 Task: Look for space in Embalse, Argentina from 9th June, 2023 to 11th June, 2023 for 2 adults in price range Rs.6000 to Rs.10000. Place can be entire place with 2 bedrooms having 2 beds and 1 bathroom. Property type can be guest house. Amenities needed are: wifi, heating, . Booking option can be shelf check-in. Required host language is English.
Action: Mouse moved to (523, 113)
Screenshot: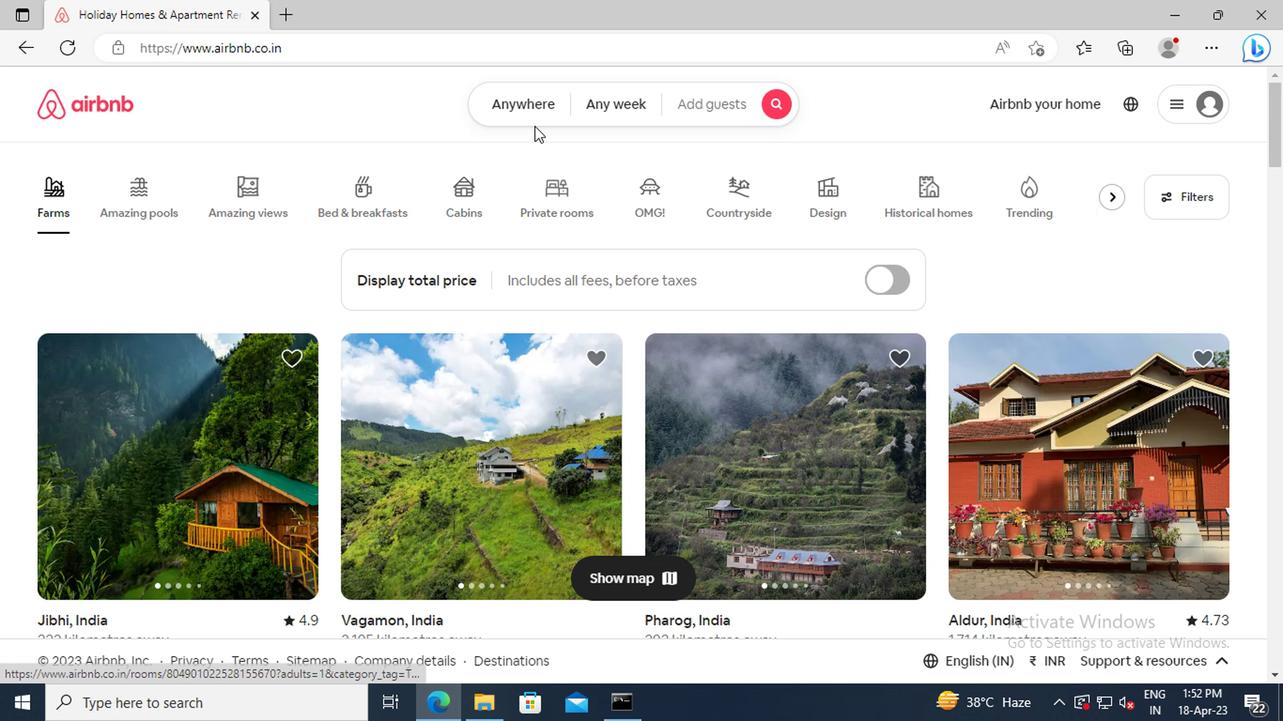 
Action: Mouse pressed left at (523, 113)
Screenshot: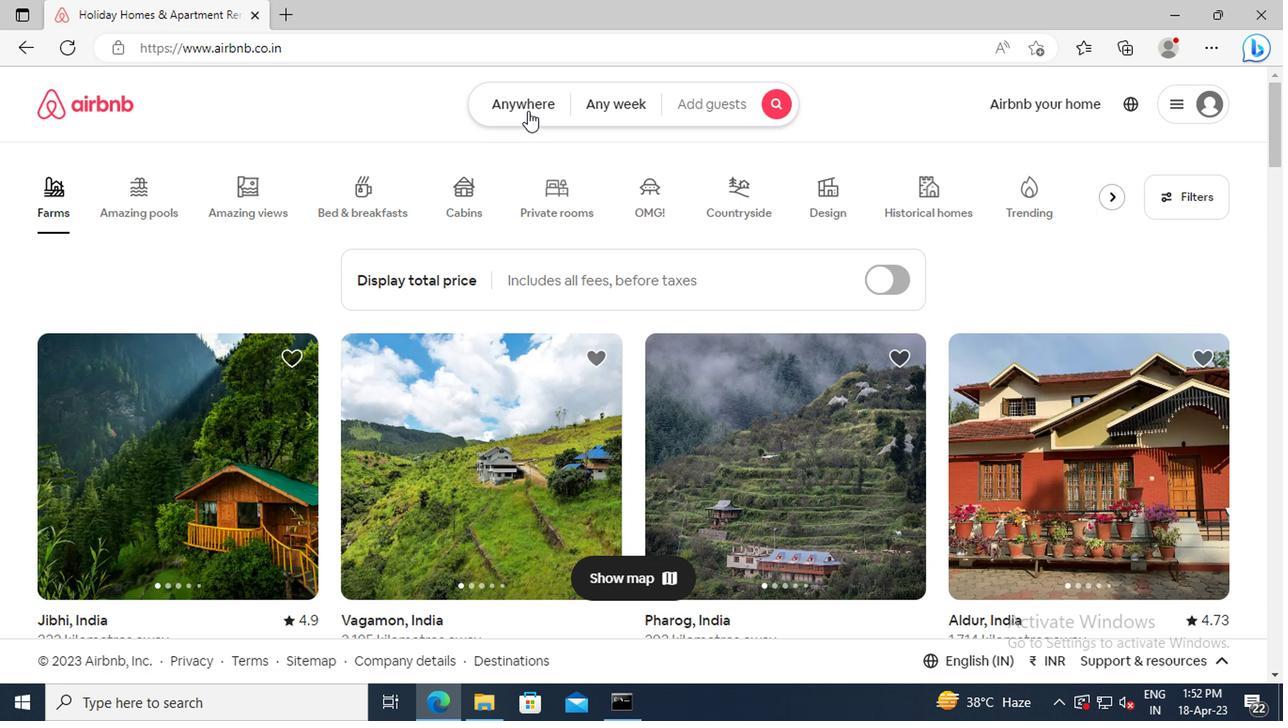 
Action: Mouse moved to (317, 185)
Screenshot: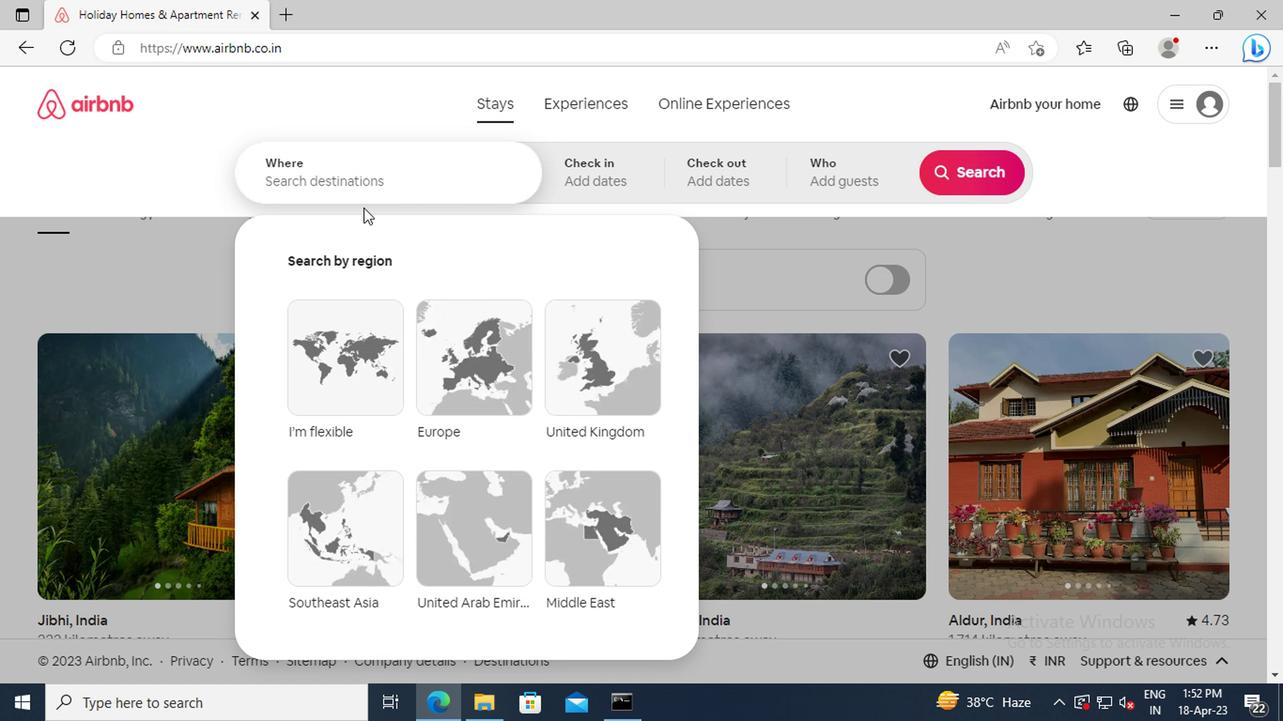 
Action: Mouse pressed left at (317, 185)
Screenshot: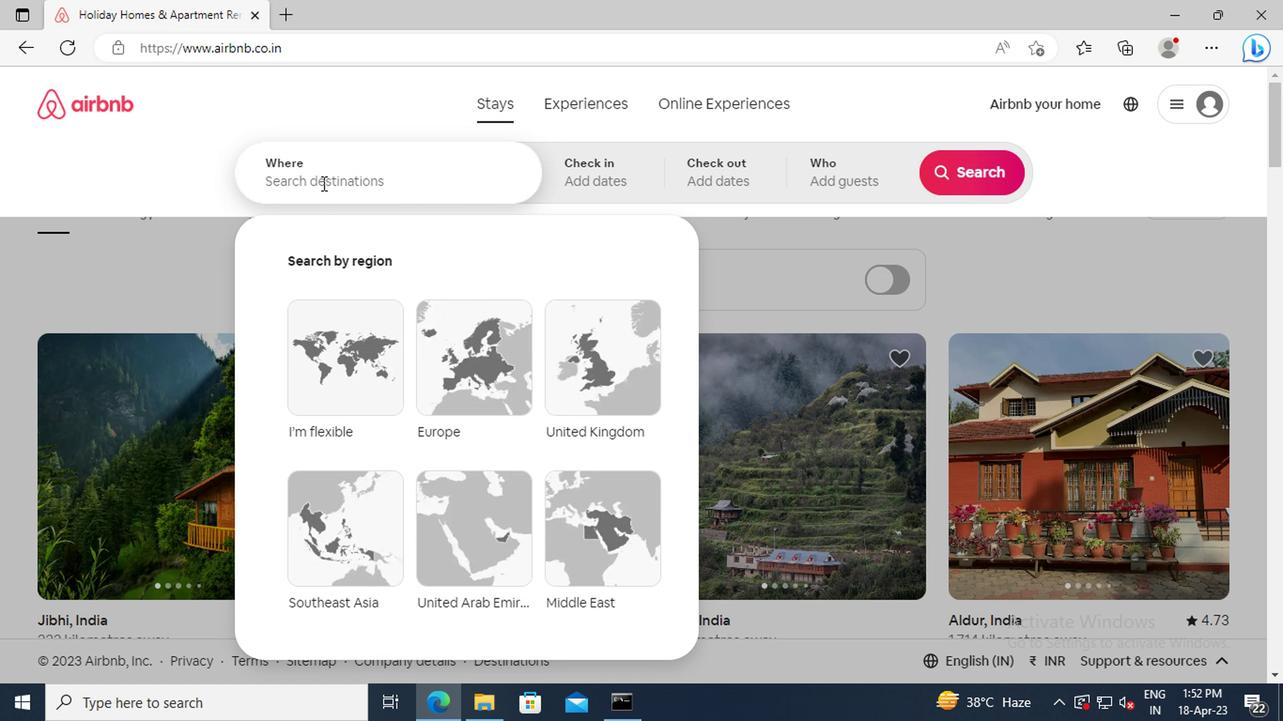 
Action: Key pressed <Key.shift>EMBALSE,<Key.space><Key.shift_r>ARGENTINA<Key.enter>
Screenshot: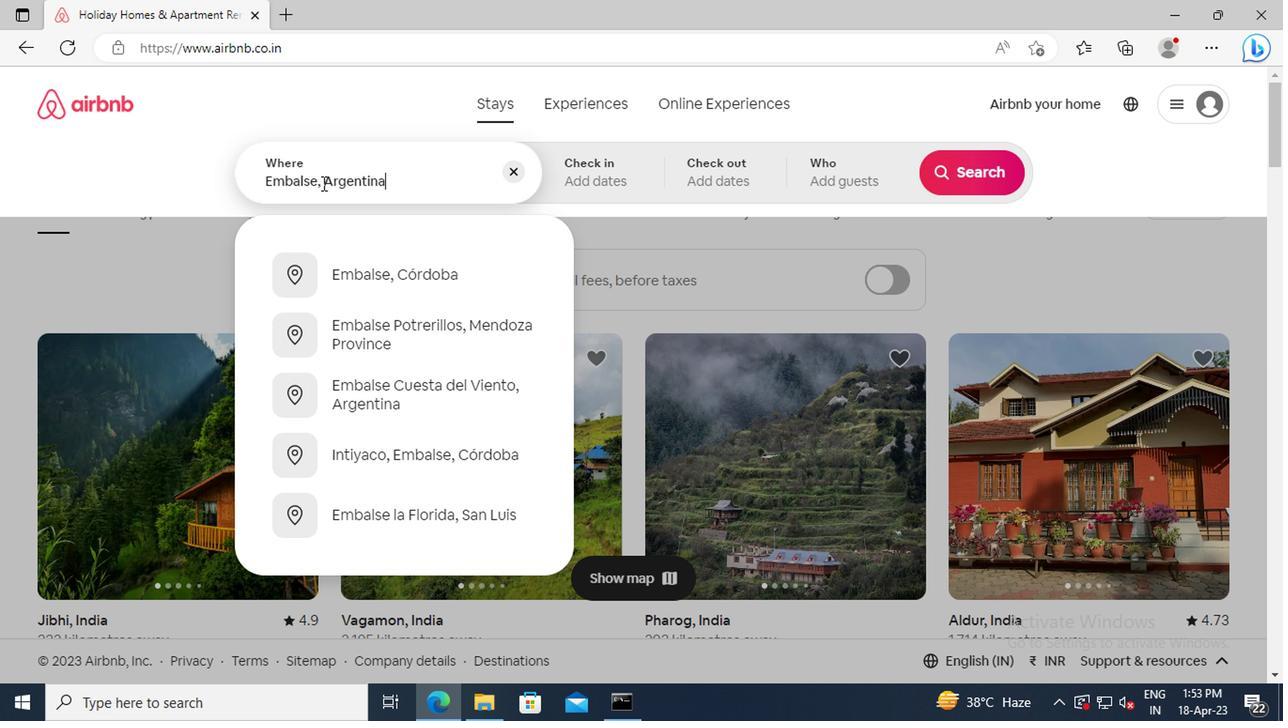
Action: Mouse moved to (953, 320)
Screenshot: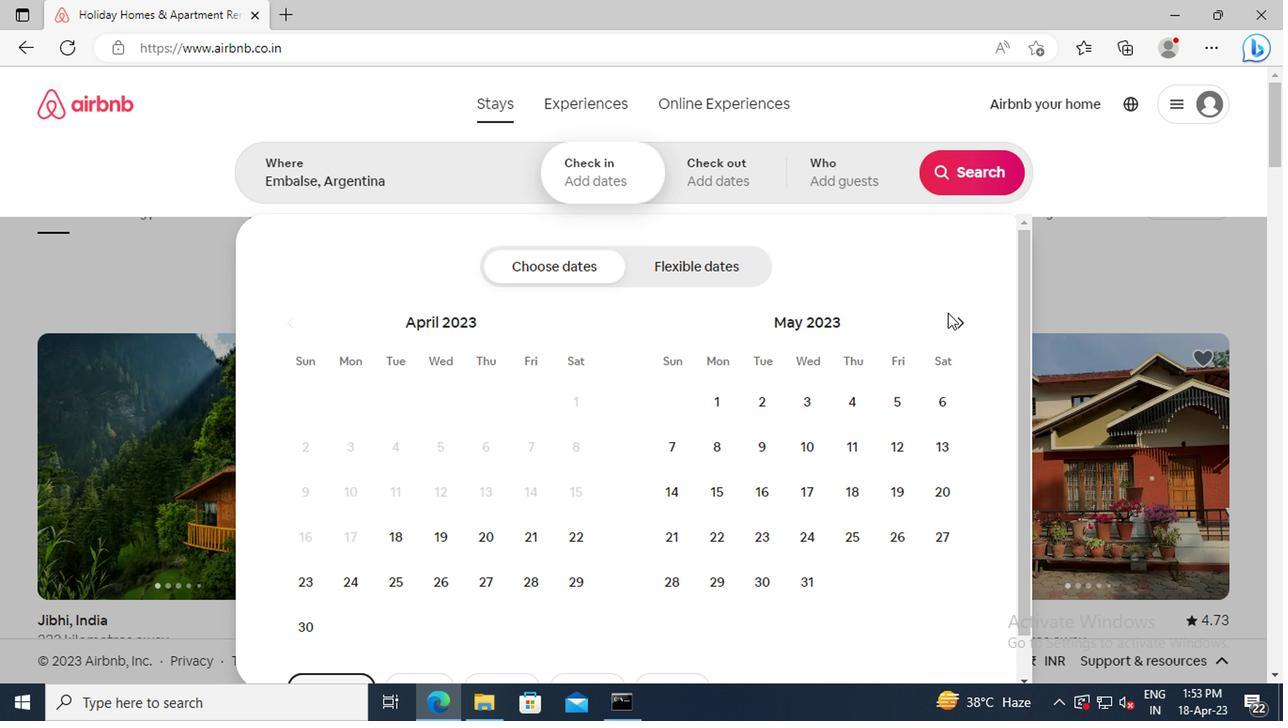 
Action: Mouse pressed left at (953, 320)
Screenshot: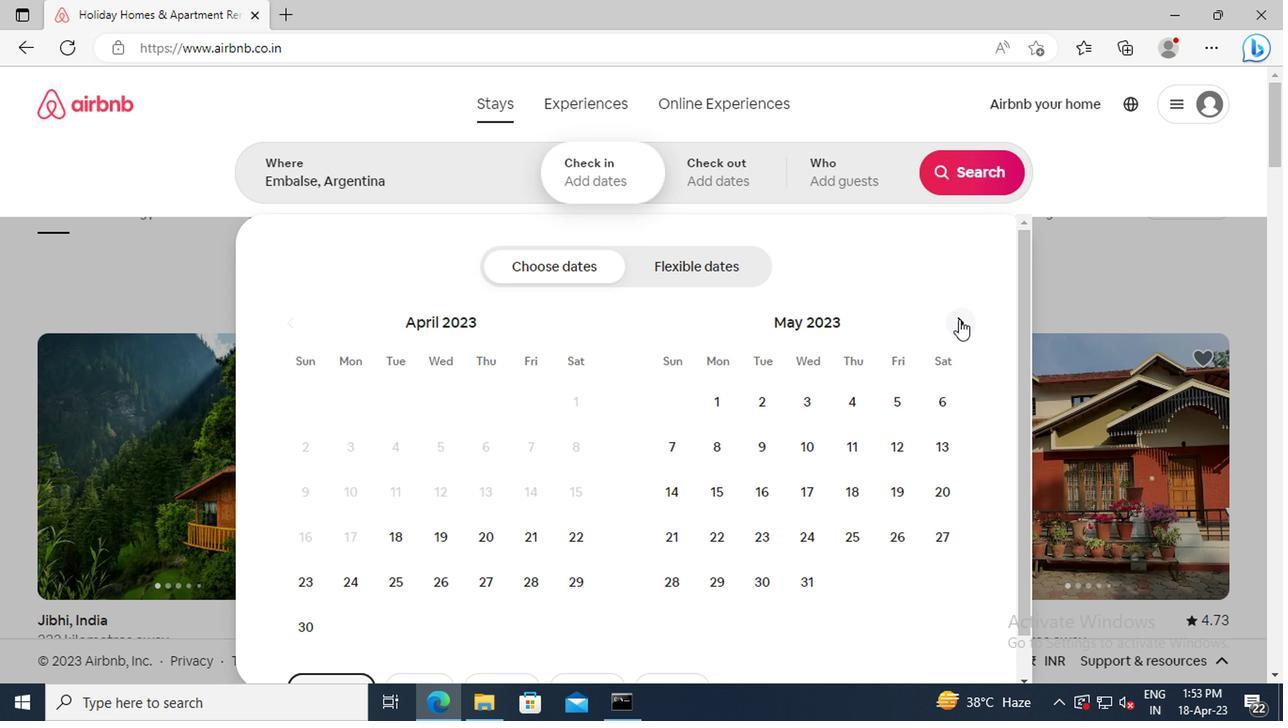 
Action: Mouse moved to (899, 439)
Screenshot: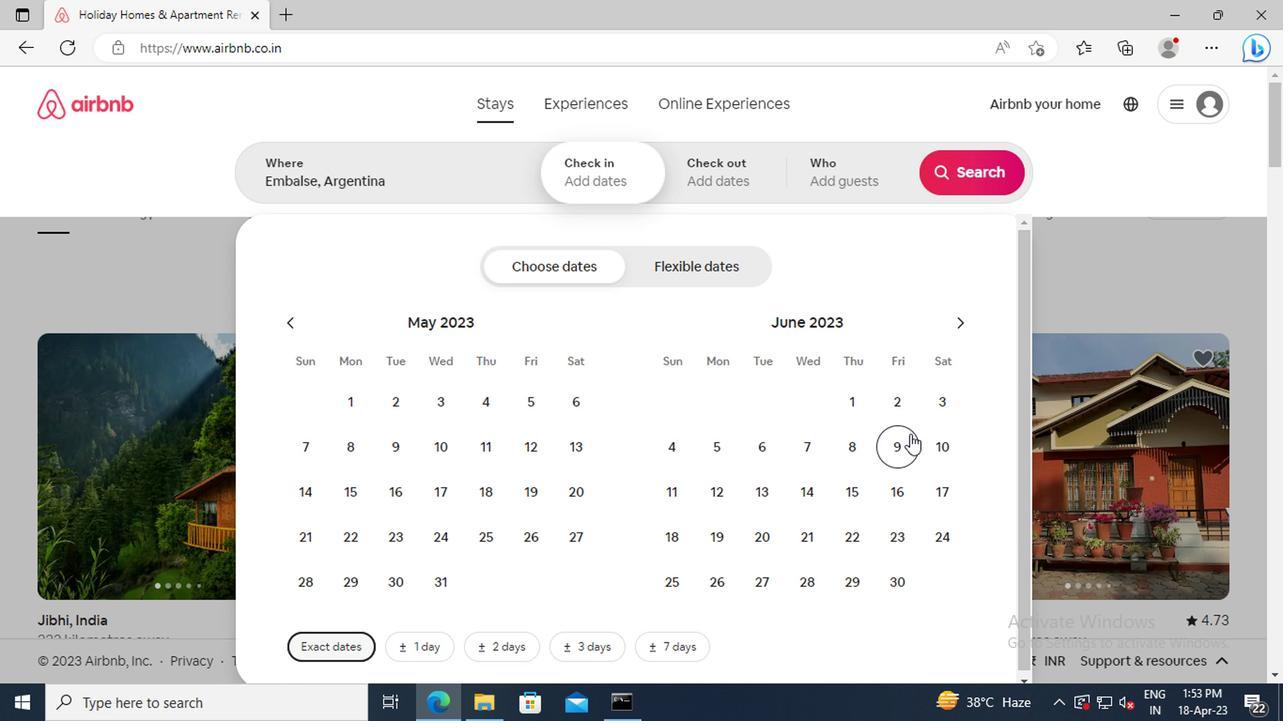 
Action: Mouse pressed left at (899, 439)
Screenshot: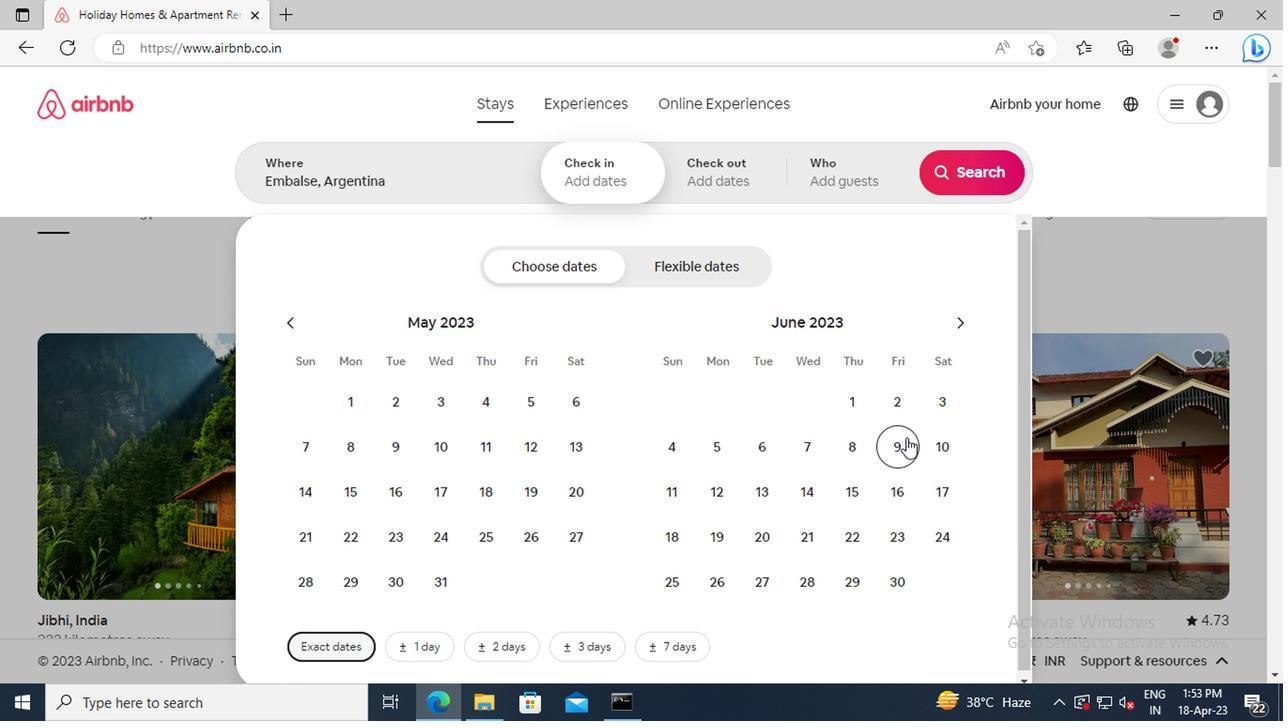 
Action: Mouse moved to (678, 495)
Screenshot: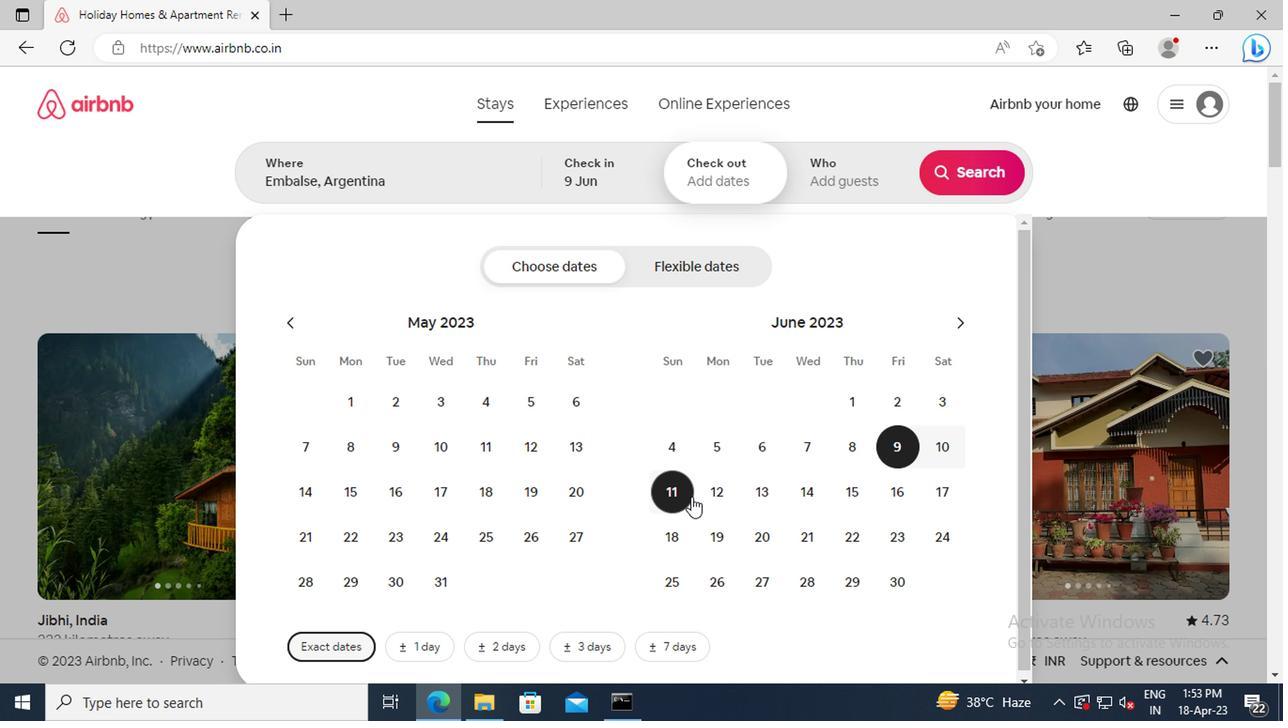
Action: Mouse pressed left at (678, 495)
Screenshot: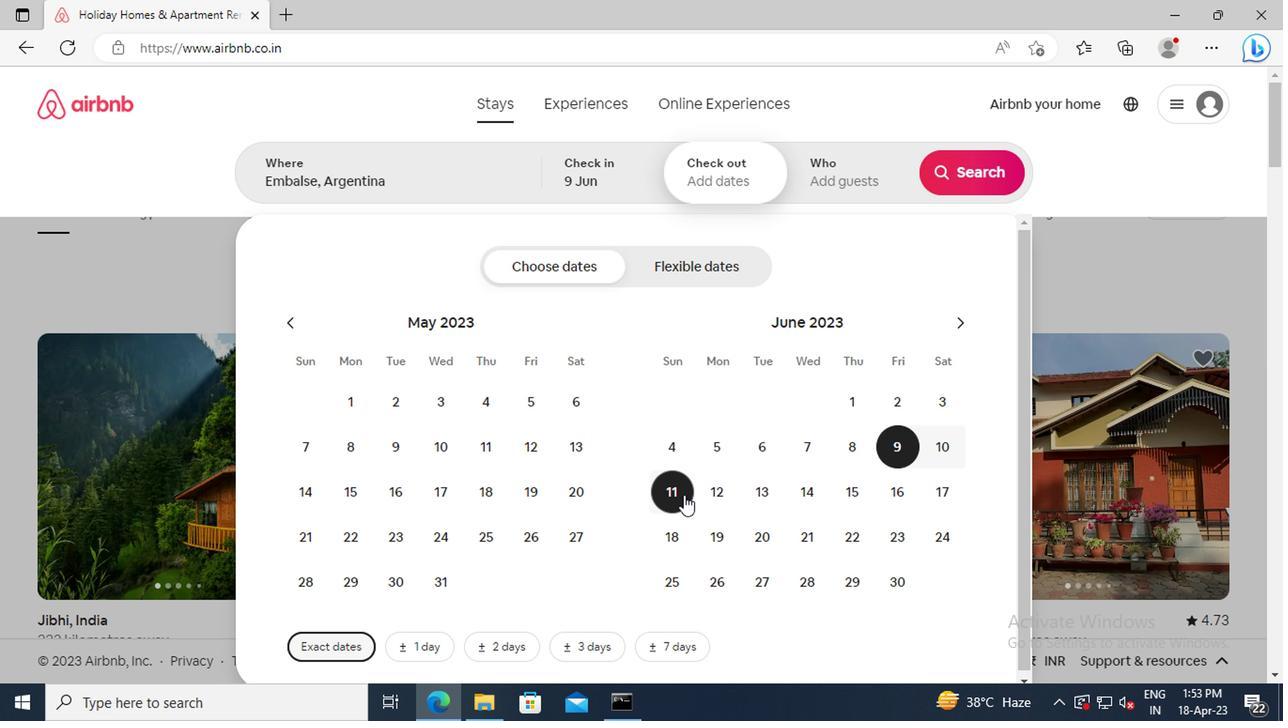
Action: Mouse moved to (818, 177)
Screenshot: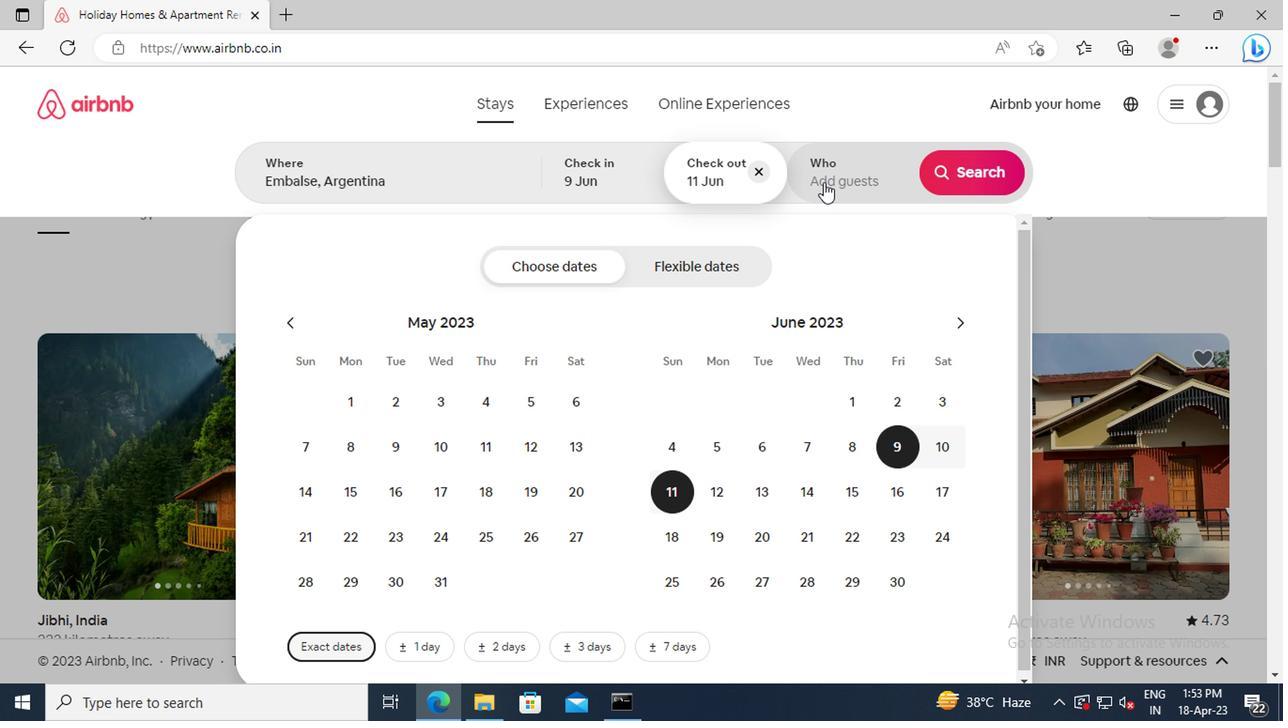 
Action: Mouse pressed left at (818, 177)
Screenshot: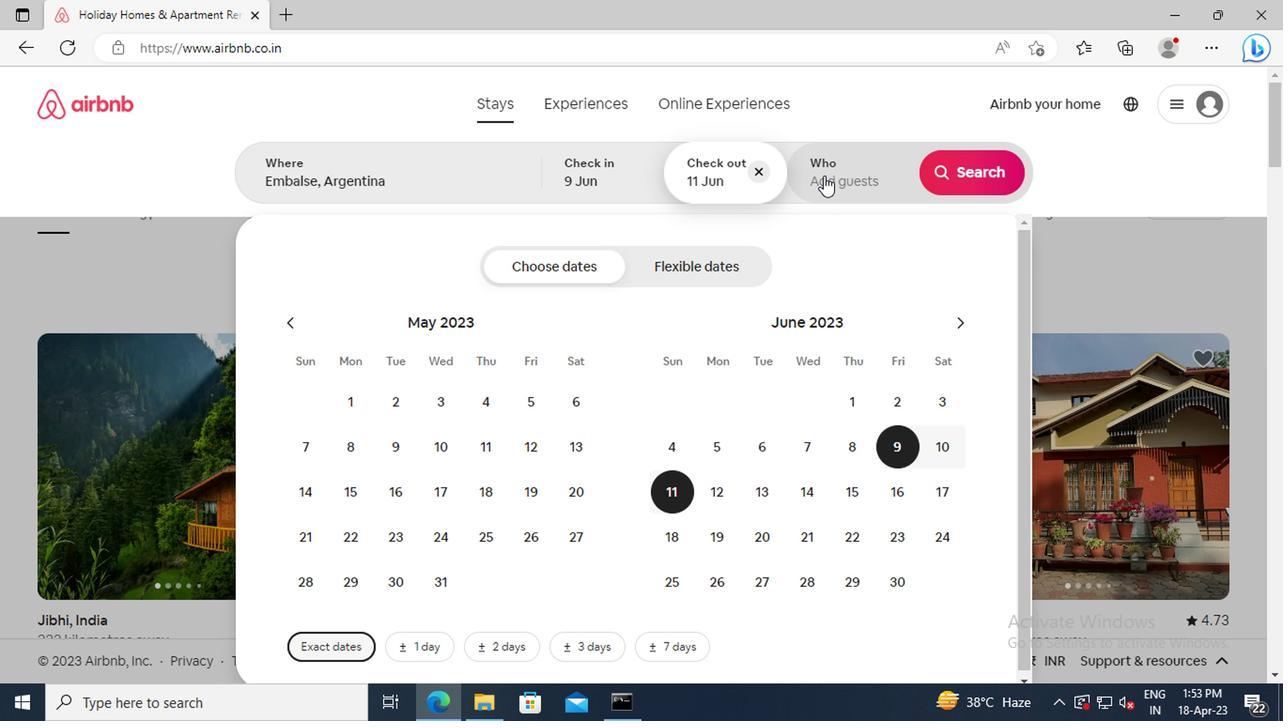 
Action: Mouse moved to (975, 276)
Screenshot: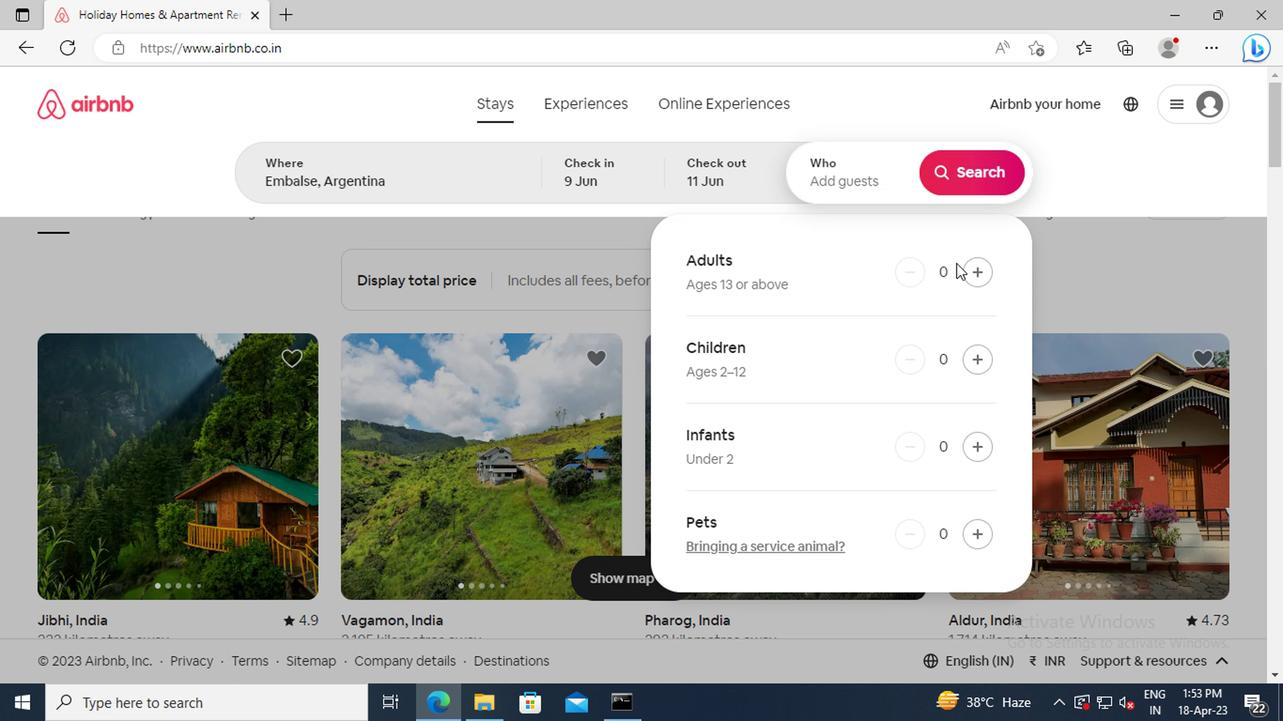 
Action: Mouse pressed left at (975, 276)
Screenshot: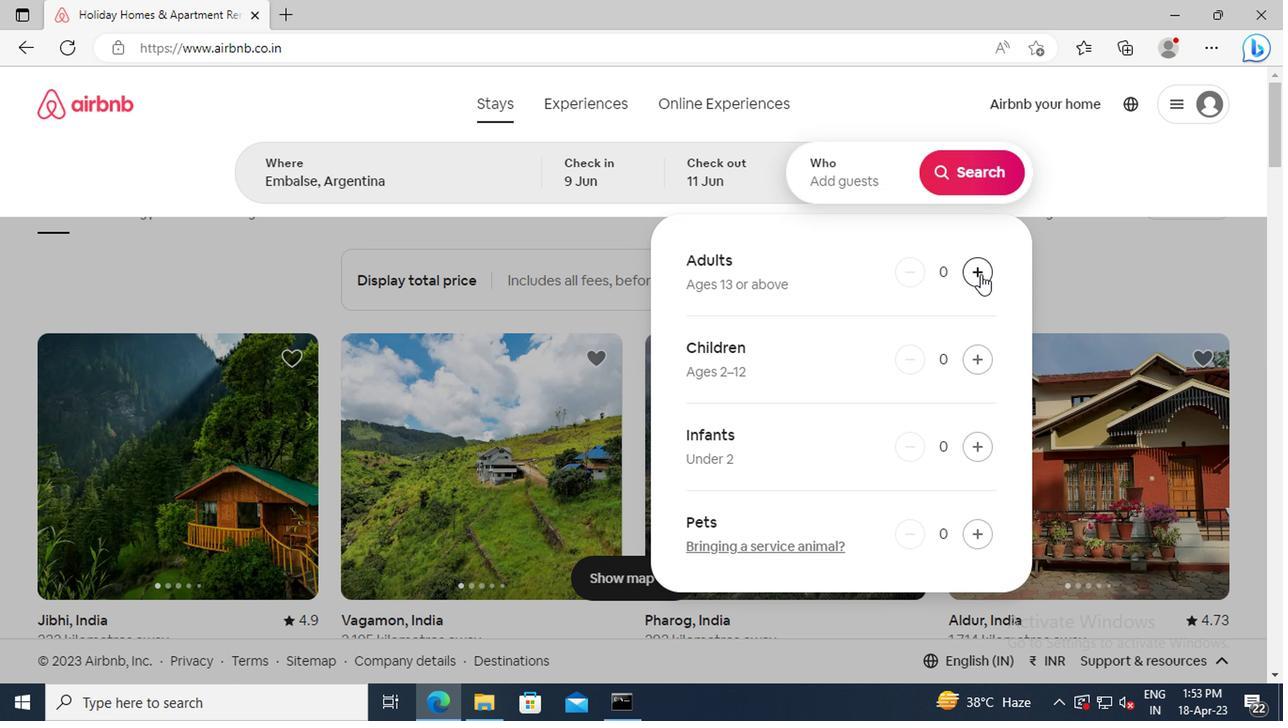 
Action: Mouse pressed left at (975, 276)
Screenshot: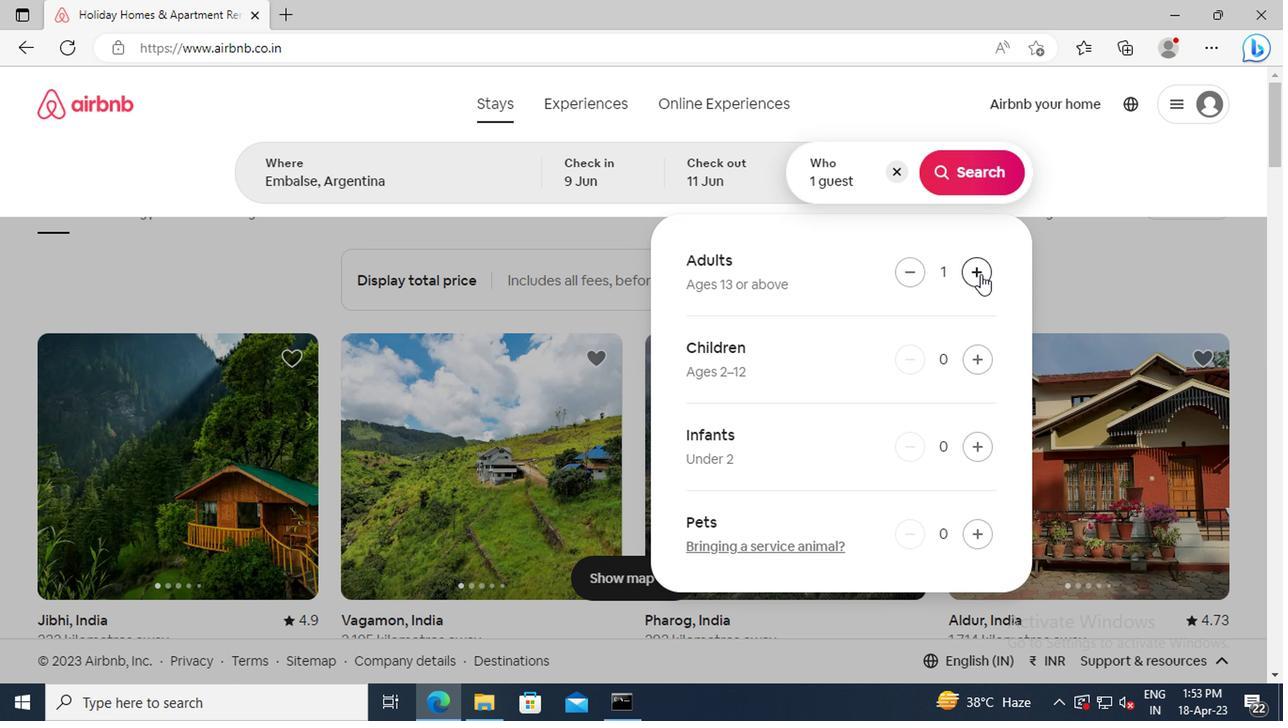 
Action: Mouse moved to (961, 173)
Screenshot: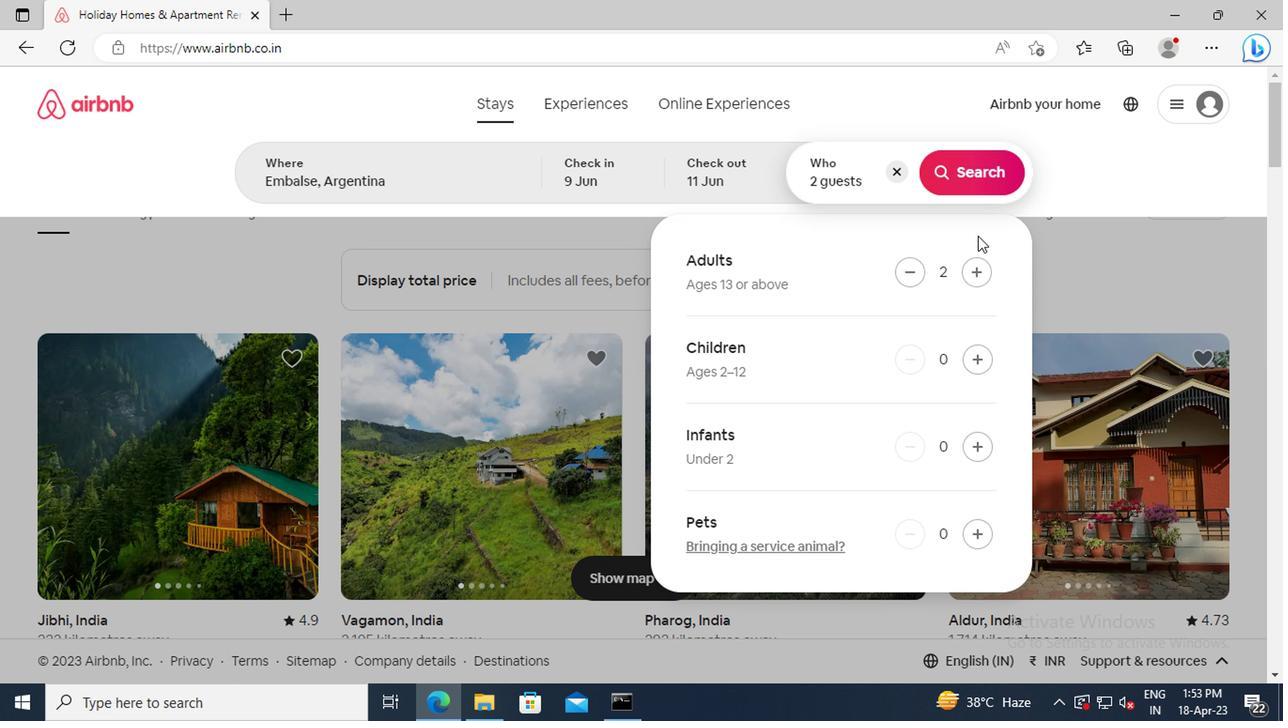 
Action: Mouse pressed left at (961, 173)
Screenshot: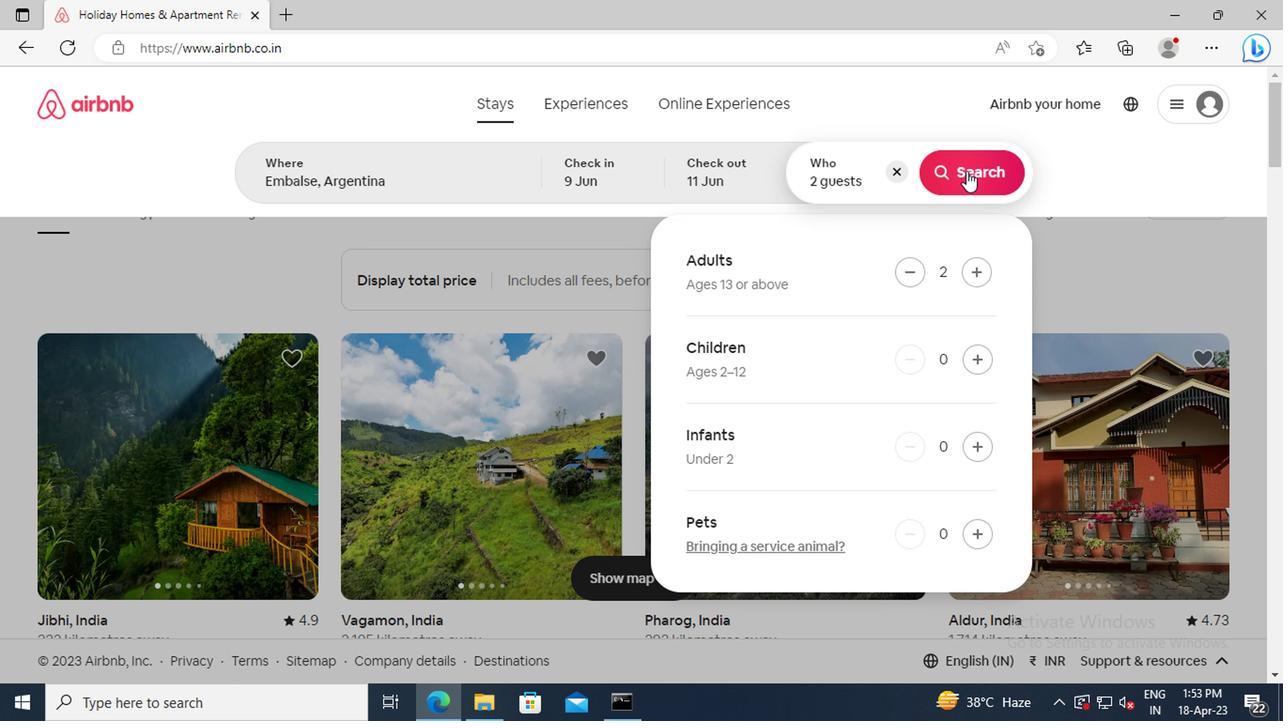 
Action: Mouse moved to (1180, 185)
Screenshot: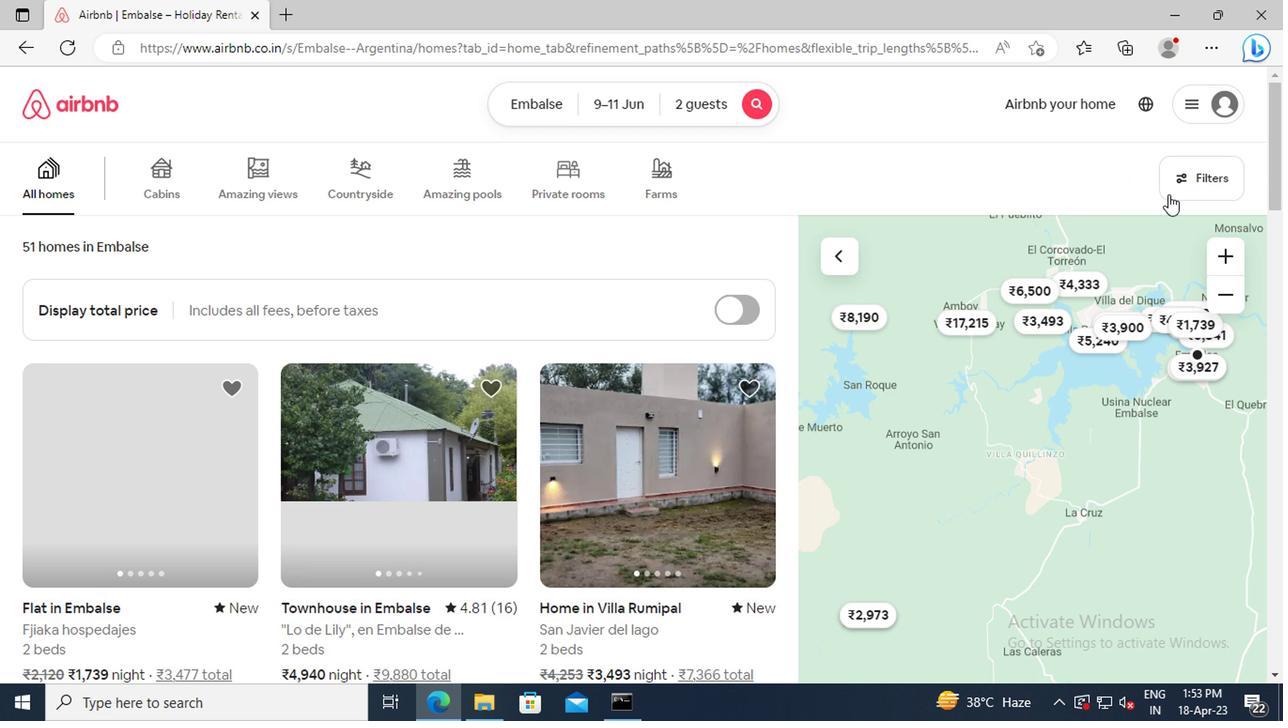 
Action: Mouse pressed left at (1180, 185)
Screenshot: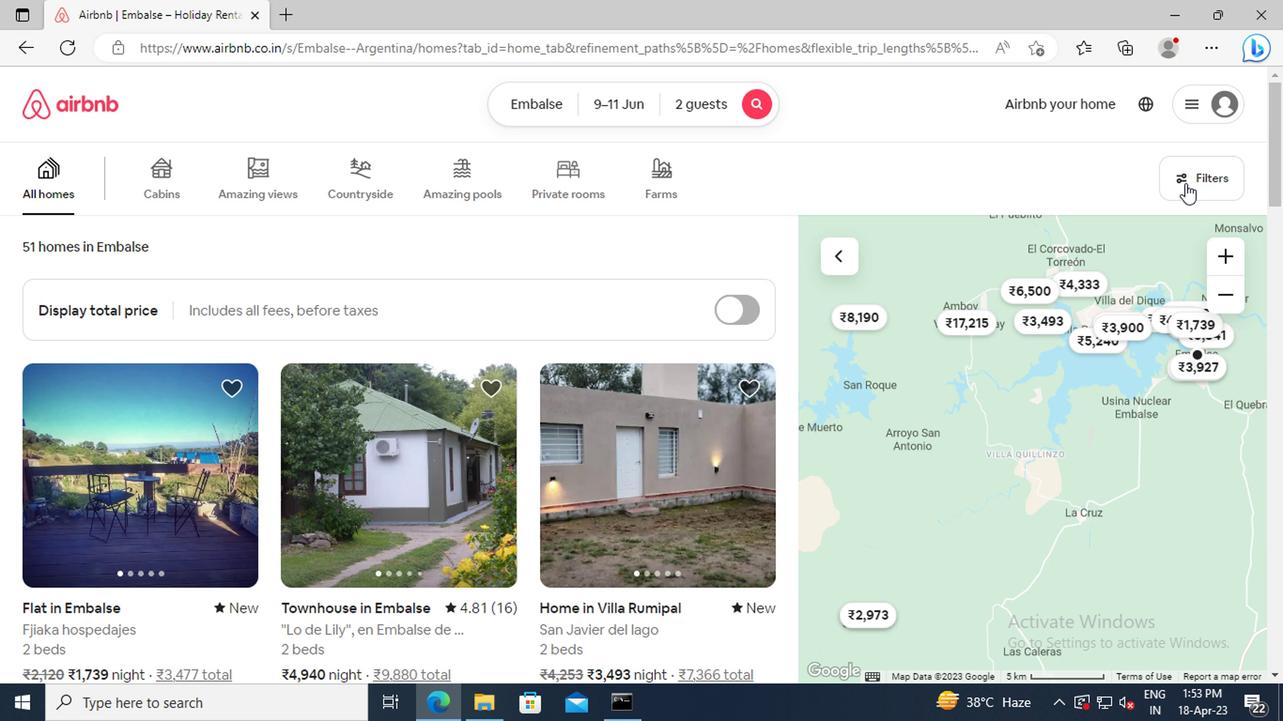 
Action: Mouse moved to (416, 417)
Screenshot: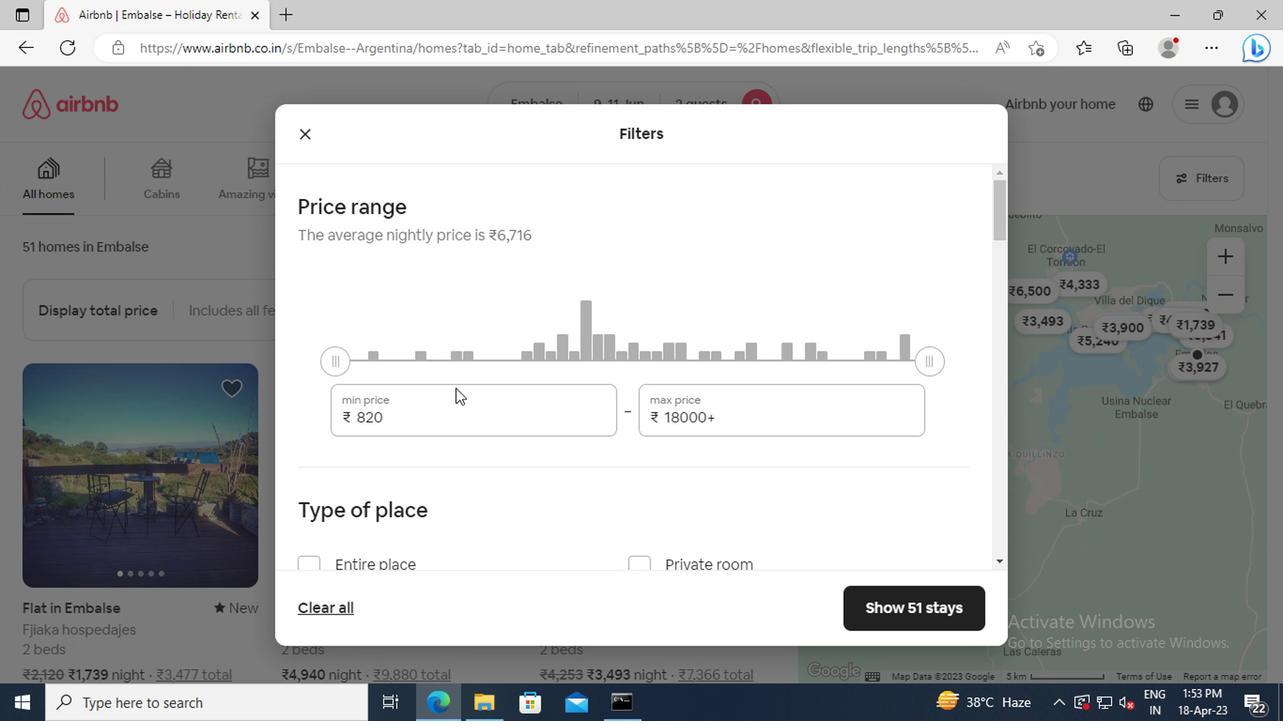 
Action: Mouse pressed left at (416, 417)
Screenshot: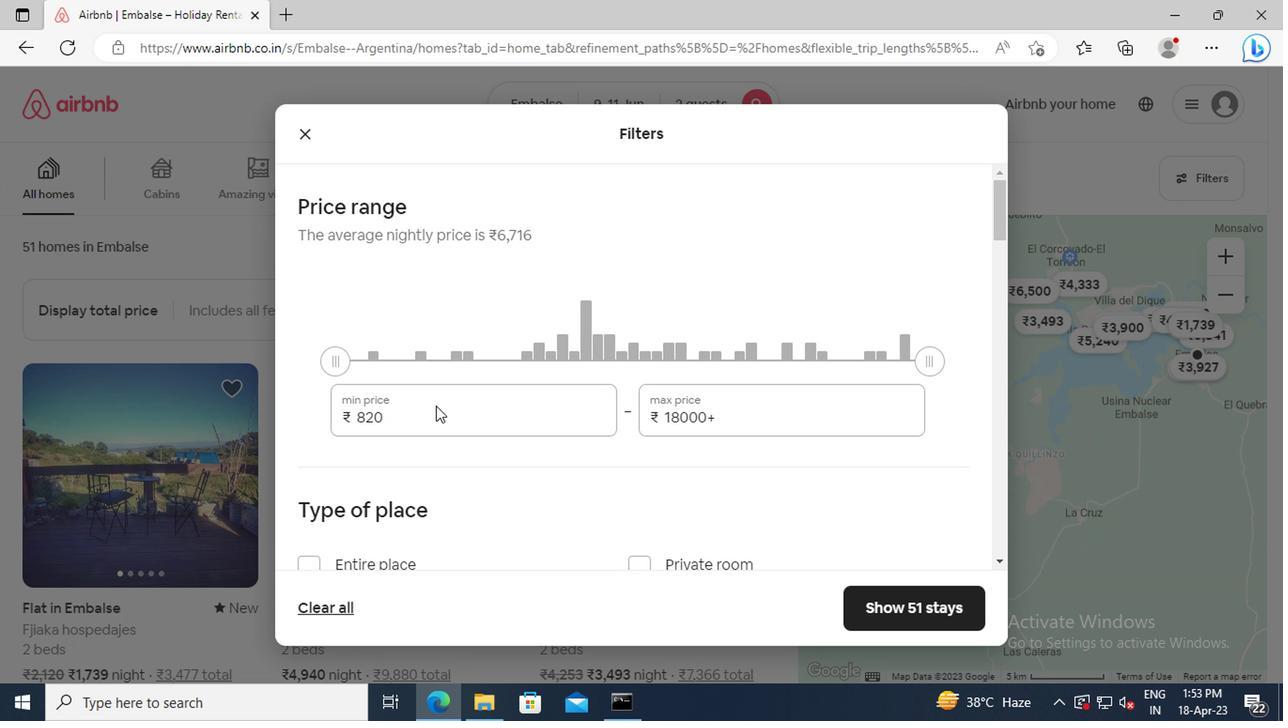
Action: Key pressed <Key.backspace><Key.backspace><Key.backspace>6000<Key.tab><Key.delete>10000
Screenshot: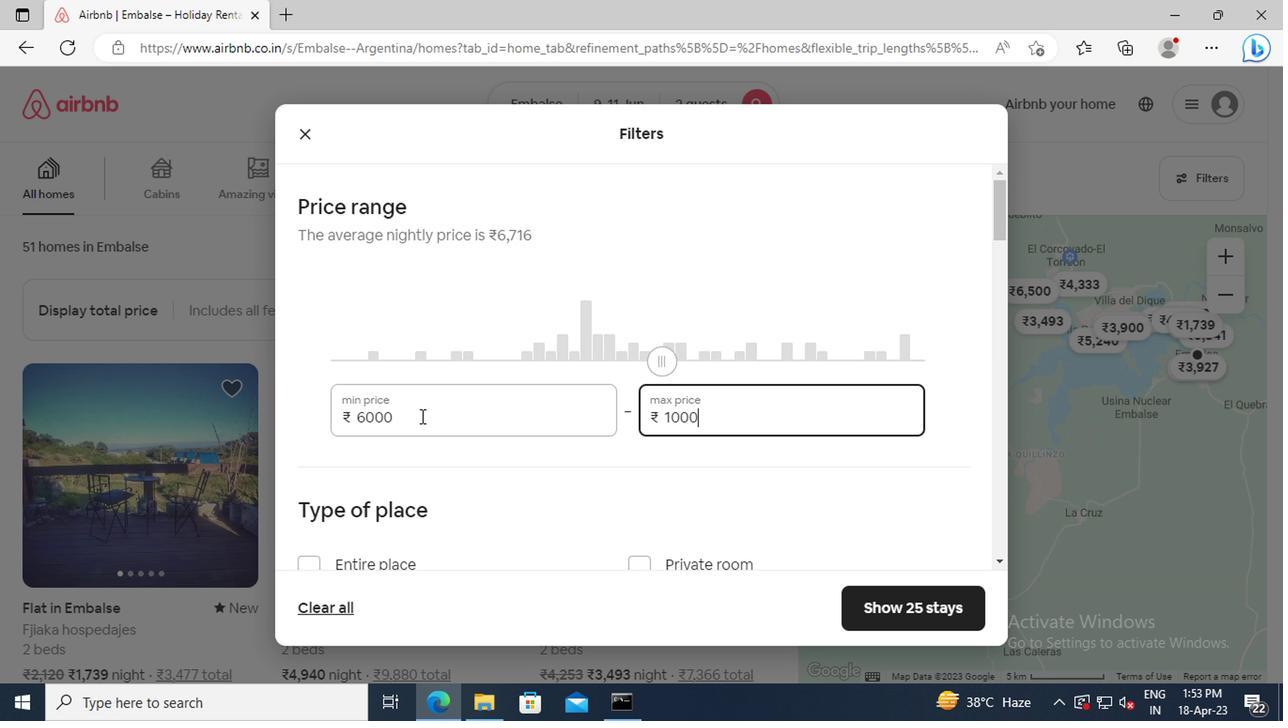 
Action: Mouse moved to (415, 417)
Screenshot: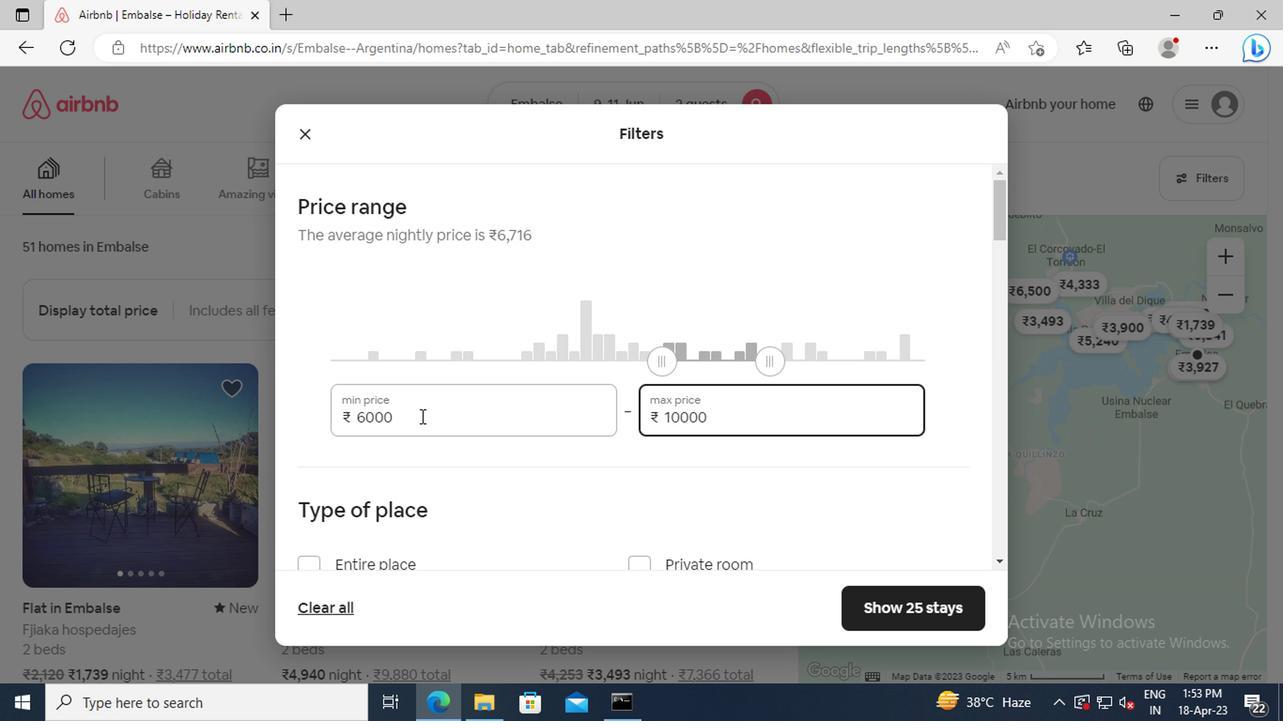 
Action: Mouse scrolled (415, 416) with delta (0, 0)
Screenshot: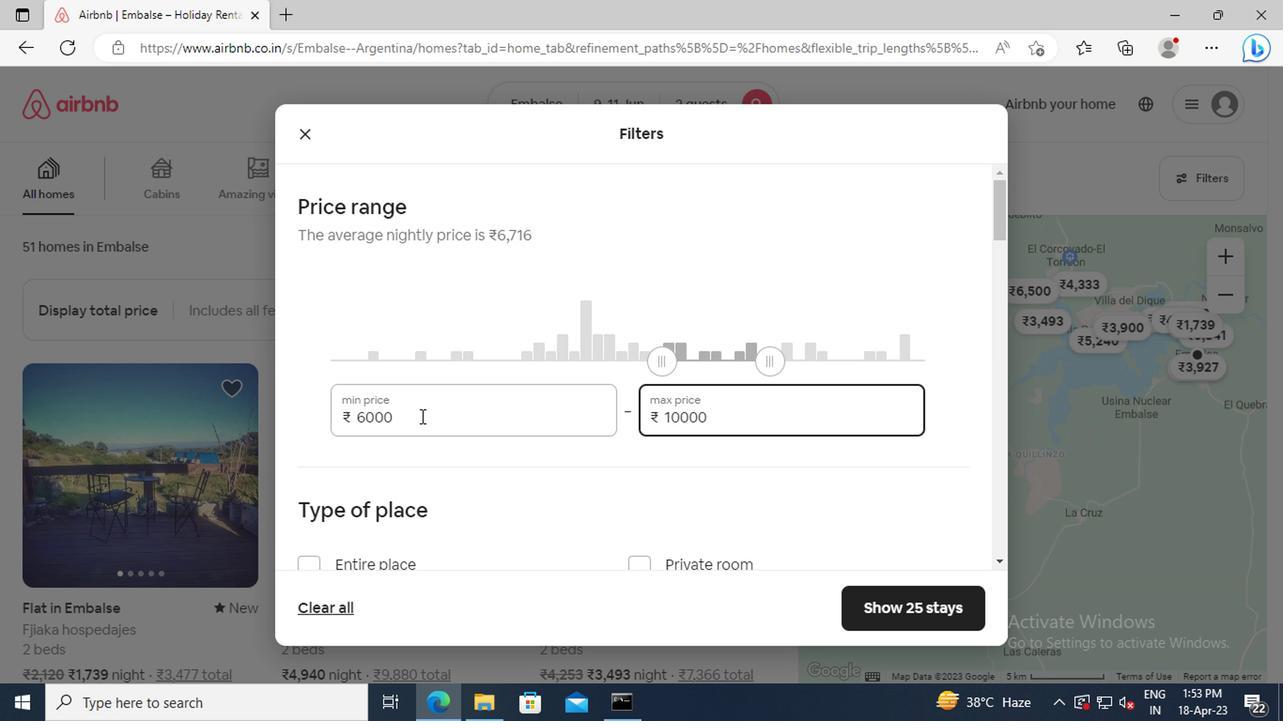 
Action: Mouse scrolled (415, 416) with delta (0, 0)
Screenshot: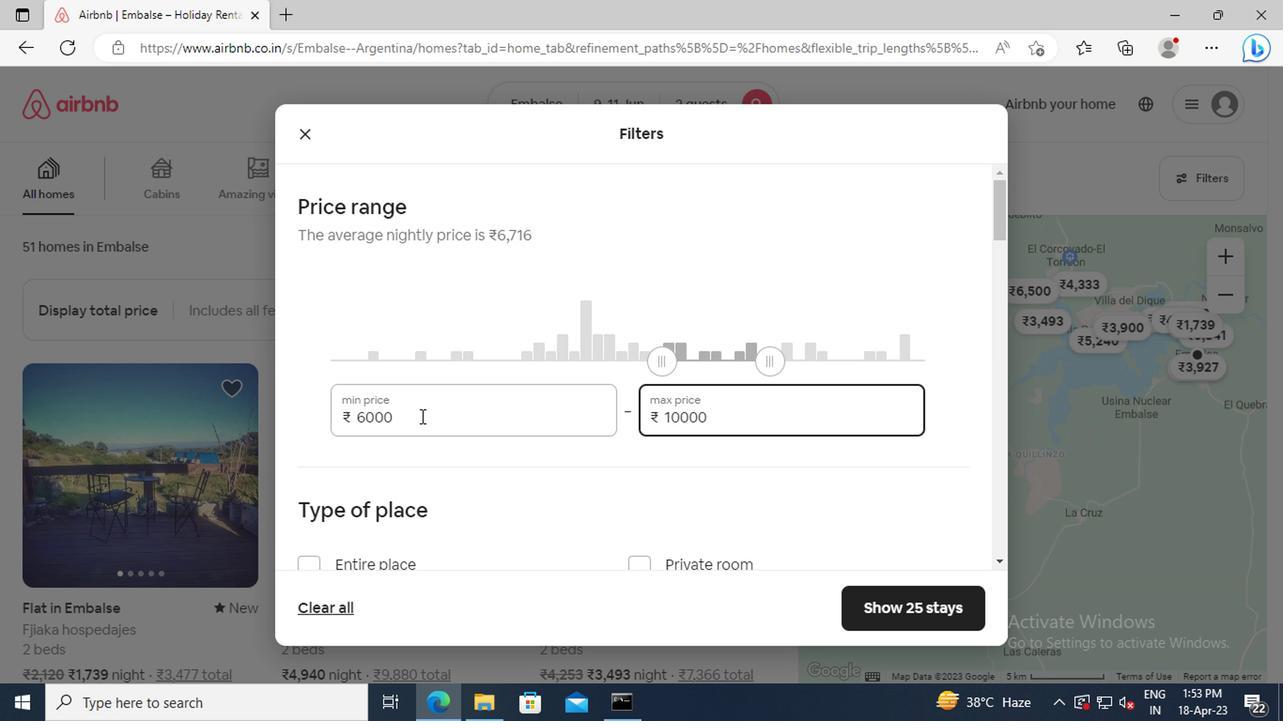 
Action: Mouse moved to (315, 440)
Screenshot: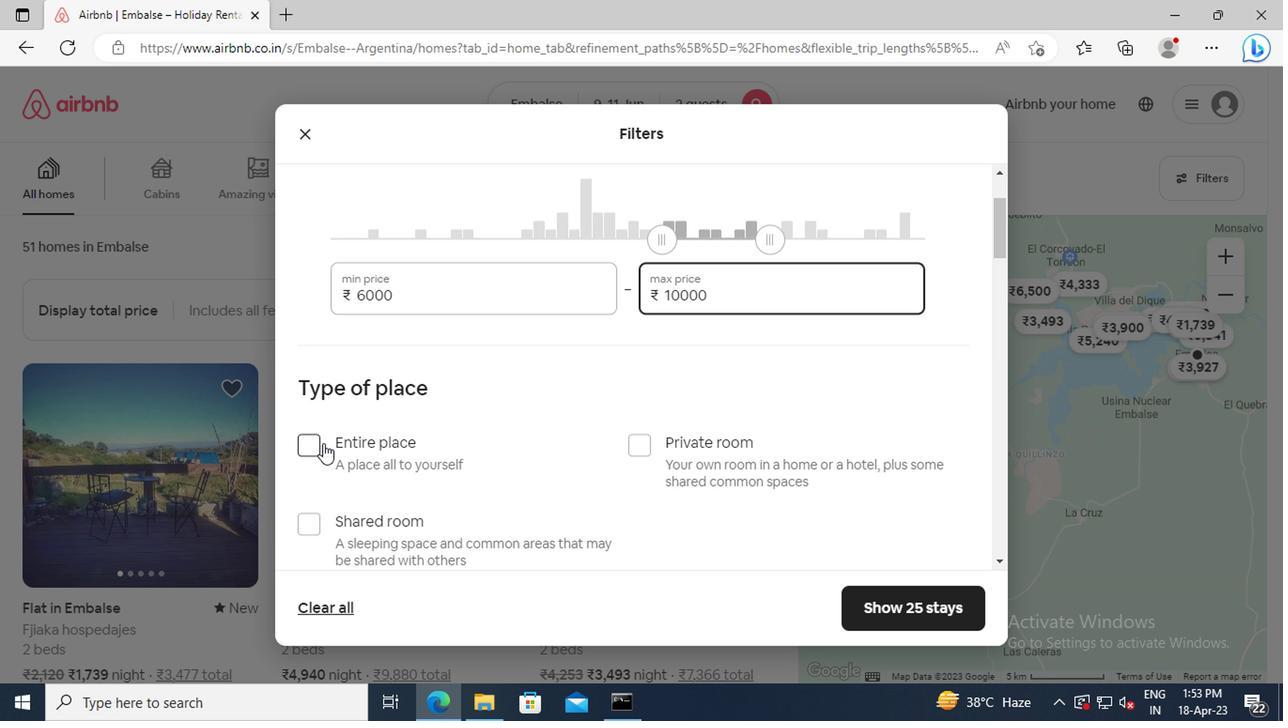 
Action: Mouse pressed left at (315, 440)
Screenshot: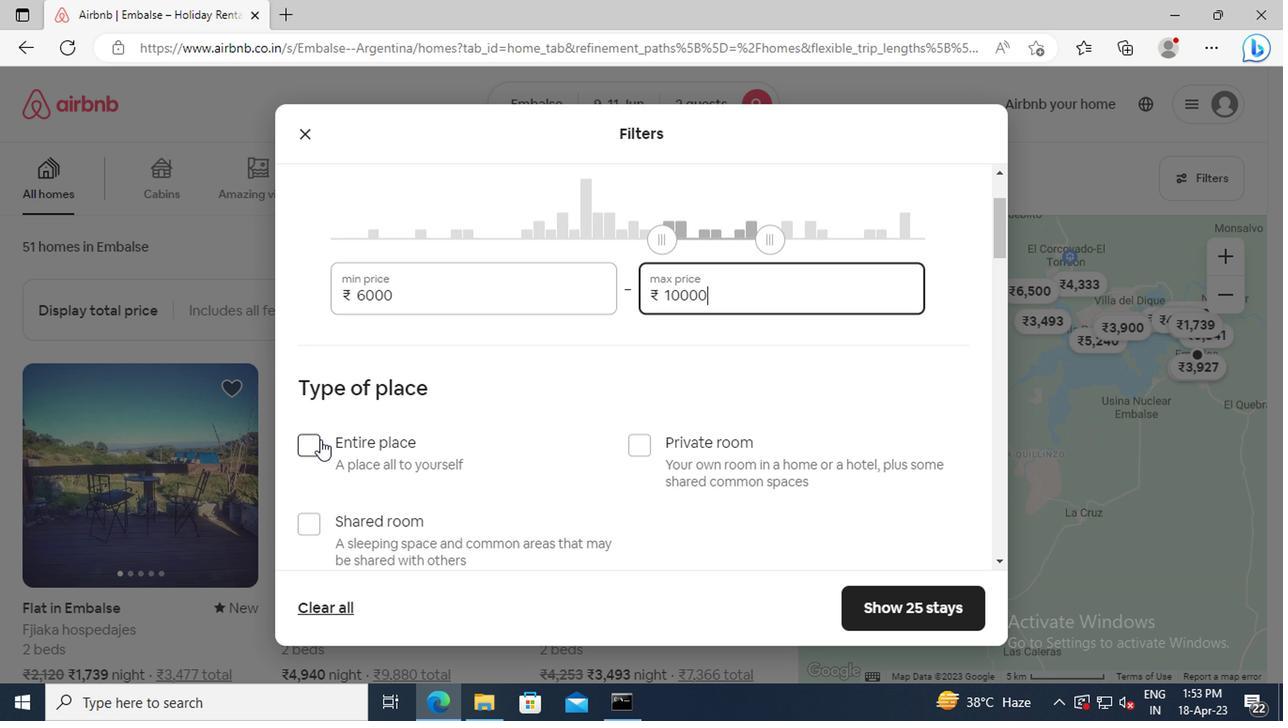 
Action: Mouse moved to (497, 428)
Screenshot: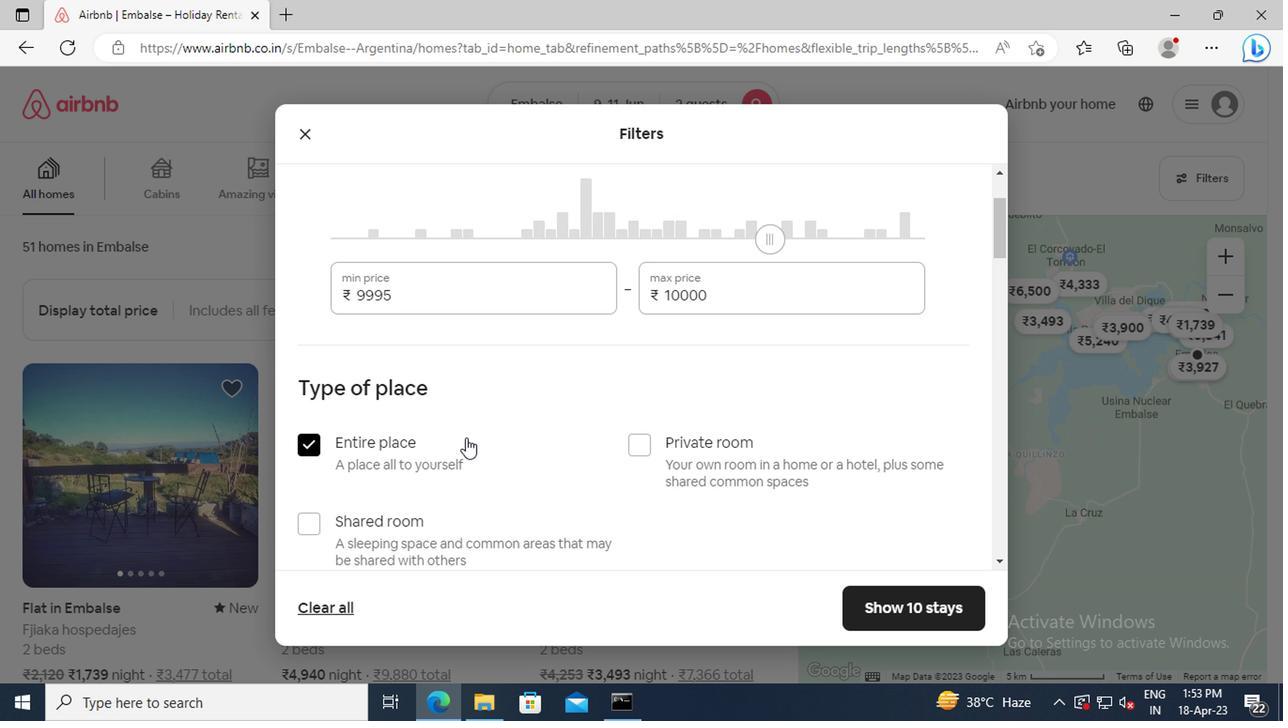 
Action: Mouse scrolled (497, 427) with delta (0, 0)
Screenshot: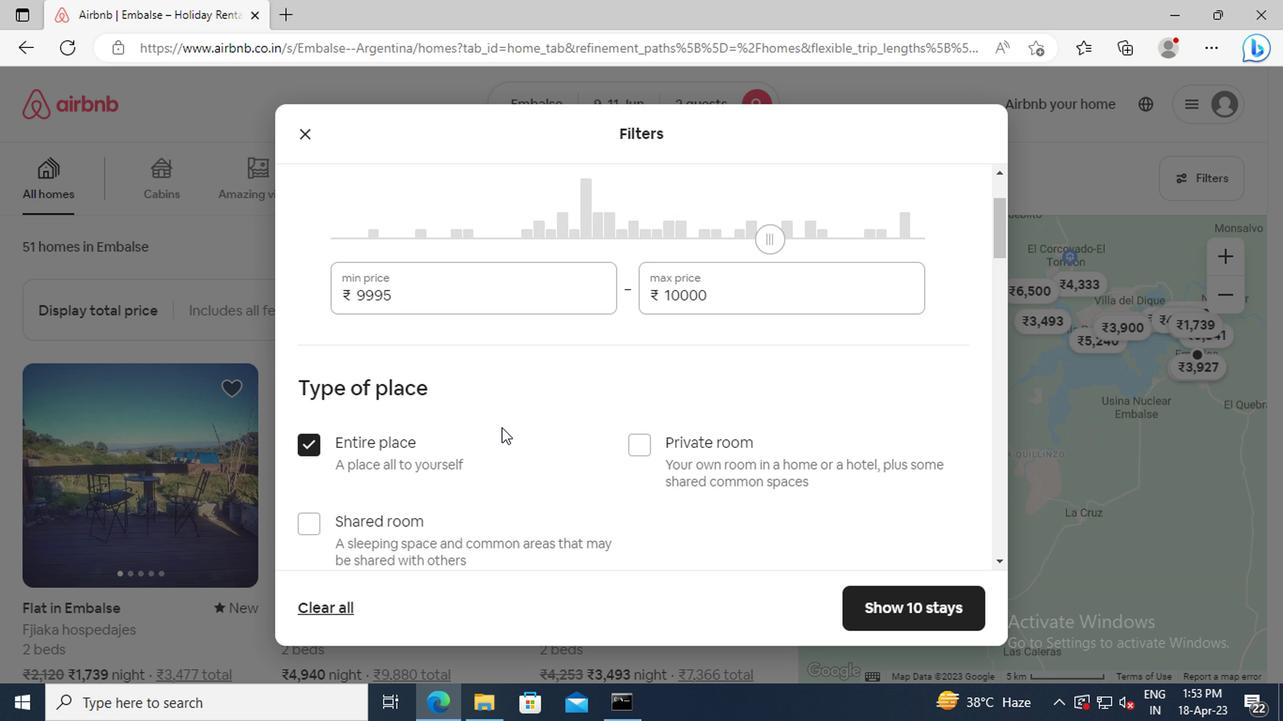 
Action: Mouse scrolled (497, 427) with delta (0, 0)
Screenshot: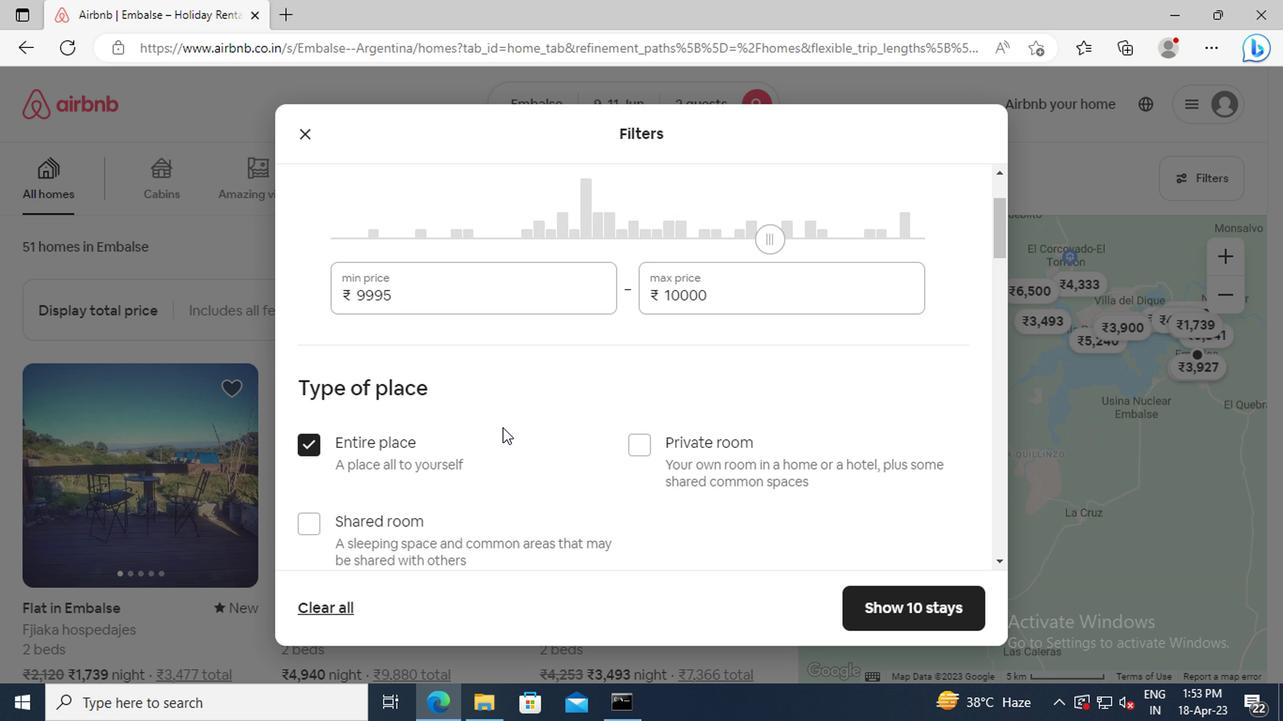 
Action: Mouse moved to (505, 392)
Screenshot: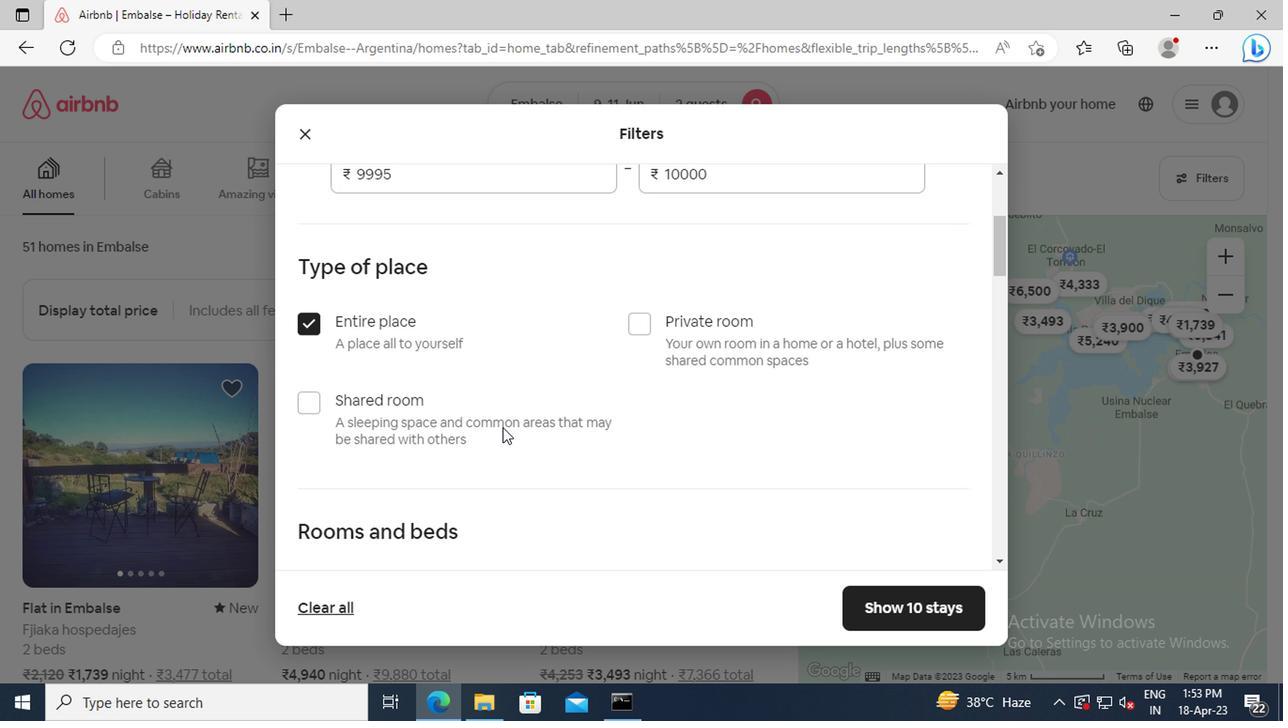 
Action: Mouse scrolled (505, 392) with delta (0, 0)
Screenshot: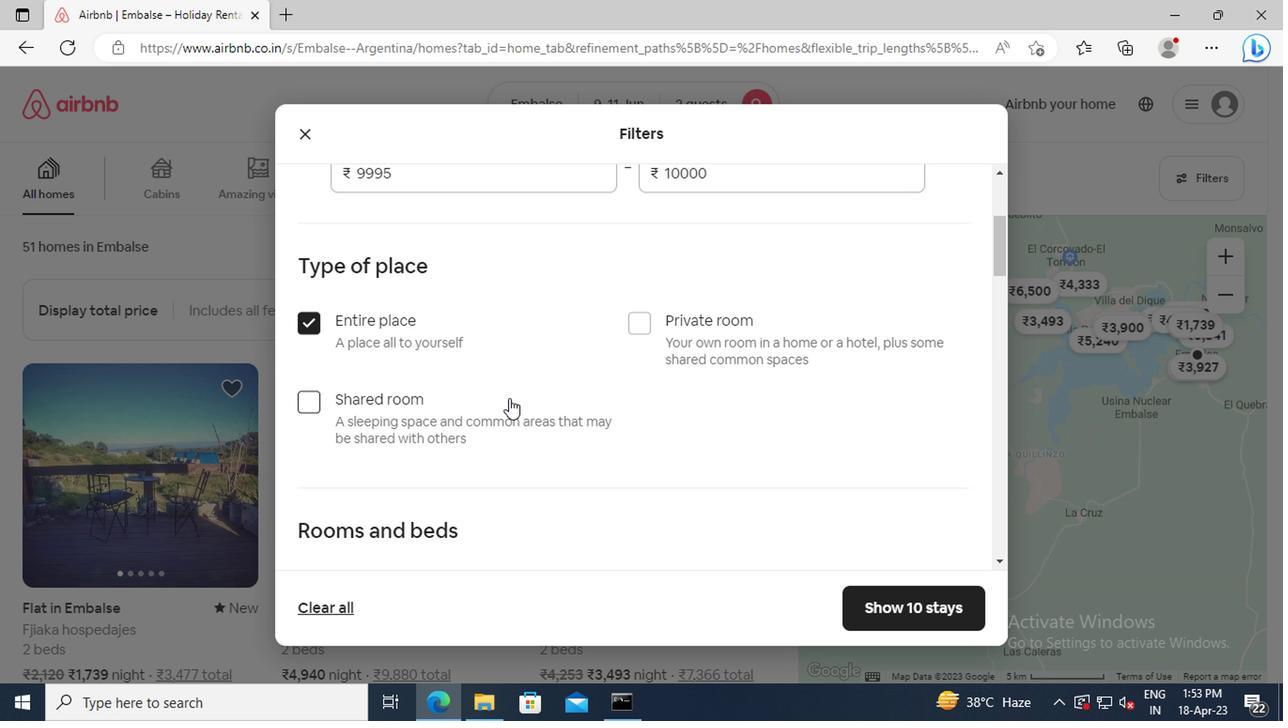 
Action: Mouse scrolled (505, 392) with delta (0, 0)
Screenshot: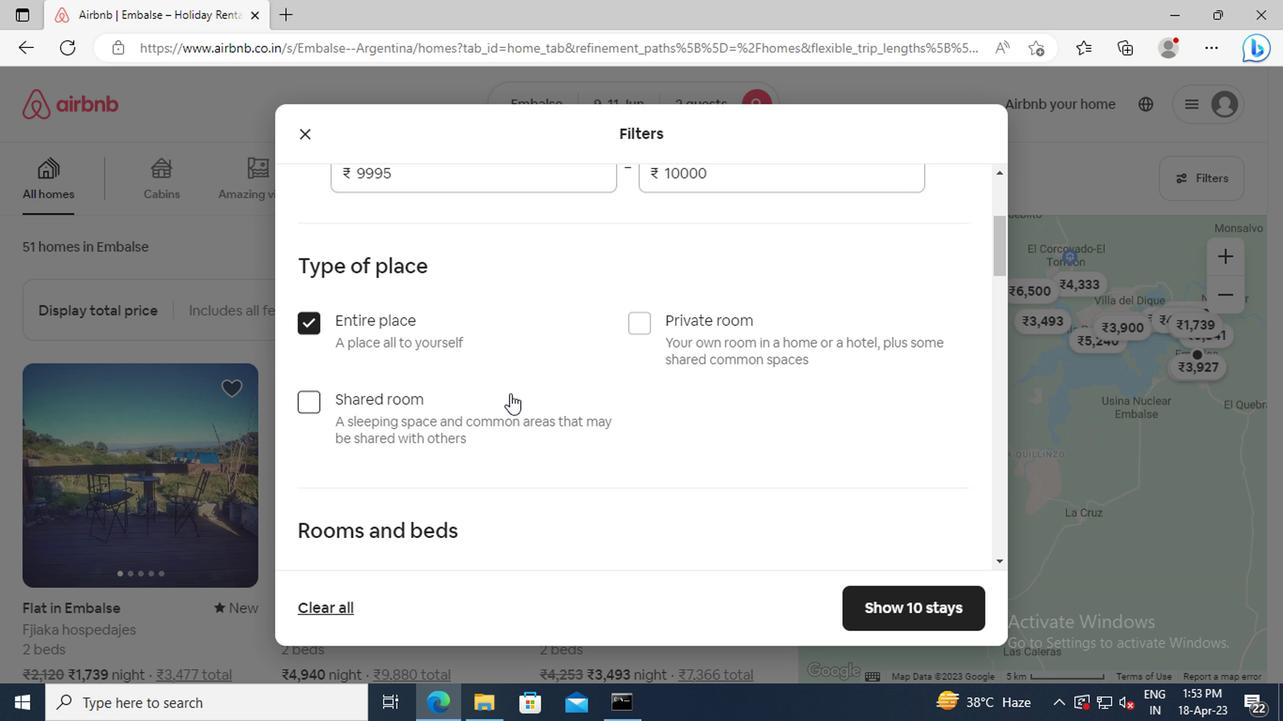 
Action: Mouse scrolled (505, 392) with delta (0, 0)
Screenshot: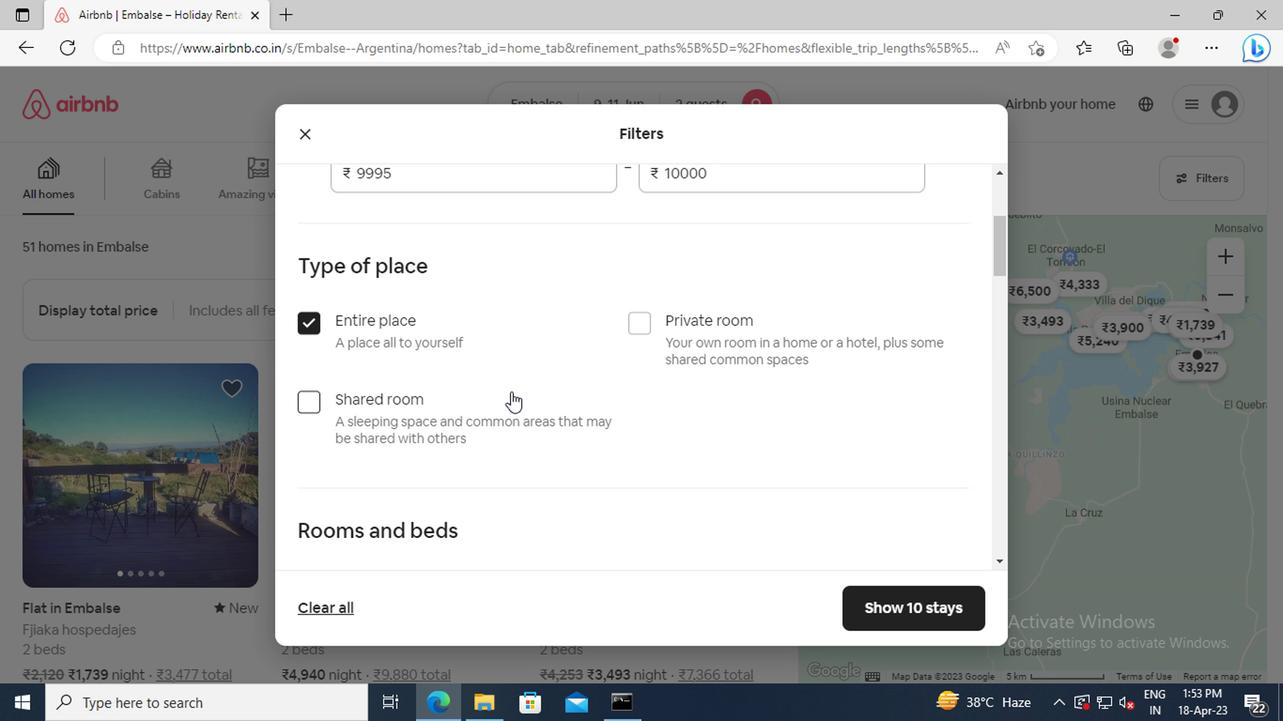 
Action: Mouse moved to (474, 443)
Screenshot: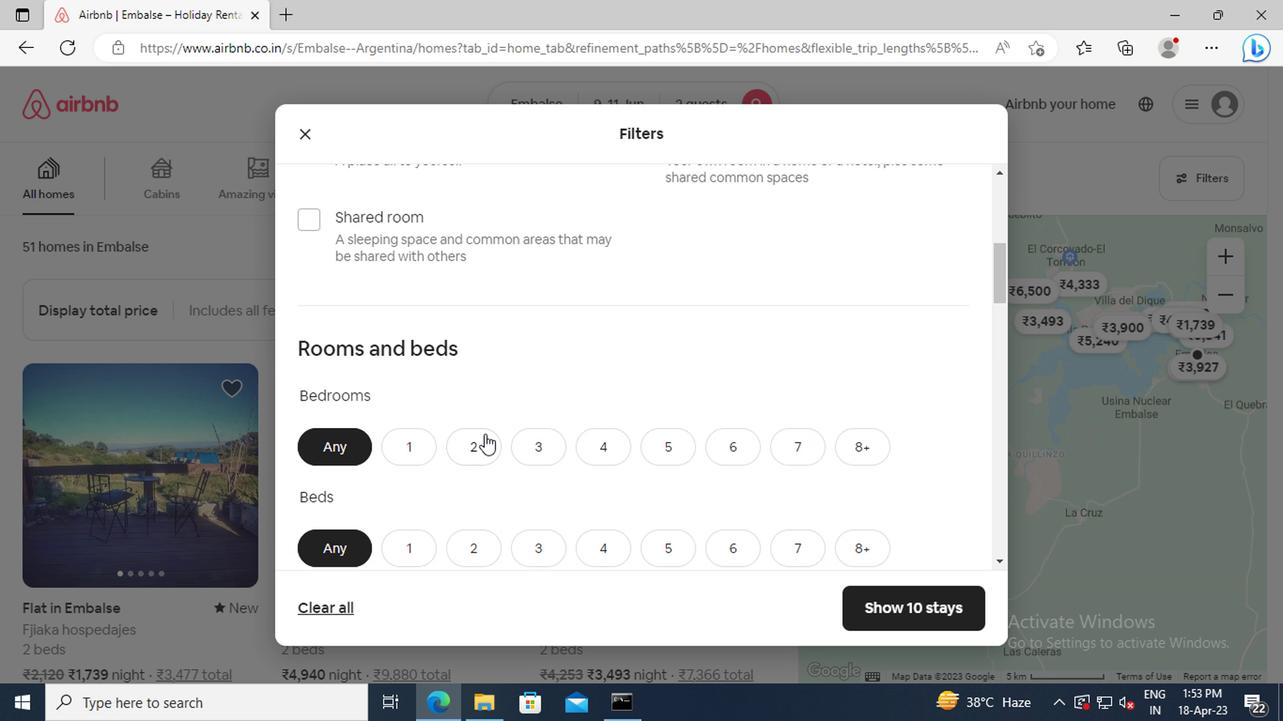 
Action: Mouse pressed left at (474, 443)
Screenshot: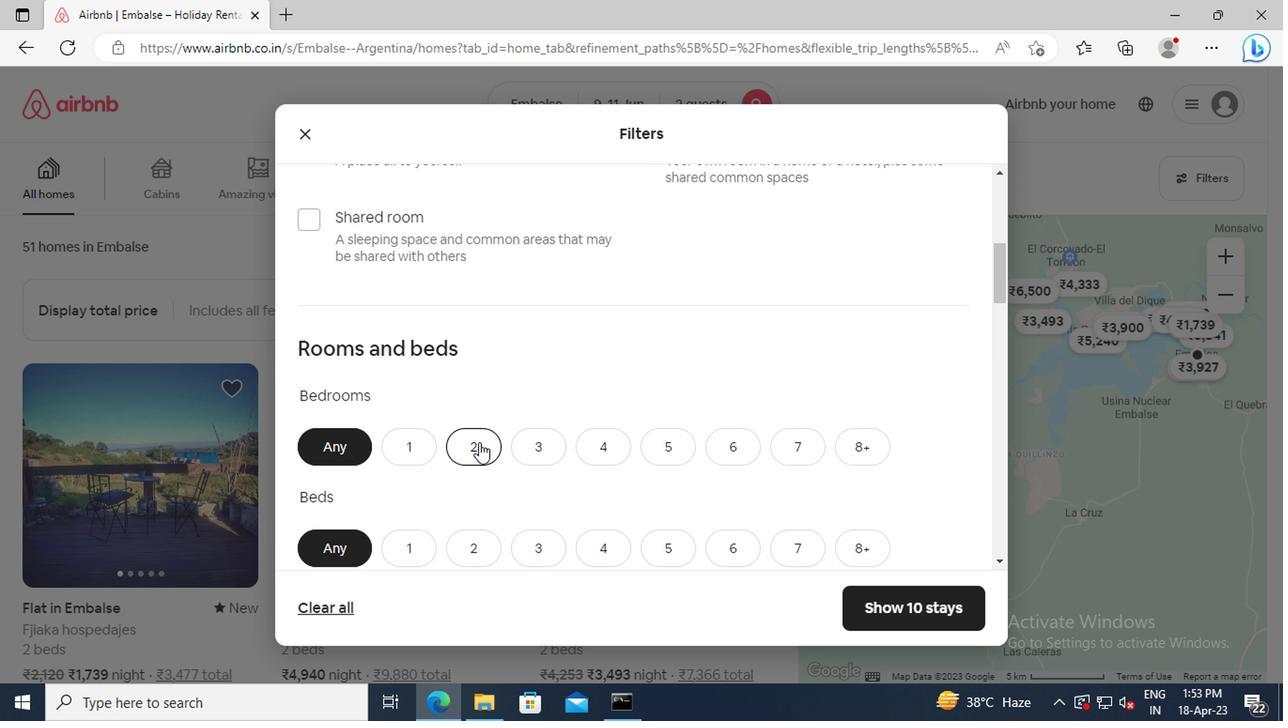 
Action: Mouse scrolled (474, 442) with delta (0, 0)
Screenshot: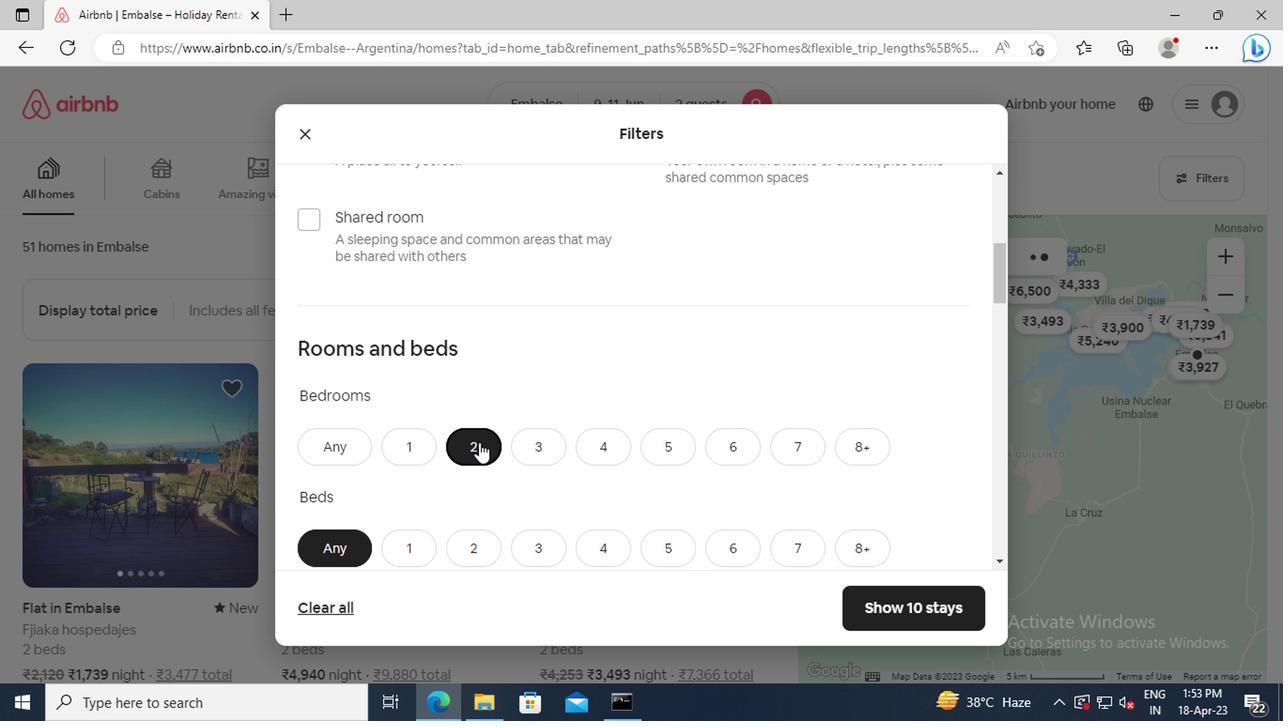
Action: Mouse scrolled (474, 442) with delta (0, 0)
Screenshot: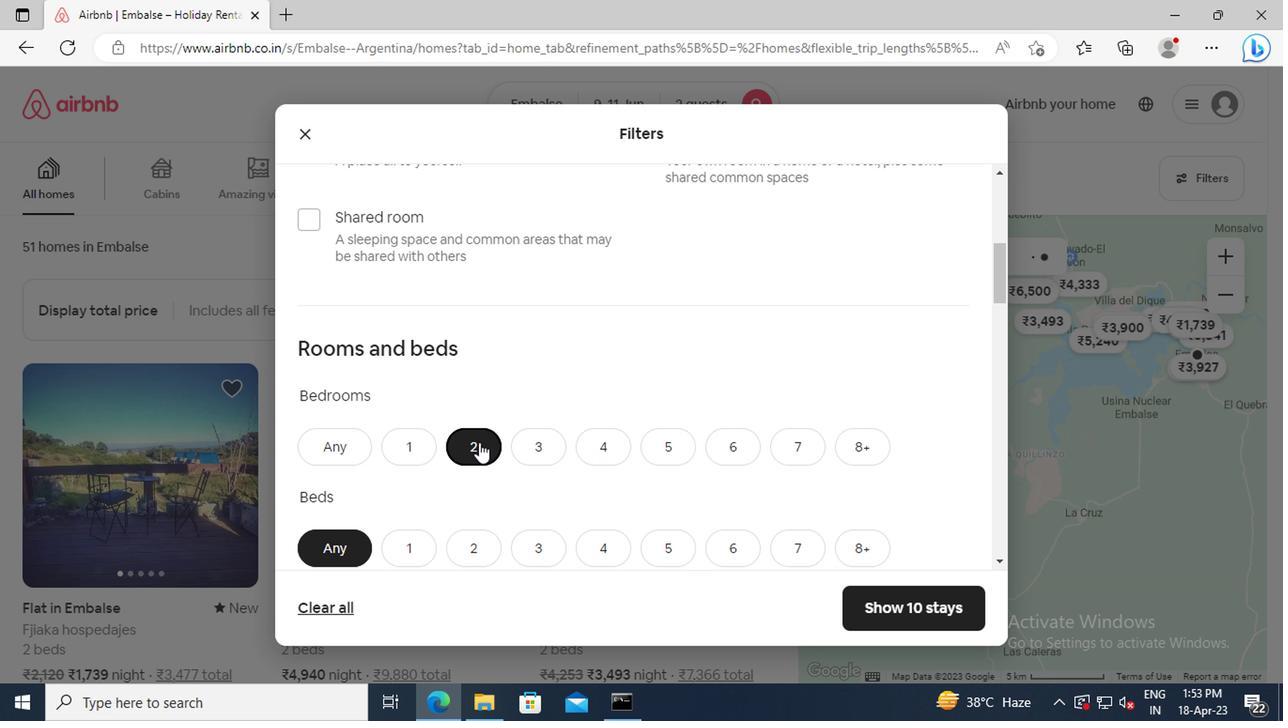 
Action: Mouse moved to (463, 432)
Screenshot: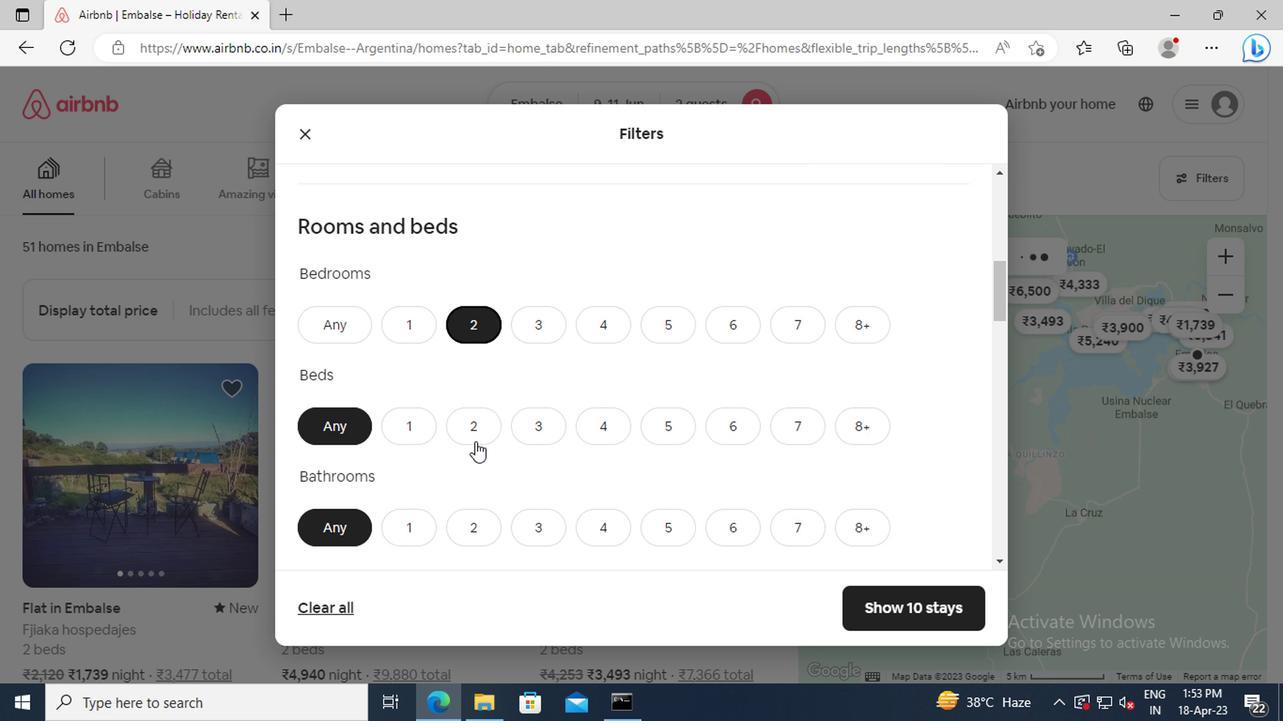 
Action: Mouse pressed left at (463, 432)
Screenshot: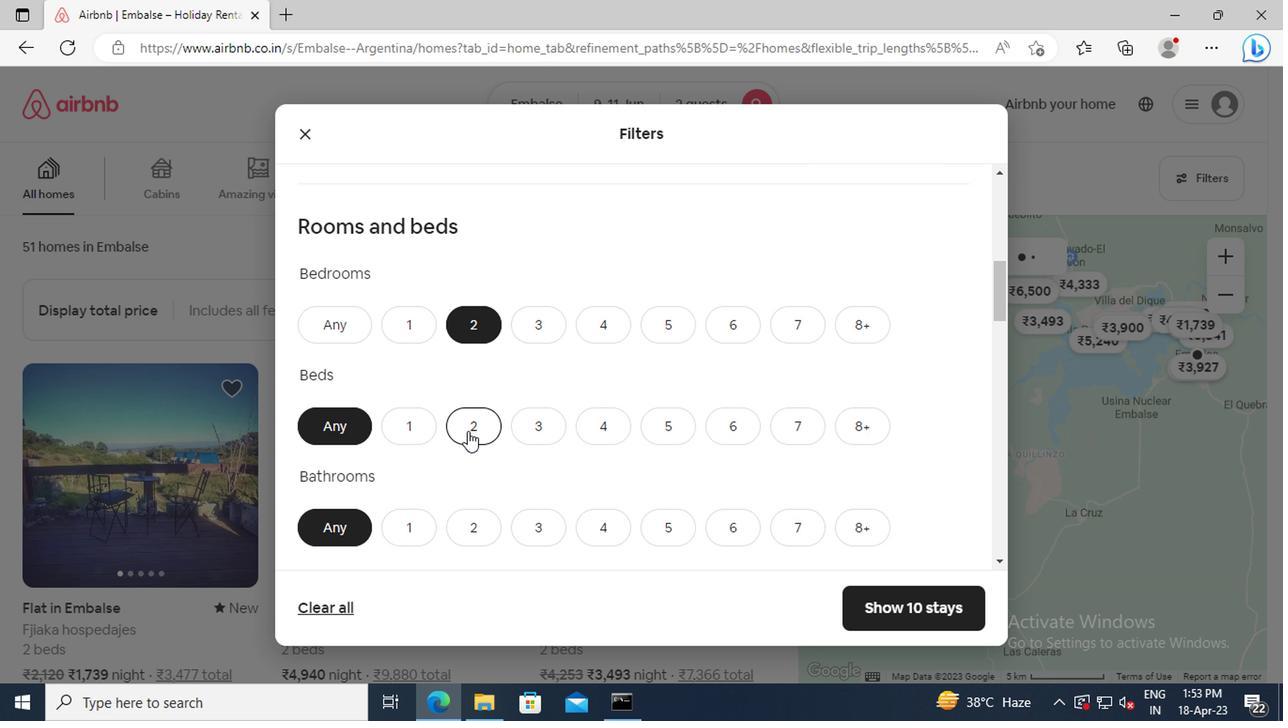 
Action: Mouse scrolled (463, 431) with delta (0, -1)
Screenshot: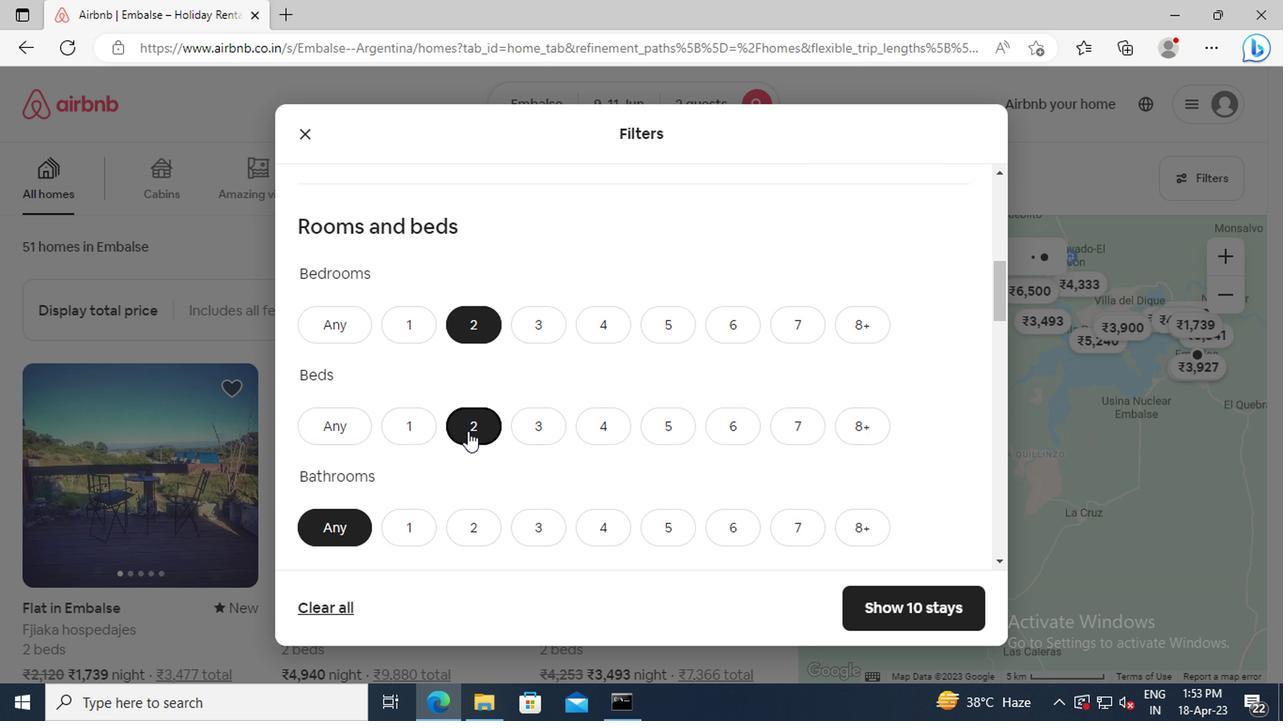 
Action: Mouse moved to (412, 463)
Screenshot: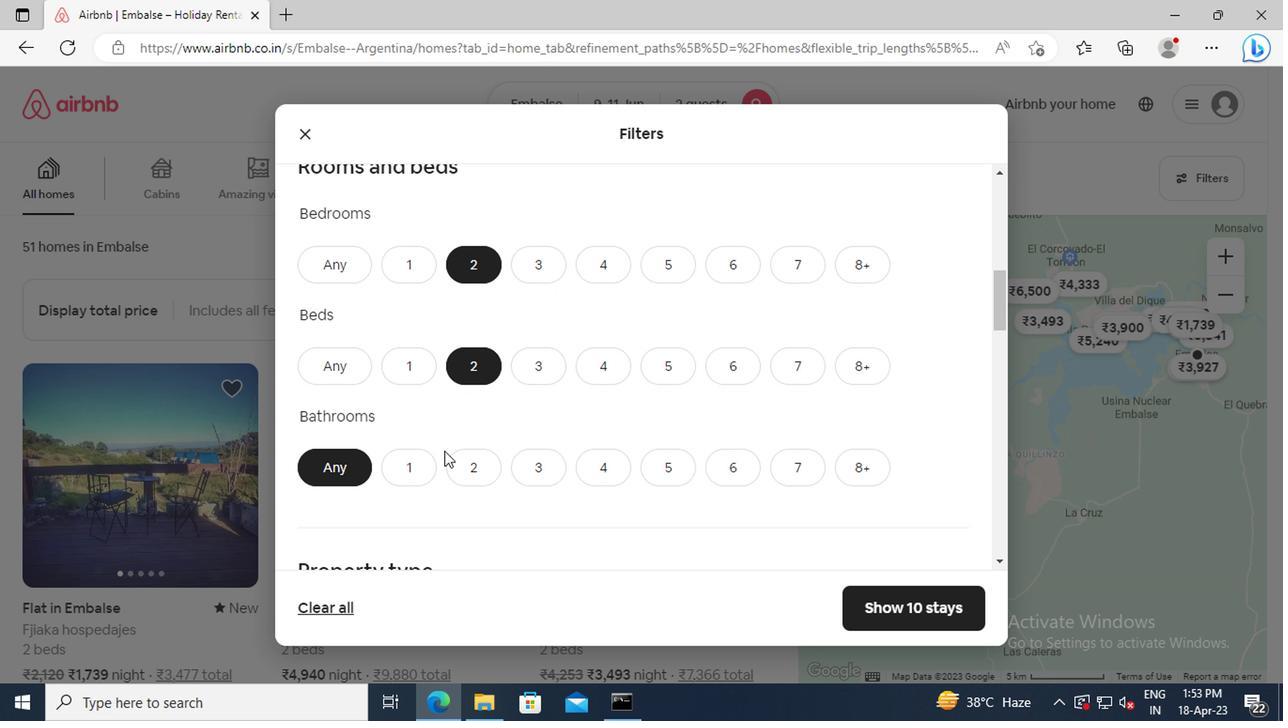 
Action: Mouse pressed left at (412, 463)
Screenshot: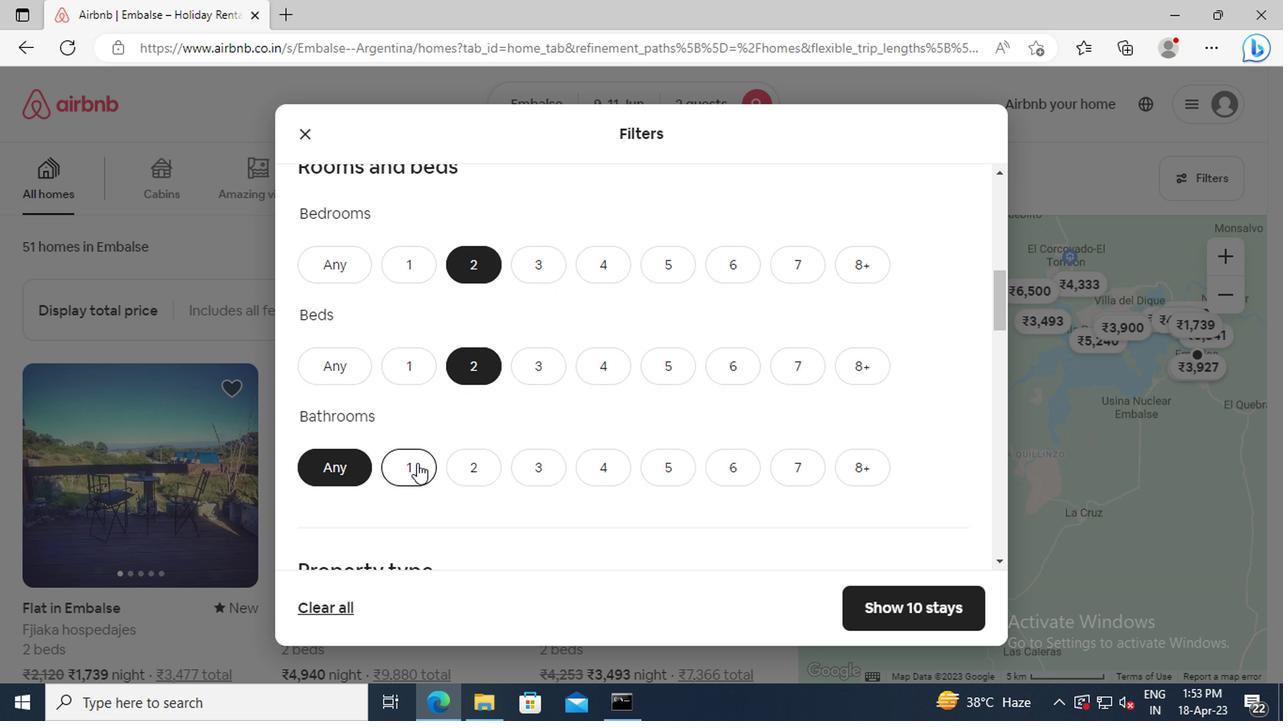 
Action: Mouse moved to (488, 400)
Screenshot: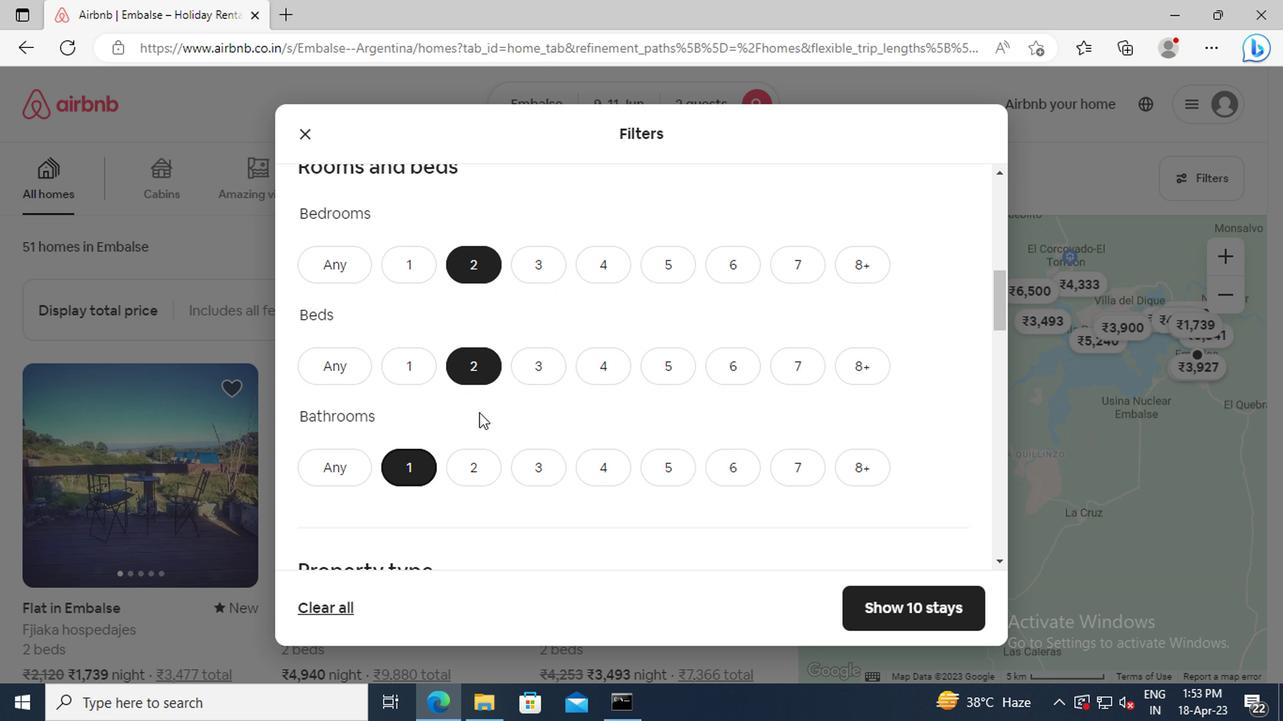 
Action: Mouse scrolled (488, 399) with delta (0, 0)
Screenshot: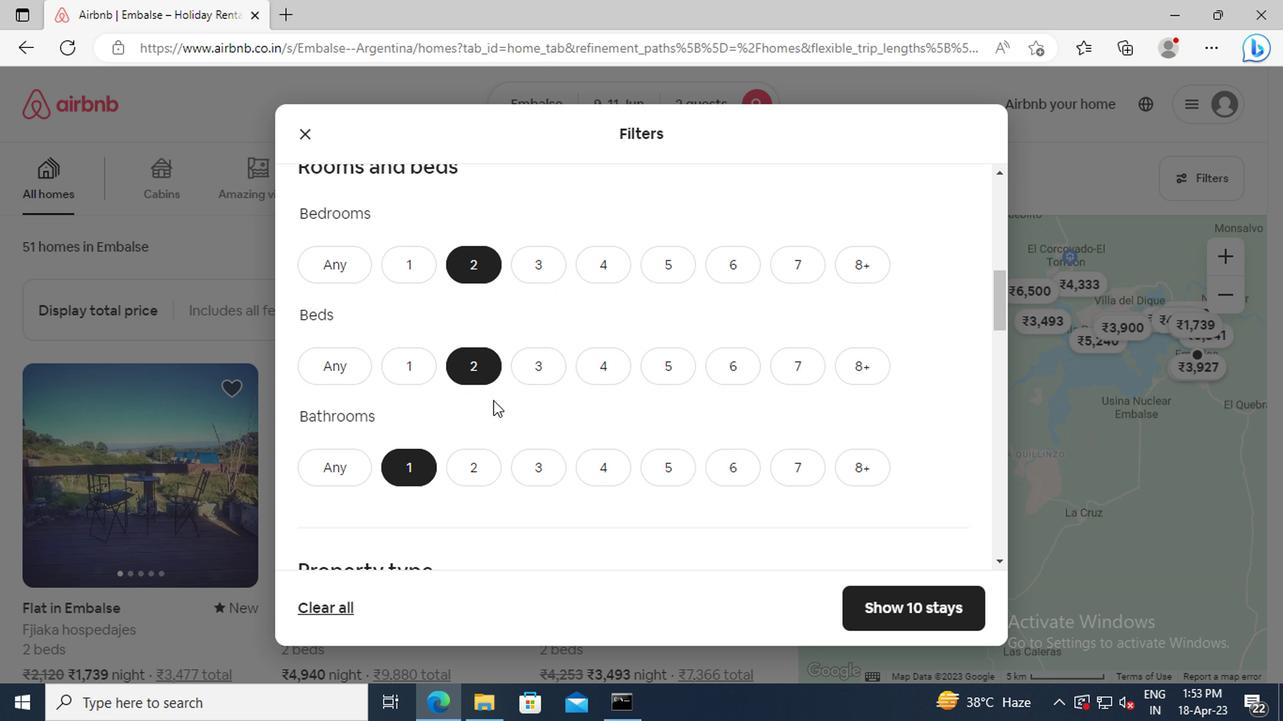 
Action: Mouse scrolled (488, 399) with delta (0, 0)
Screenshot: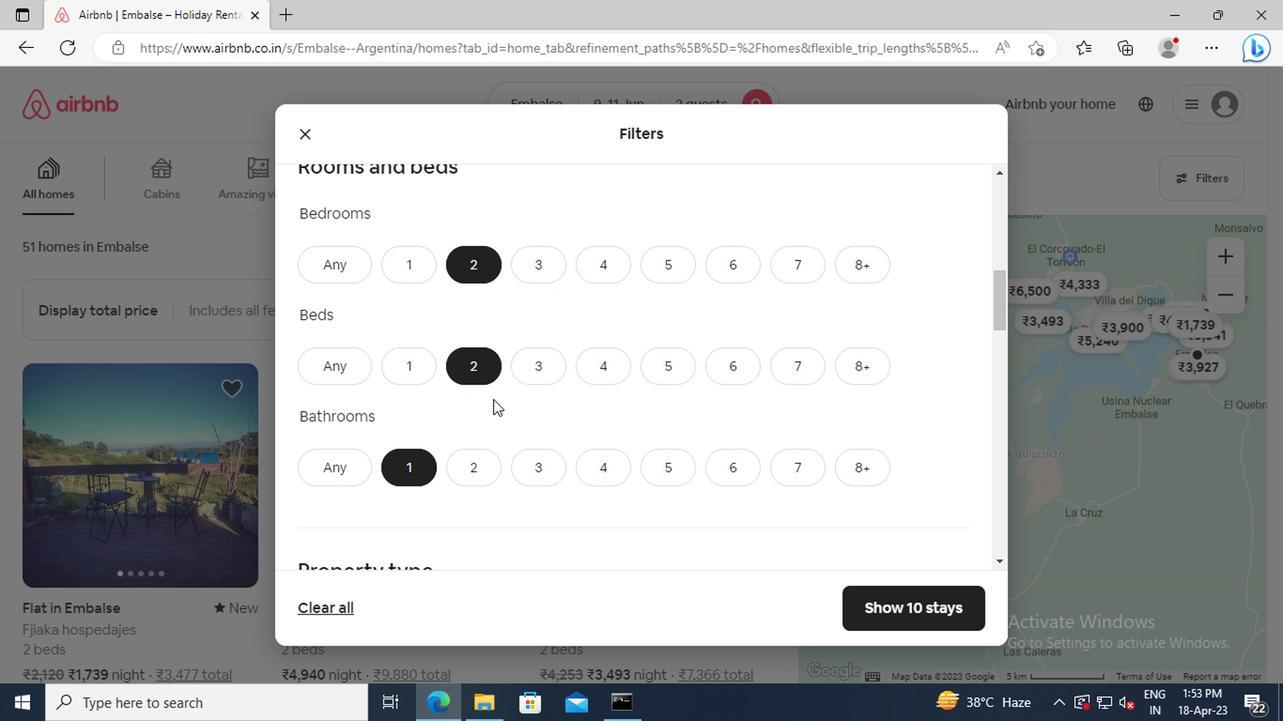 
Action: Mouse moved to (489, 399)
Screenshot: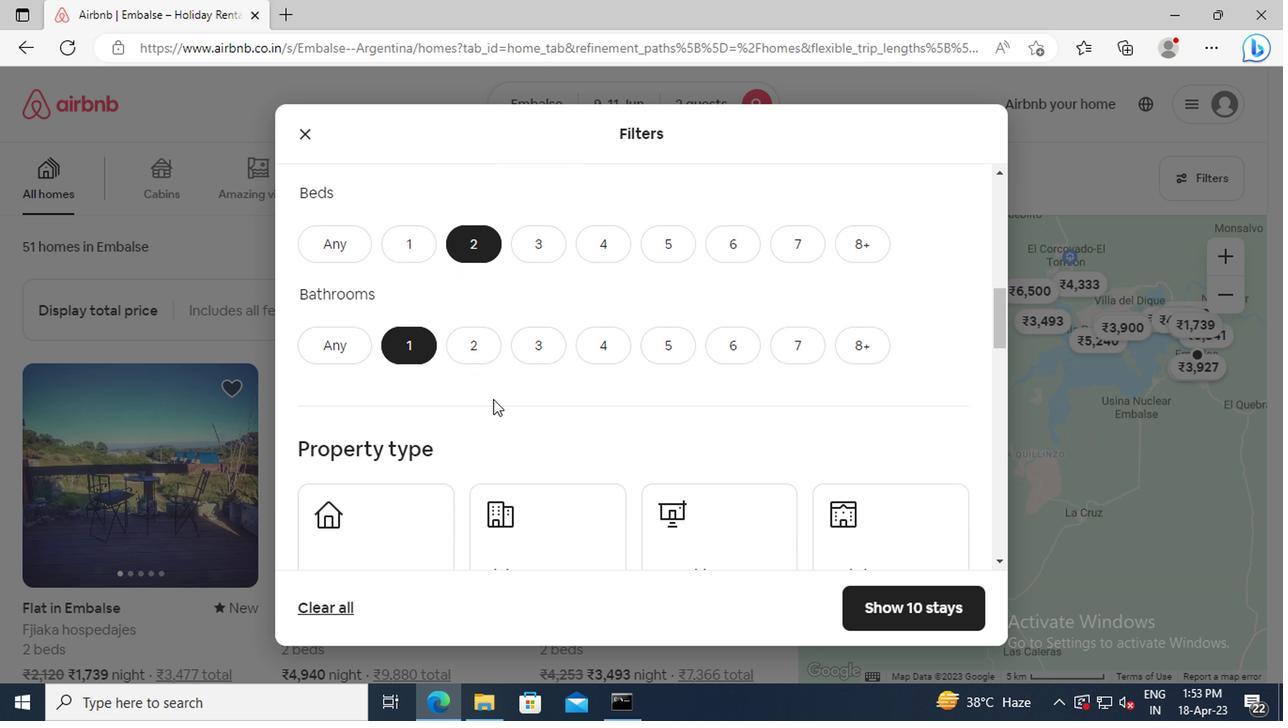 
Action: Mouse scrolled (489, 398) with delta (0, -1)
Screenshot: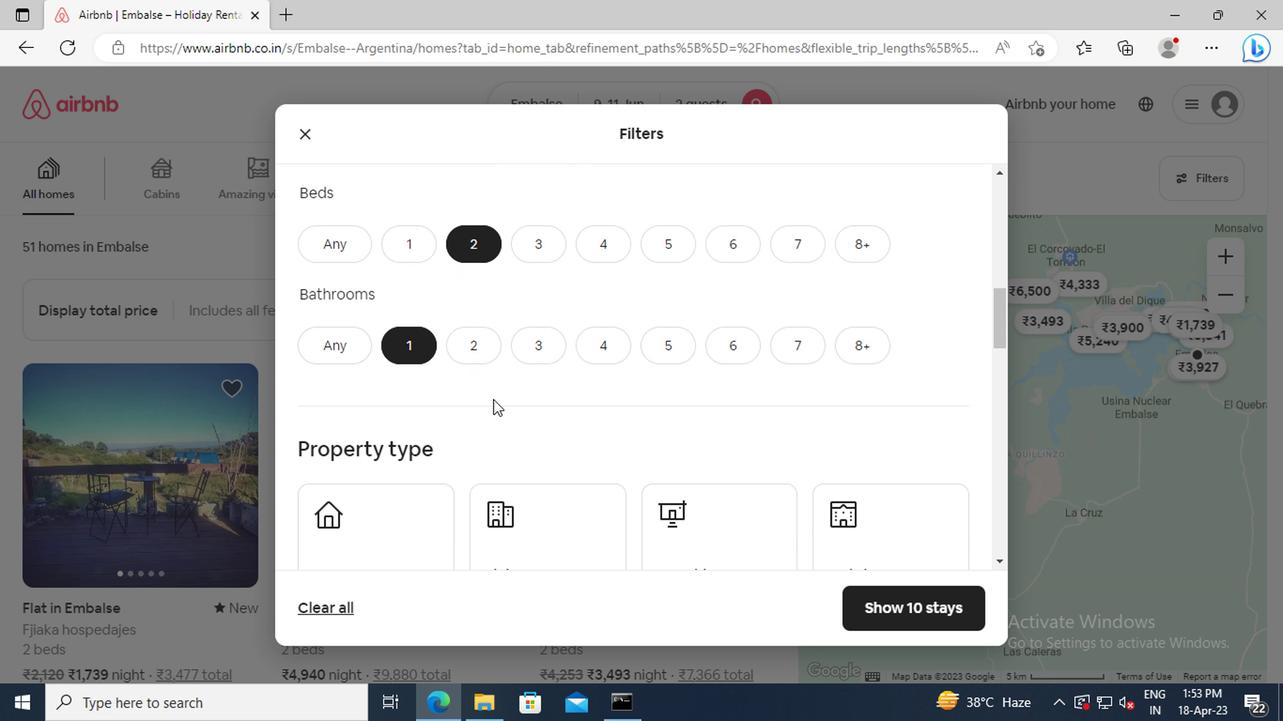 
Action: Mouse scrolled (489, 398) with delta (0, -1)
Screenshot: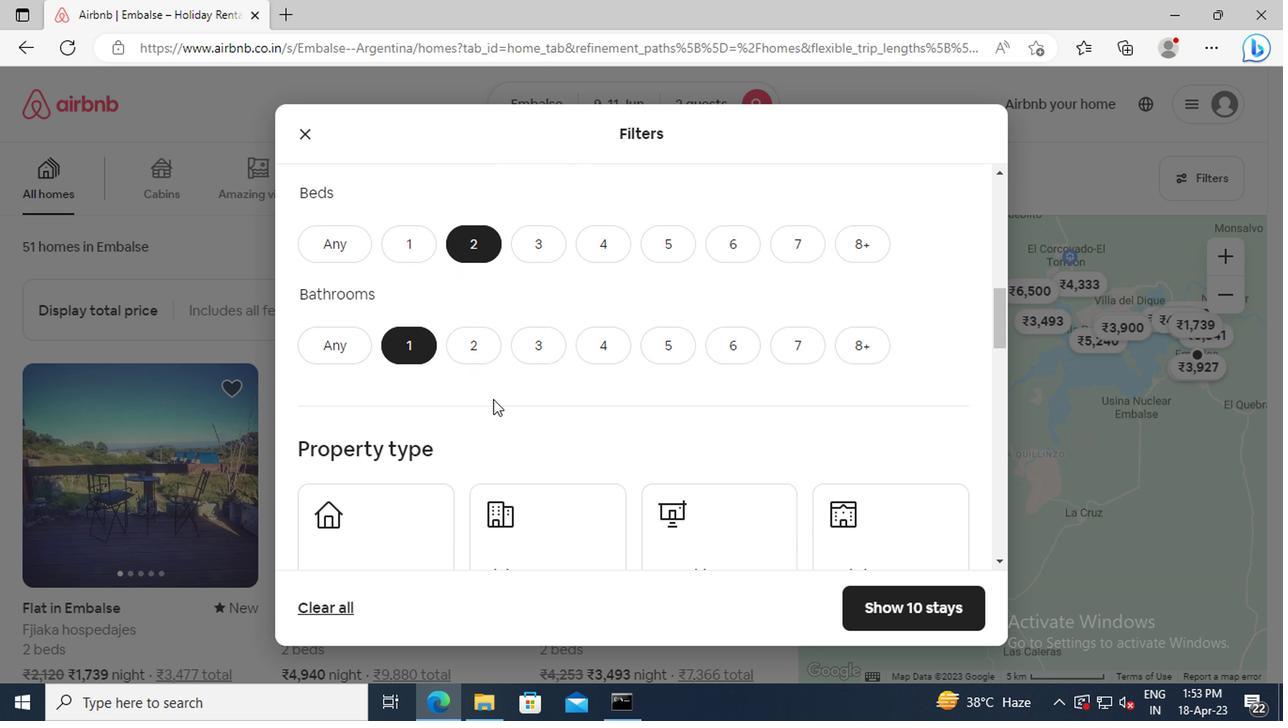 
Action: Mouse moved to (677, 399)
Screenshot: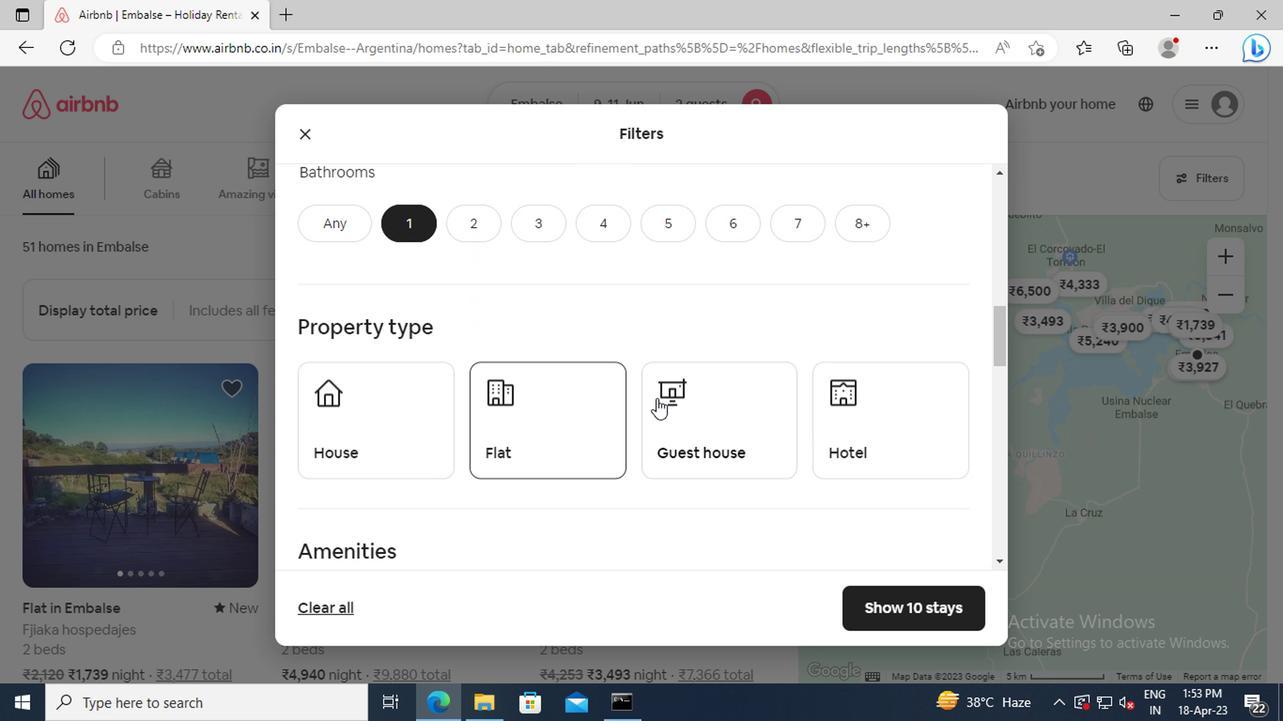 
Action: Mouse pressed left at (677, 399)
Screenshot: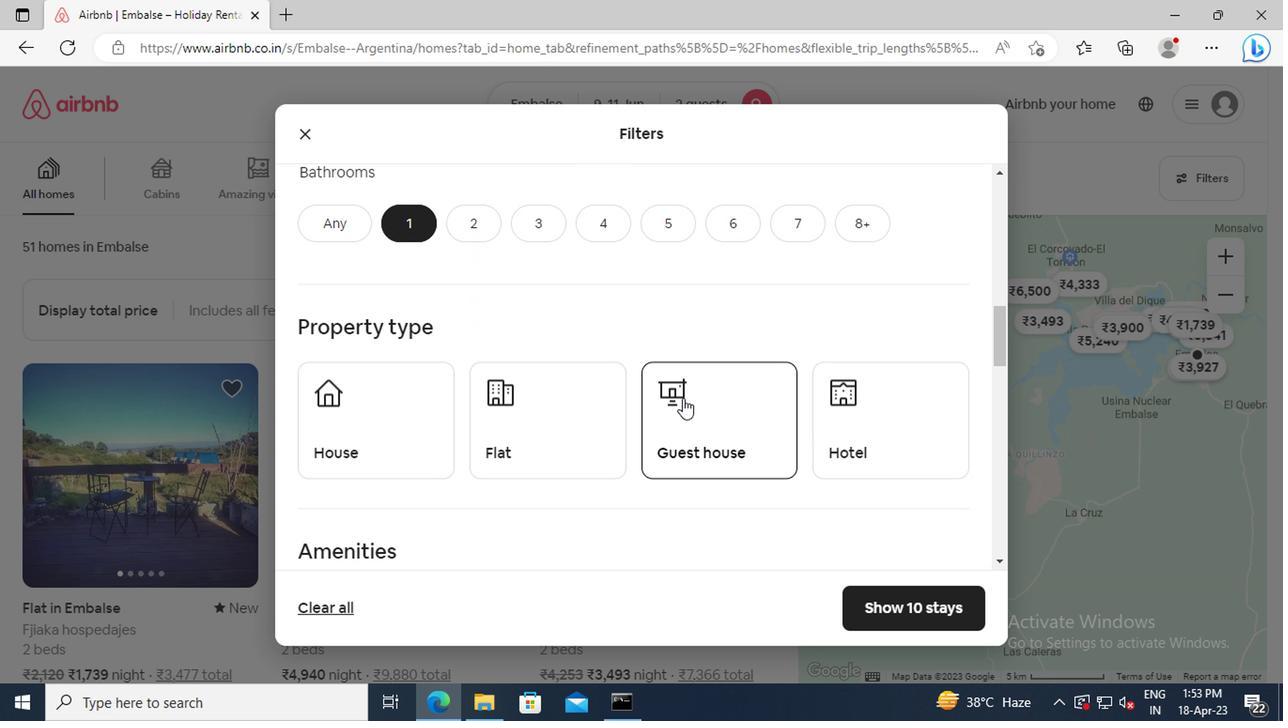
Action: Mouse moved to (495, 398)
Screenshot: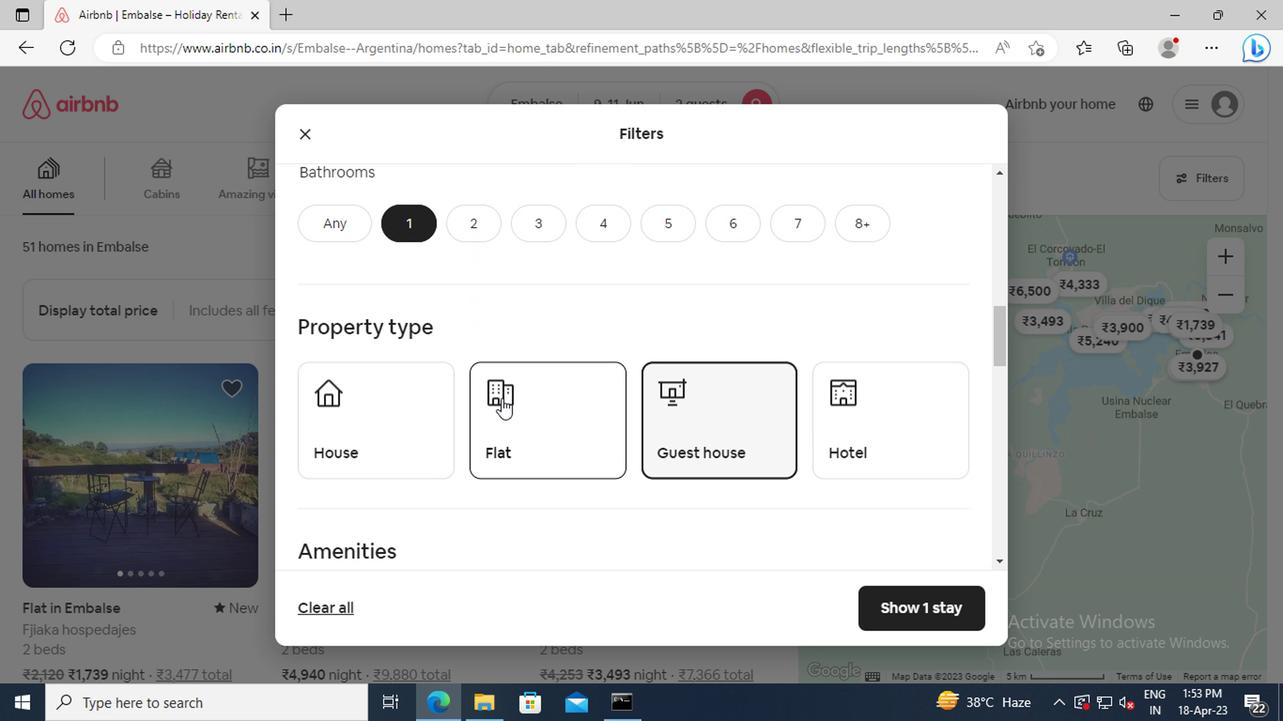 
Action: Mouse scrolled (495, 397) with delta (0, 0)
Screenshot: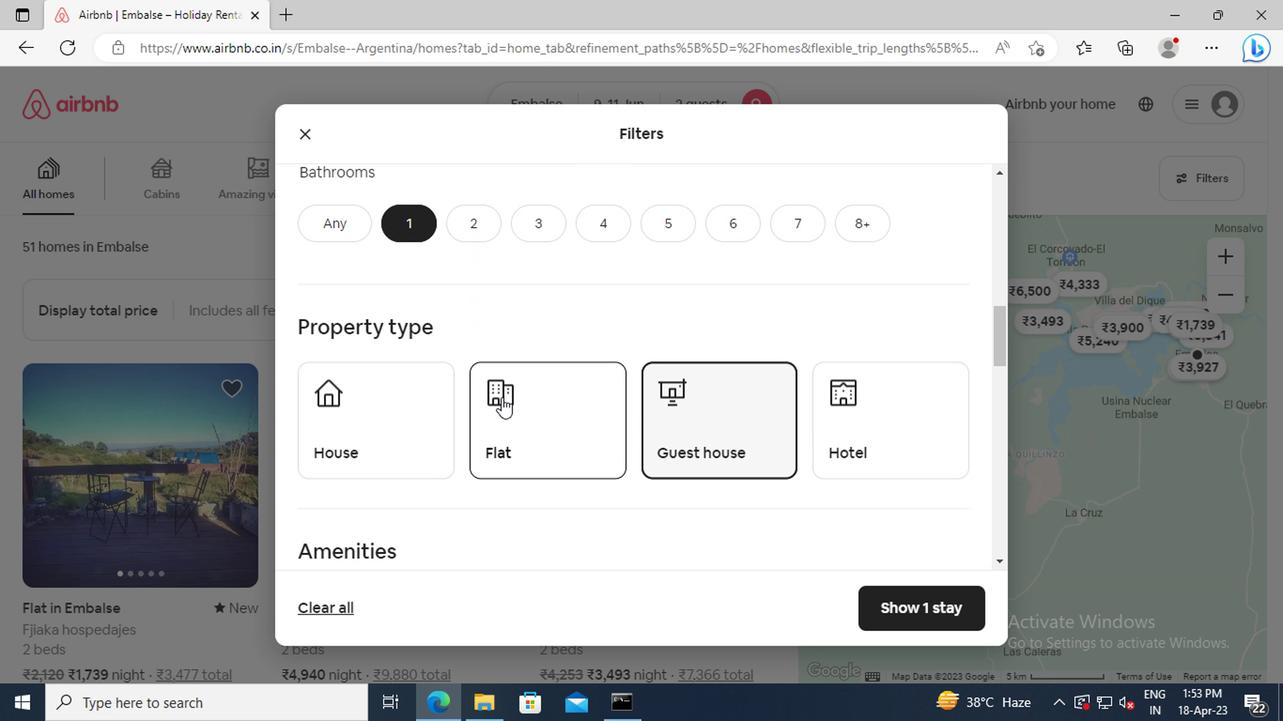 
Action: Mouse scrolled (495, 397) with delta (0, 0)
Screenshot: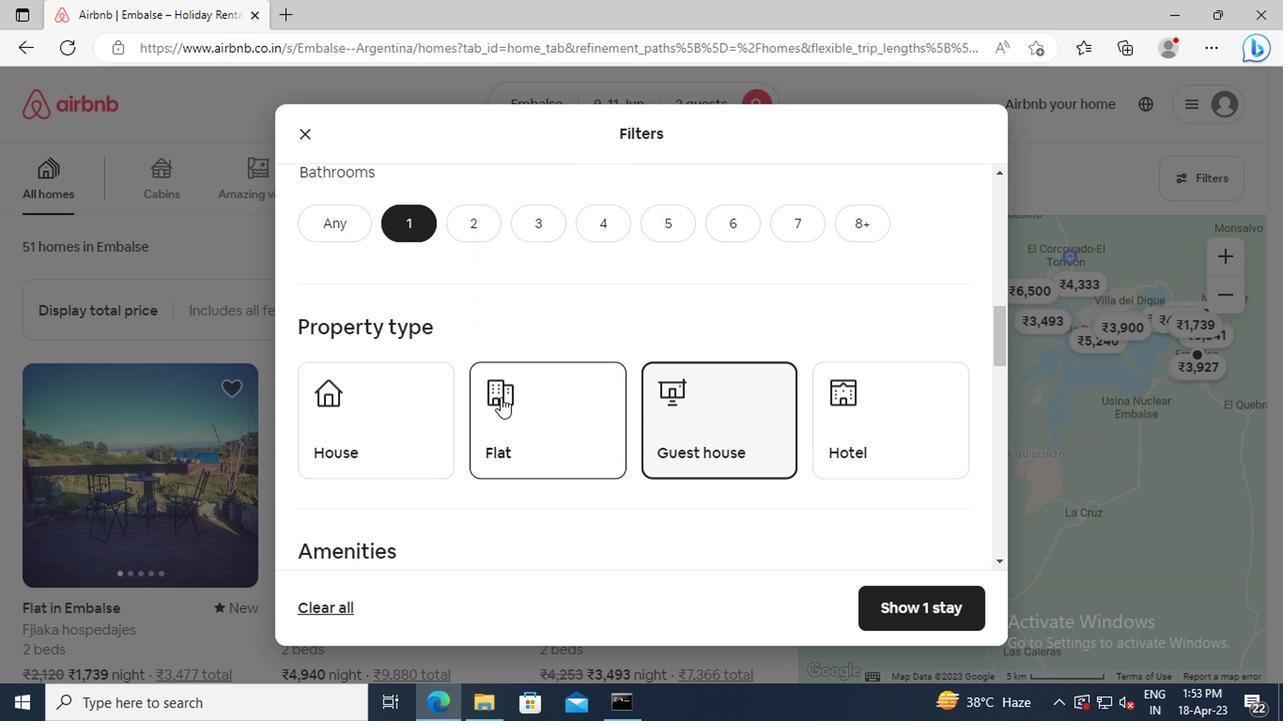 
Action: Mouse scrolled (495, 397) with delta (0, 0)
Screenshot: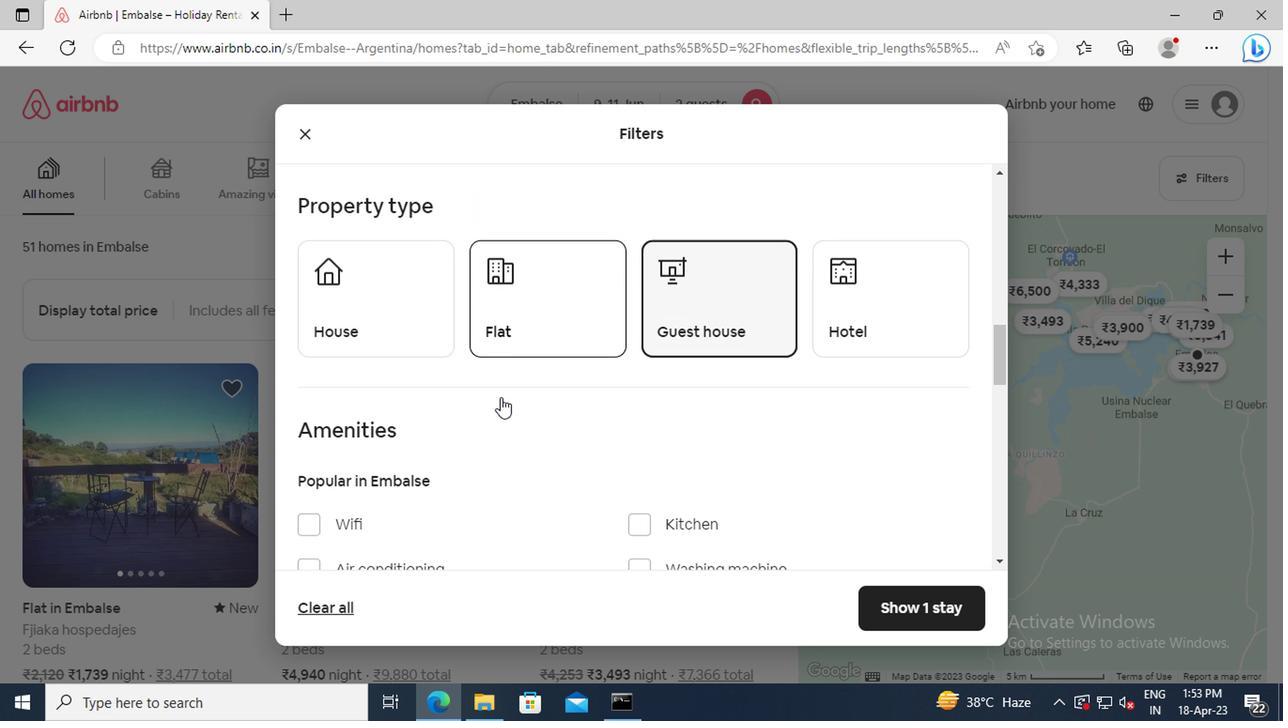 
Action: Mouse scrolled (495, 397) with delta (0, 0)
Screenshot: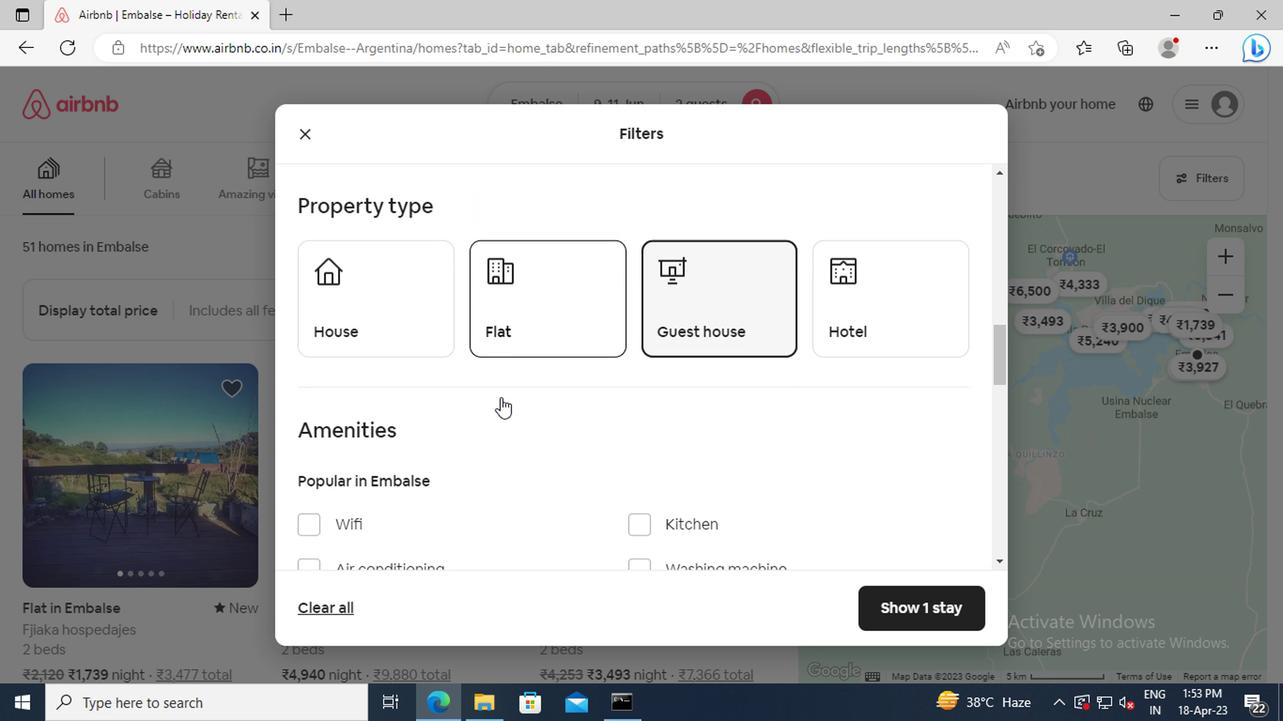 
Action: Mouse moved to (312, 401)
Screenshot: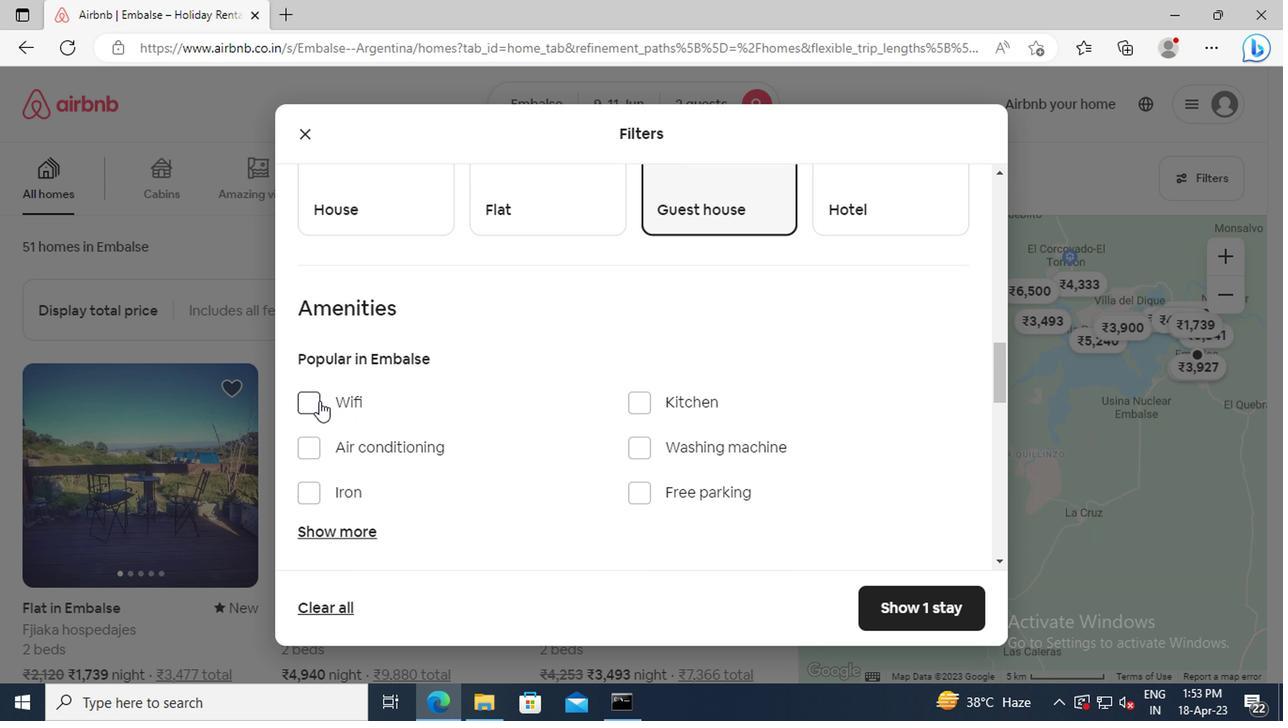 
Action: Mouse pressed left at (312, 401)
Screenshot: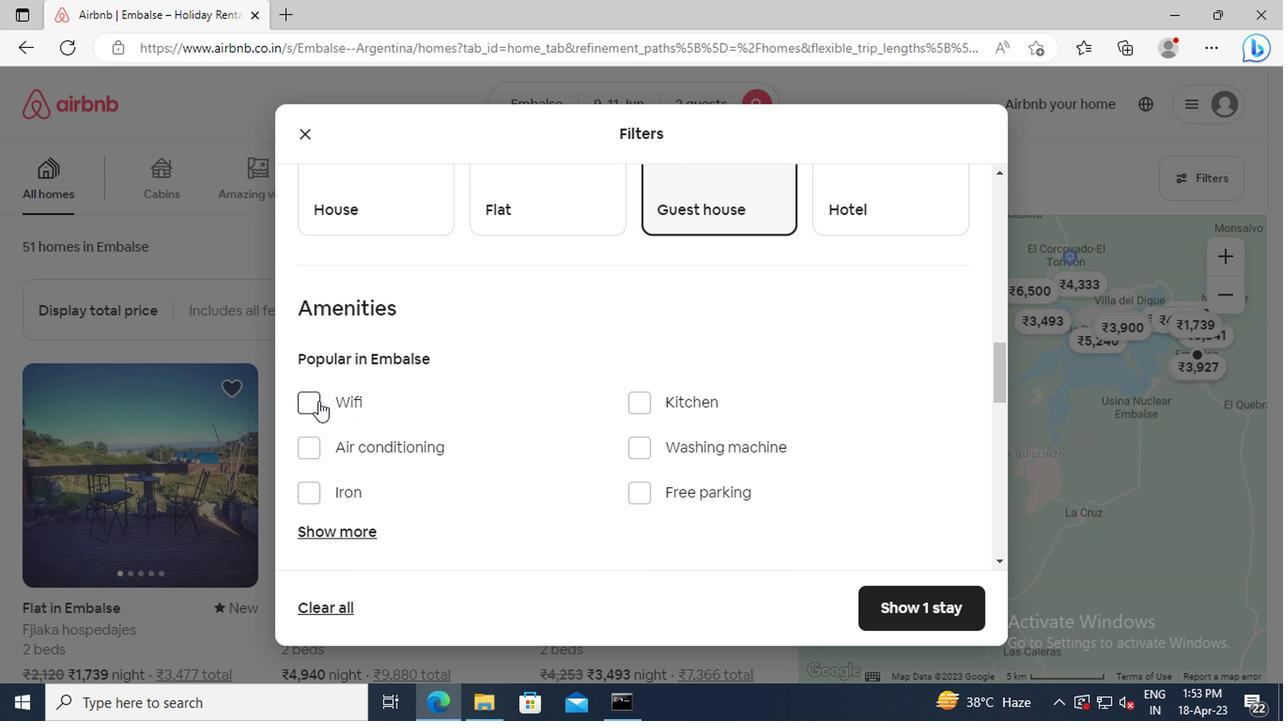 
Action: Mouse scrolled (312, 400) with delta (0, -1)
Screenshot: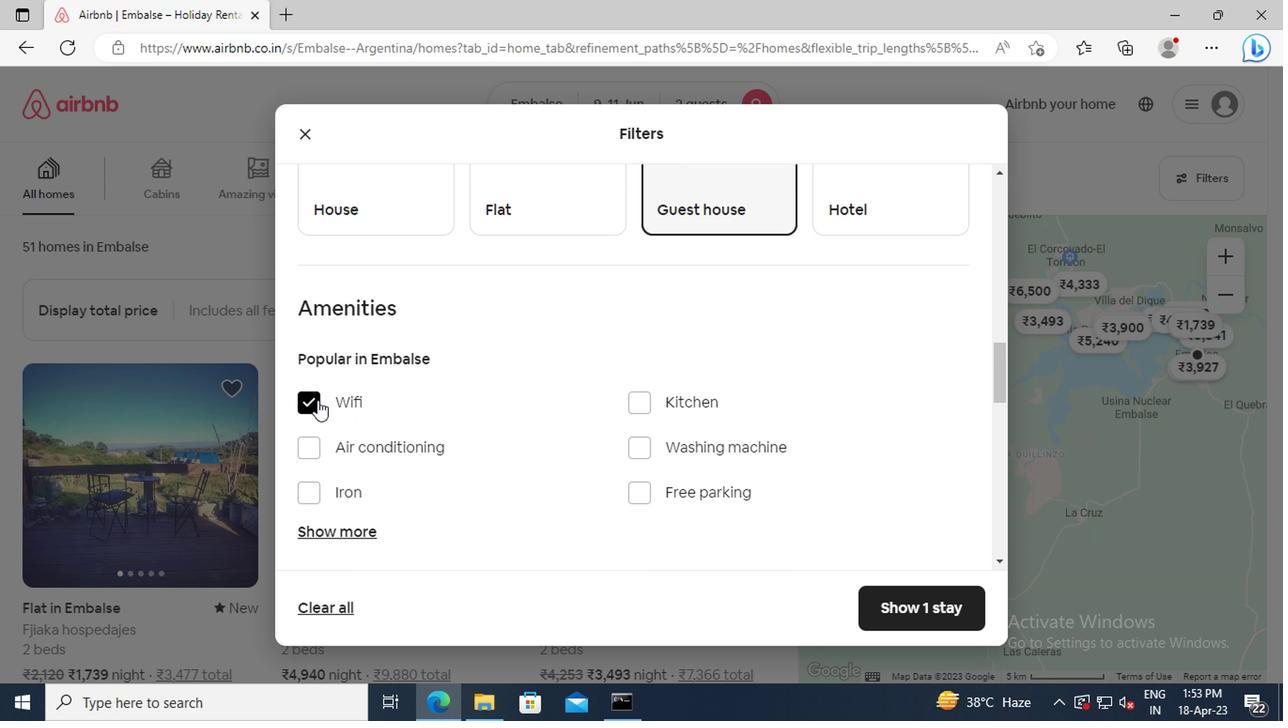 
Action: Mouse moved to (345, 473)
Screenshot: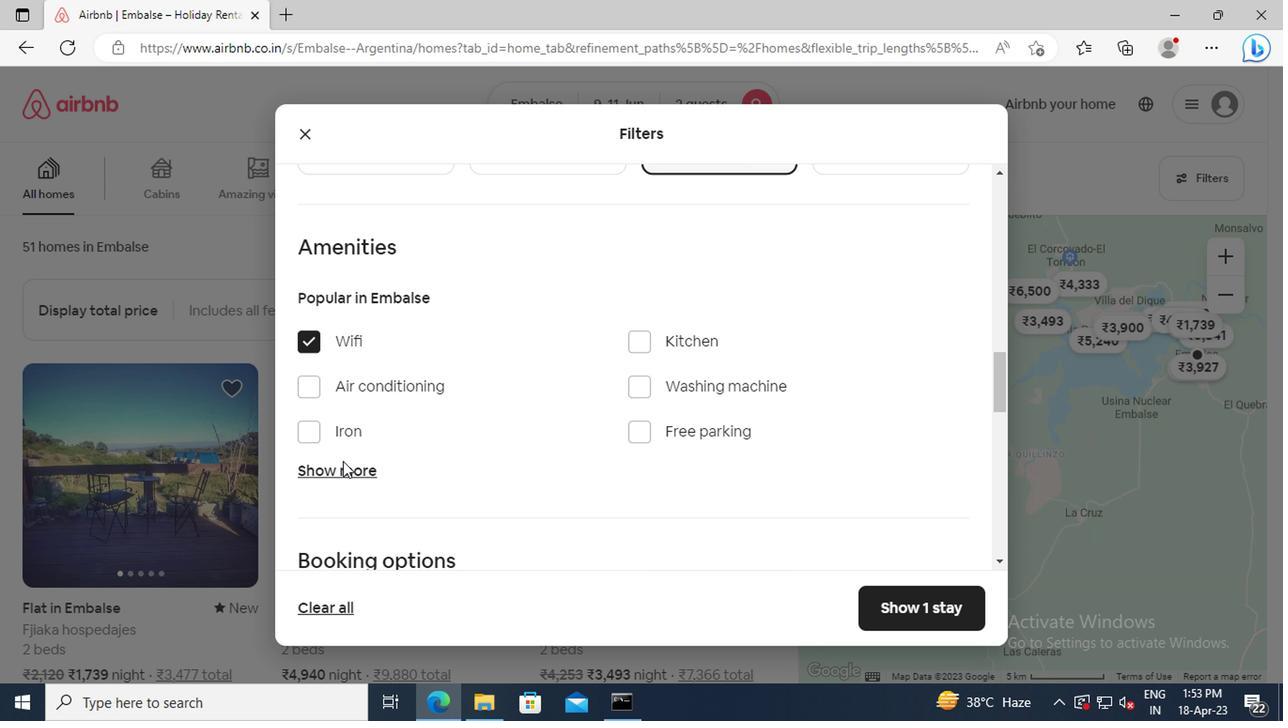 
Action: Mouse pressed left at (345, 473)
Screenshot: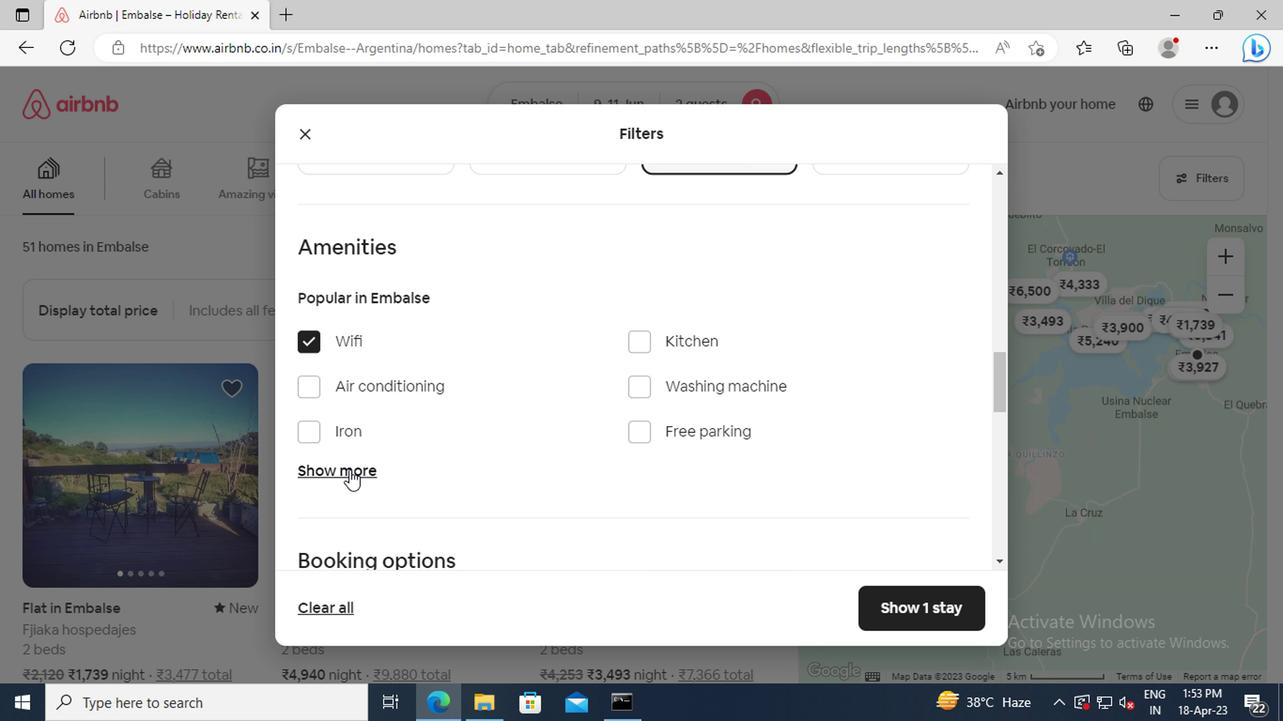 
Action: Mouse moved to (440, 435)
Screenshot: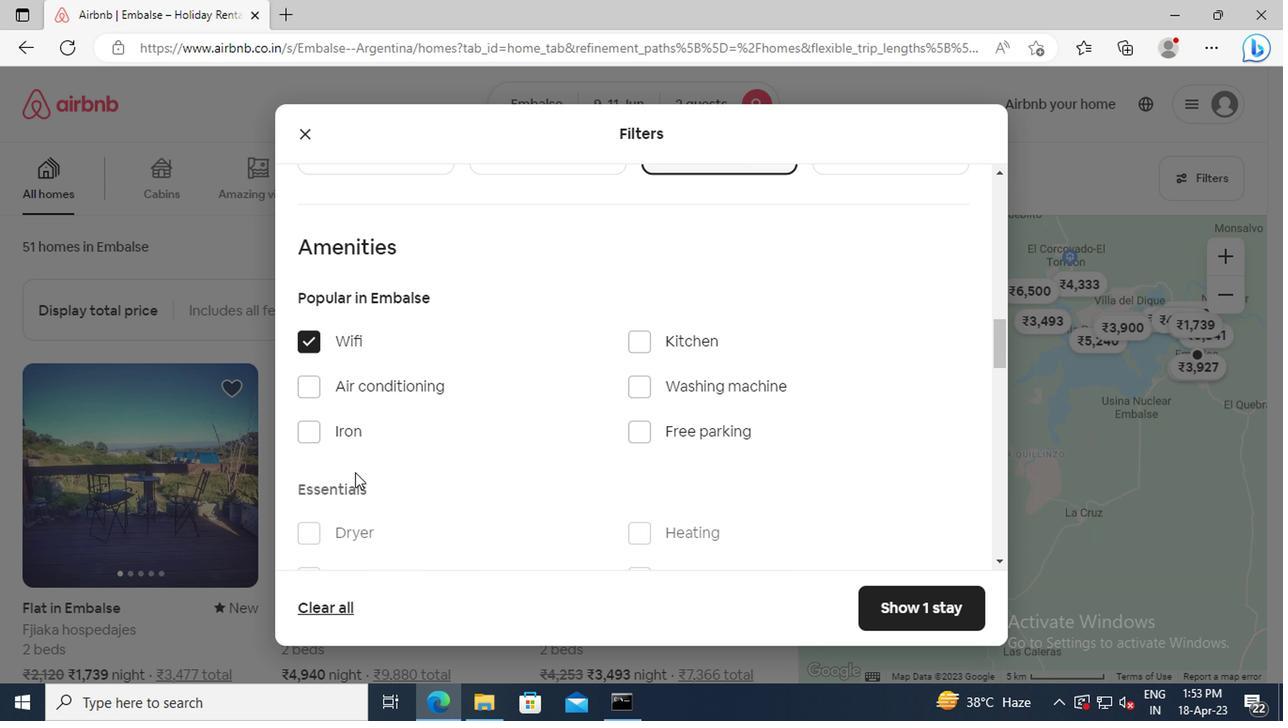 
Action: Mouse scrolled (440, 435) with delta (0, 0)
Screenshot: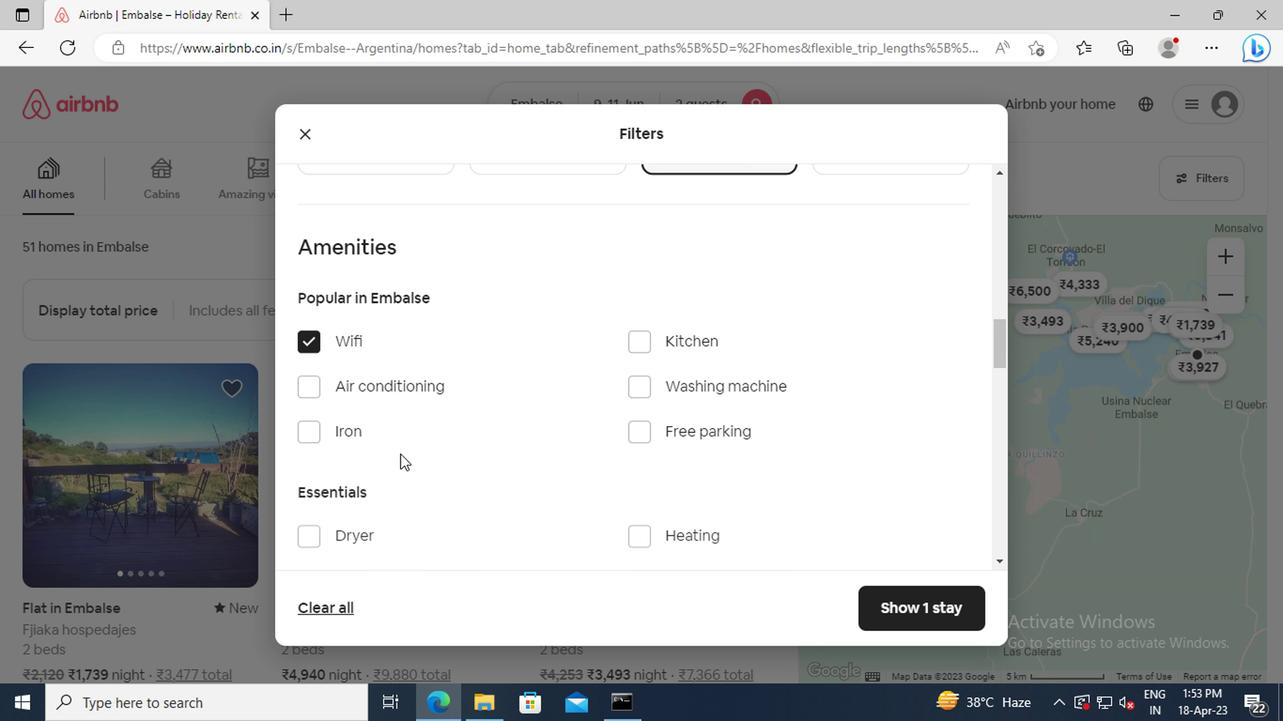 
Action: Mouse scrolled (440, 435) with delta (0, 0)
Screenshot: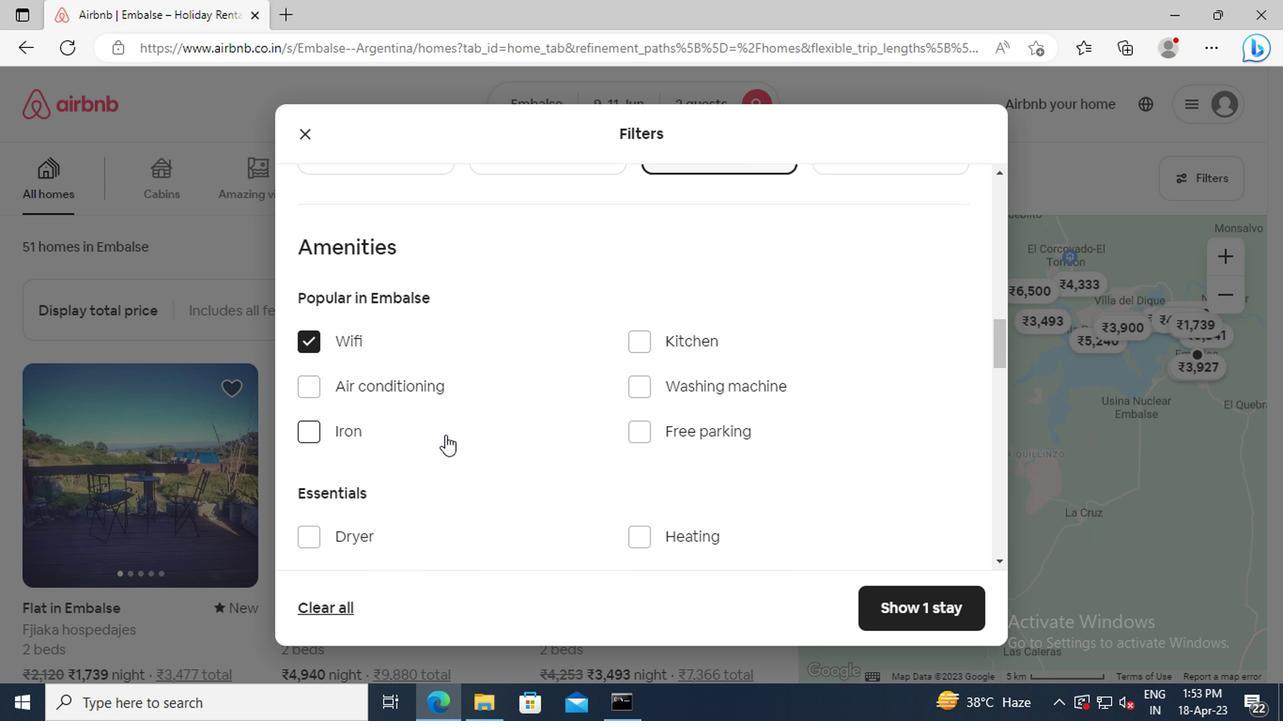 
Action: Mouse moved to (628, 416)
Screenshot: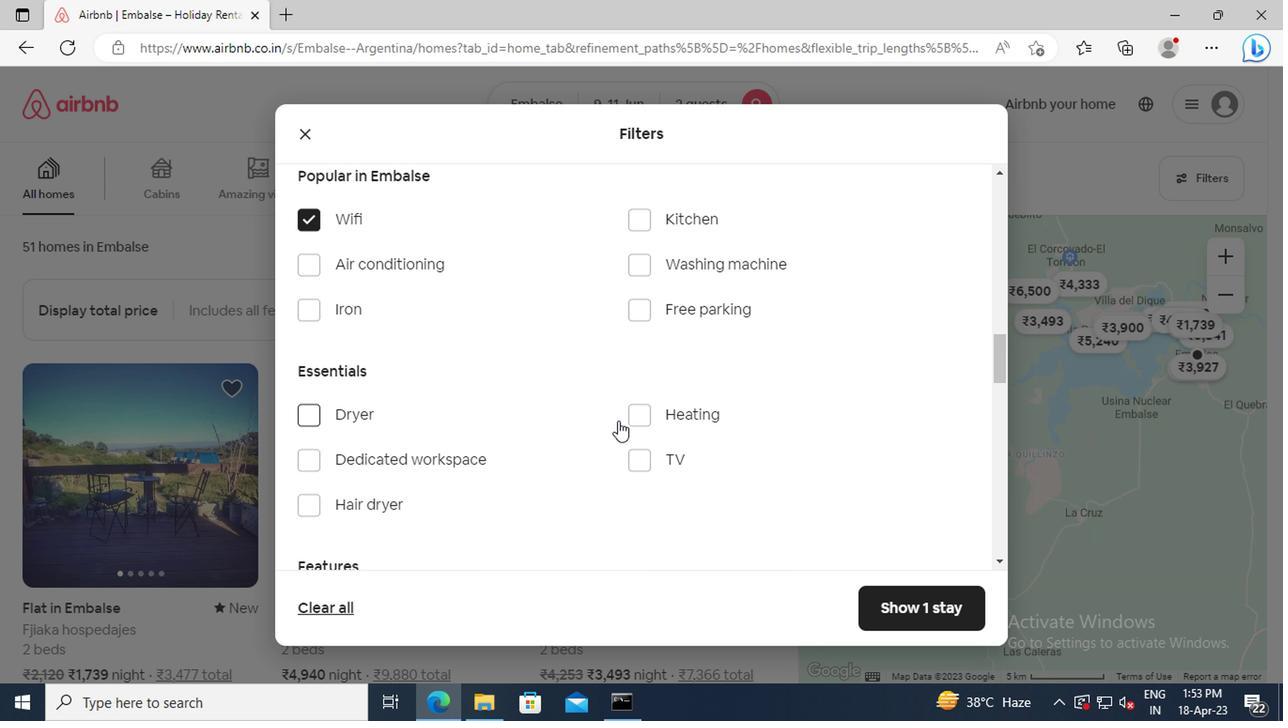 
Action: Mouse pressed left at (628, 416)
Screenshot: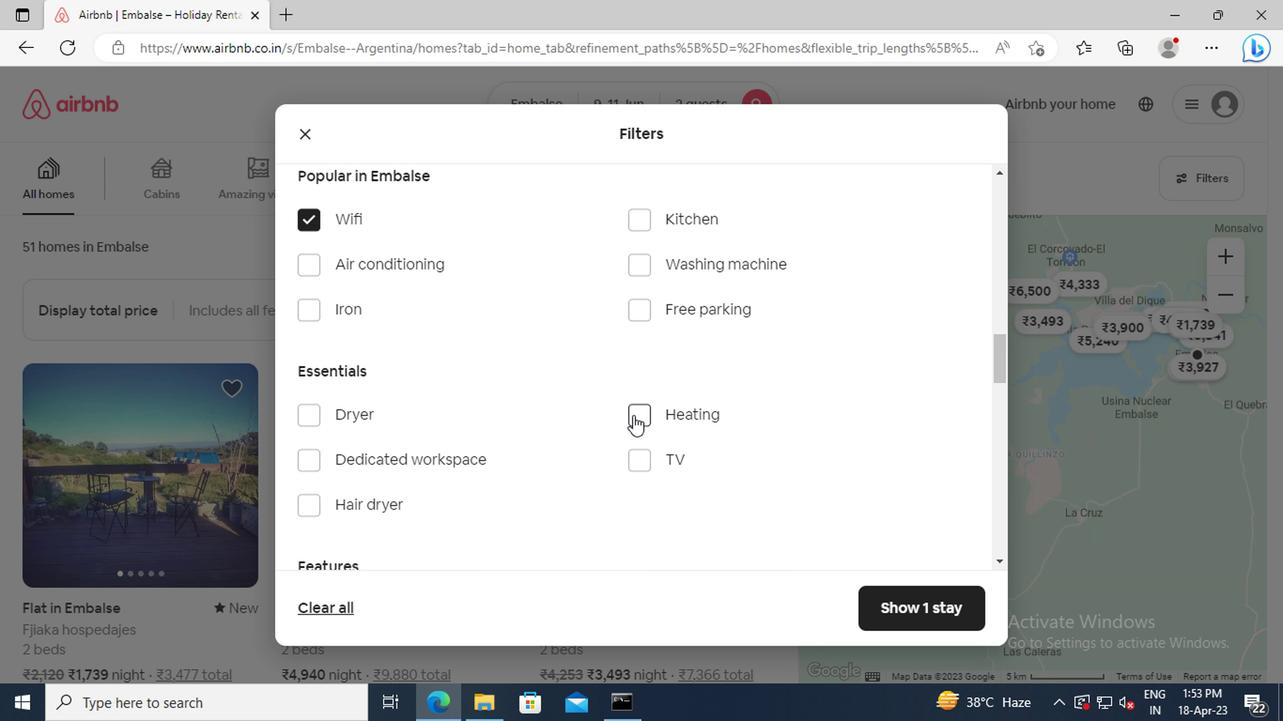 
Action: Mouse moved to (539, 397)
Screenshot: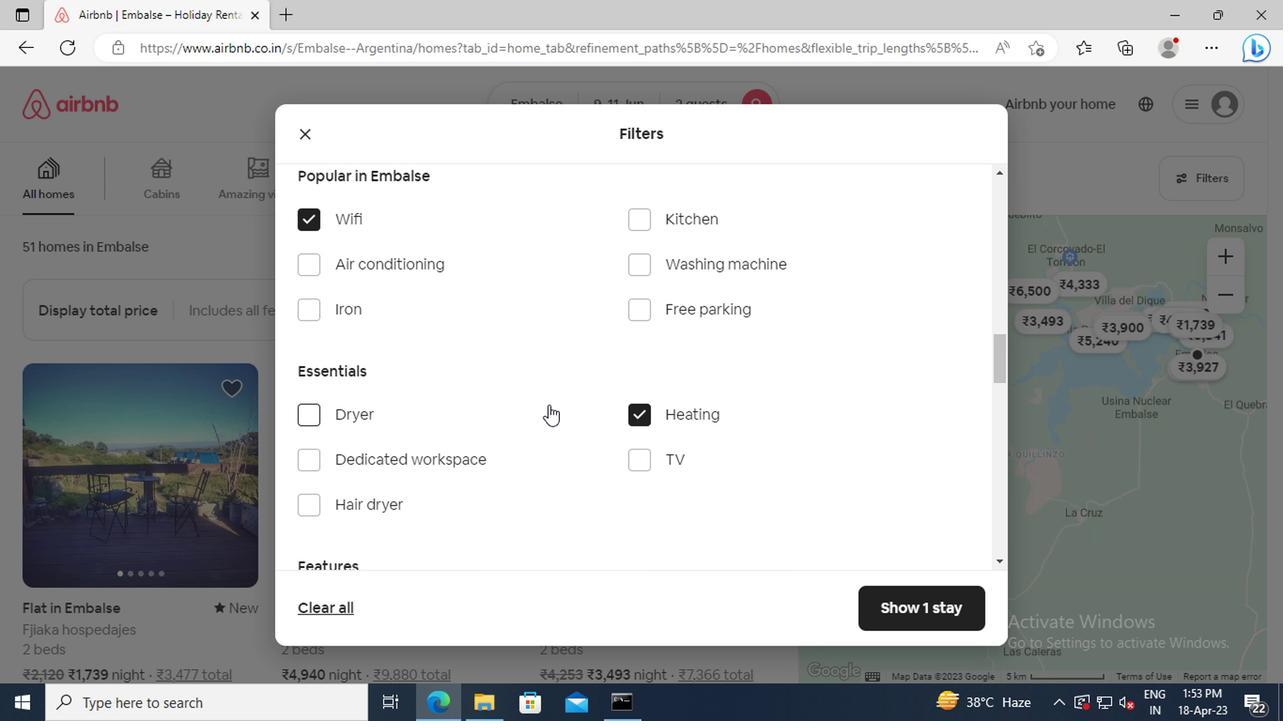 
Action: Mouse scrolled (539, 396) with delta (0, 0)
Screenshot: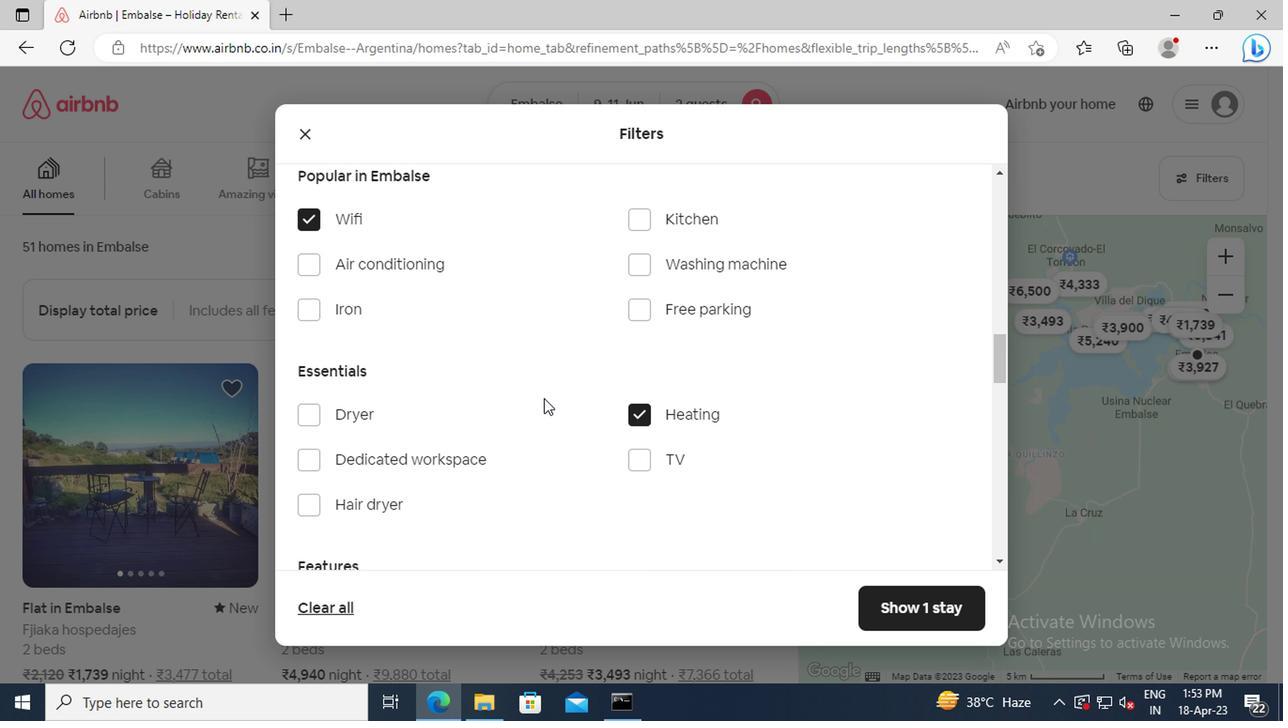 
Action: Mouse scrolled (539, 396) with delta (0, 0)
Screenshot: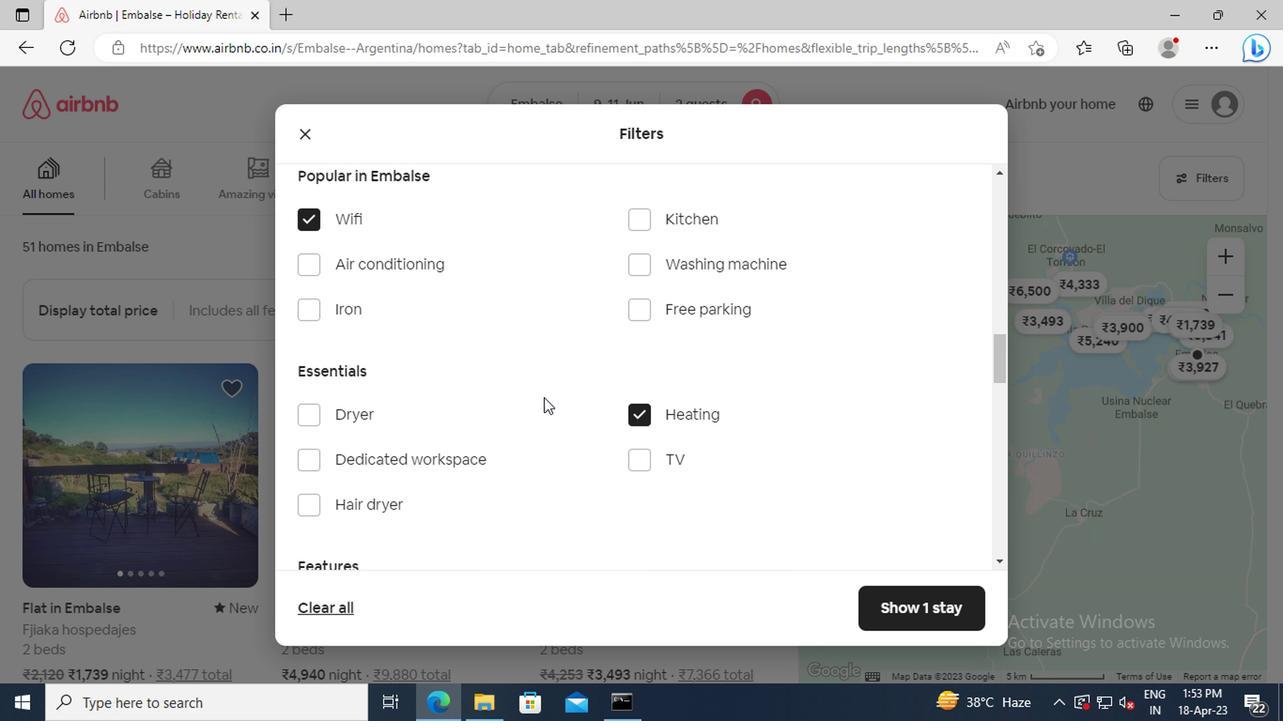 
Action: Mouse scrolled (539, 396) with delta (0, 0)
Screenshot: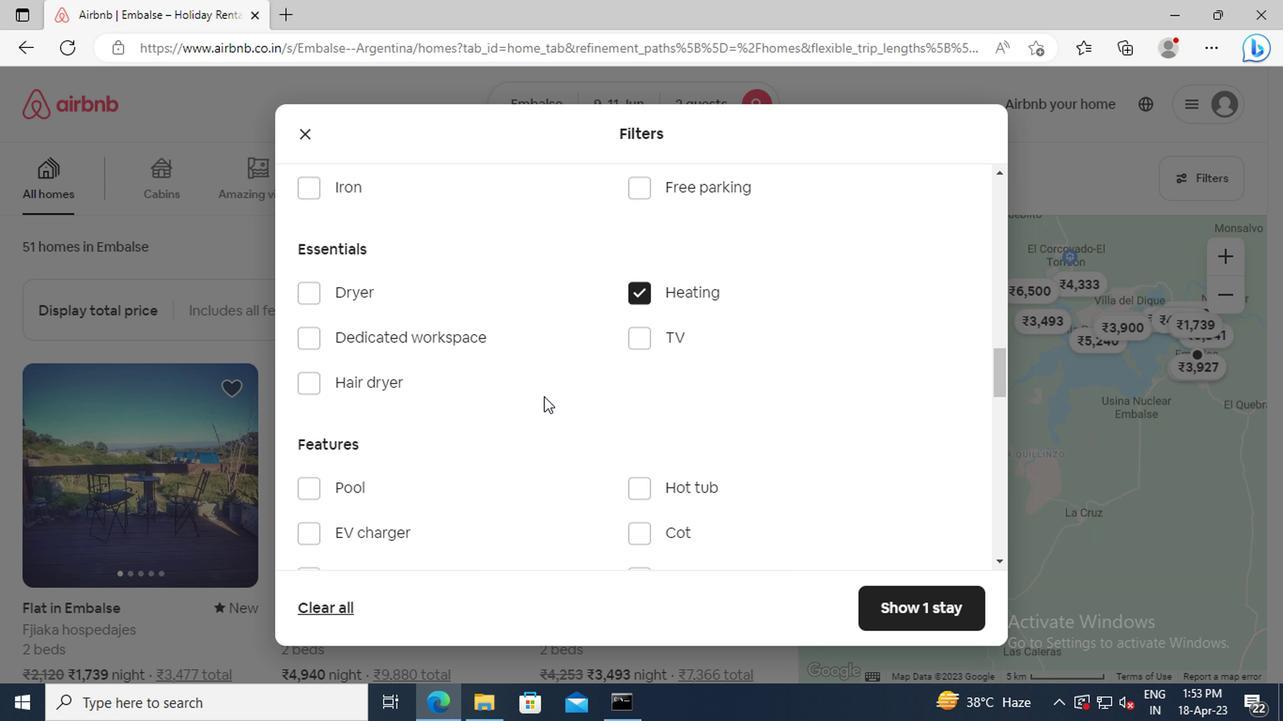 
Action: Mouse scrolled (539, 396) with delta (0, 0)
Screenshot: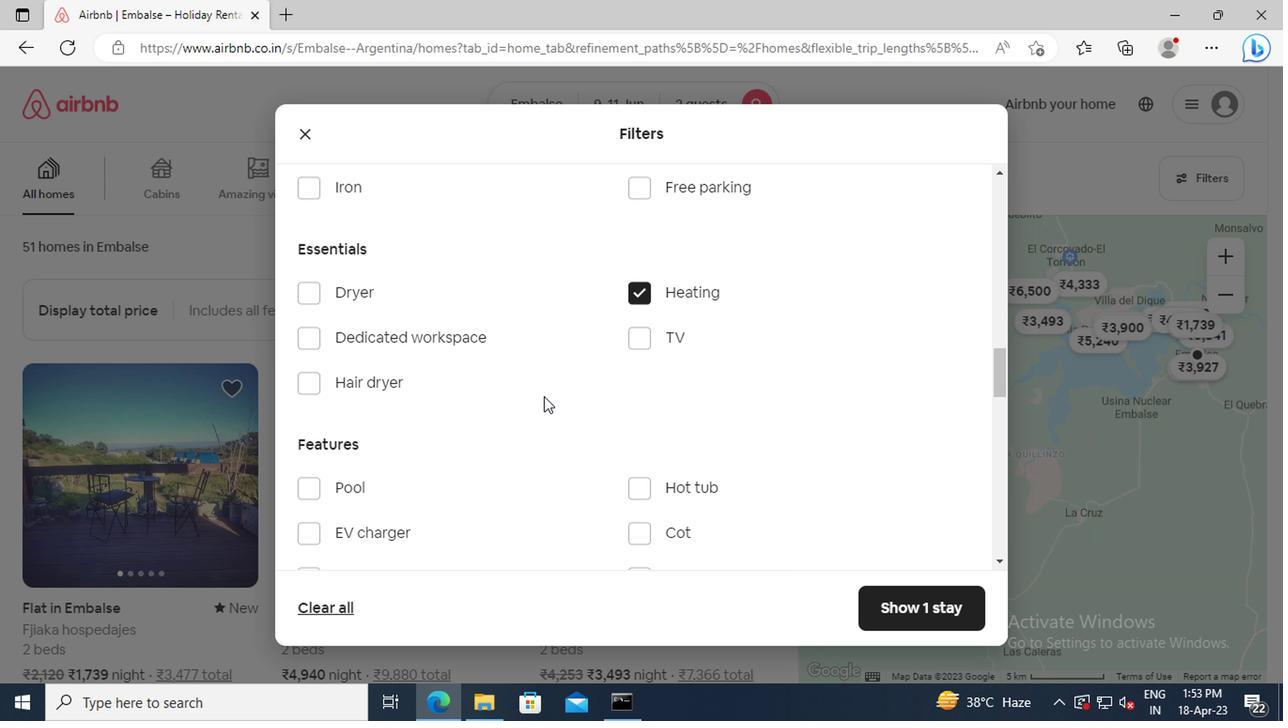 
Action: Mouse scrolled (539, 396) with delta (0, 0)
Screenshot: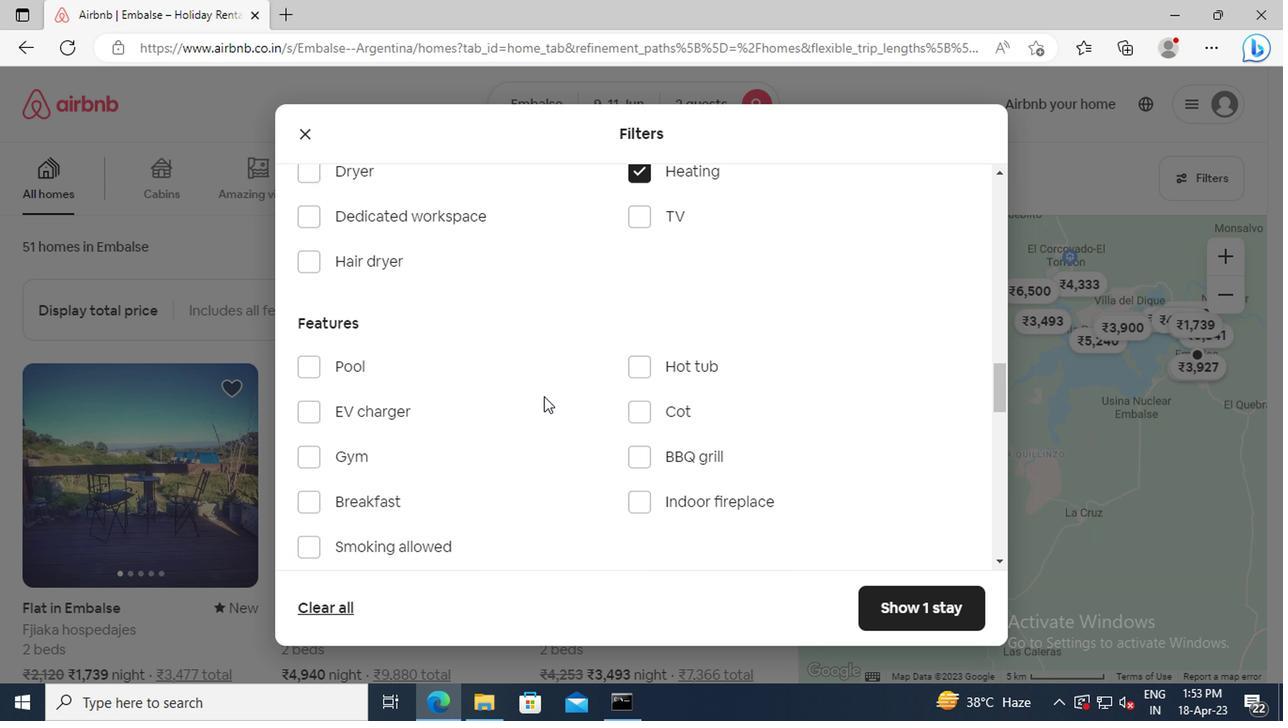 
Action: Mouse scrolled (539, 396) with delta (0, 0)
Screenshot: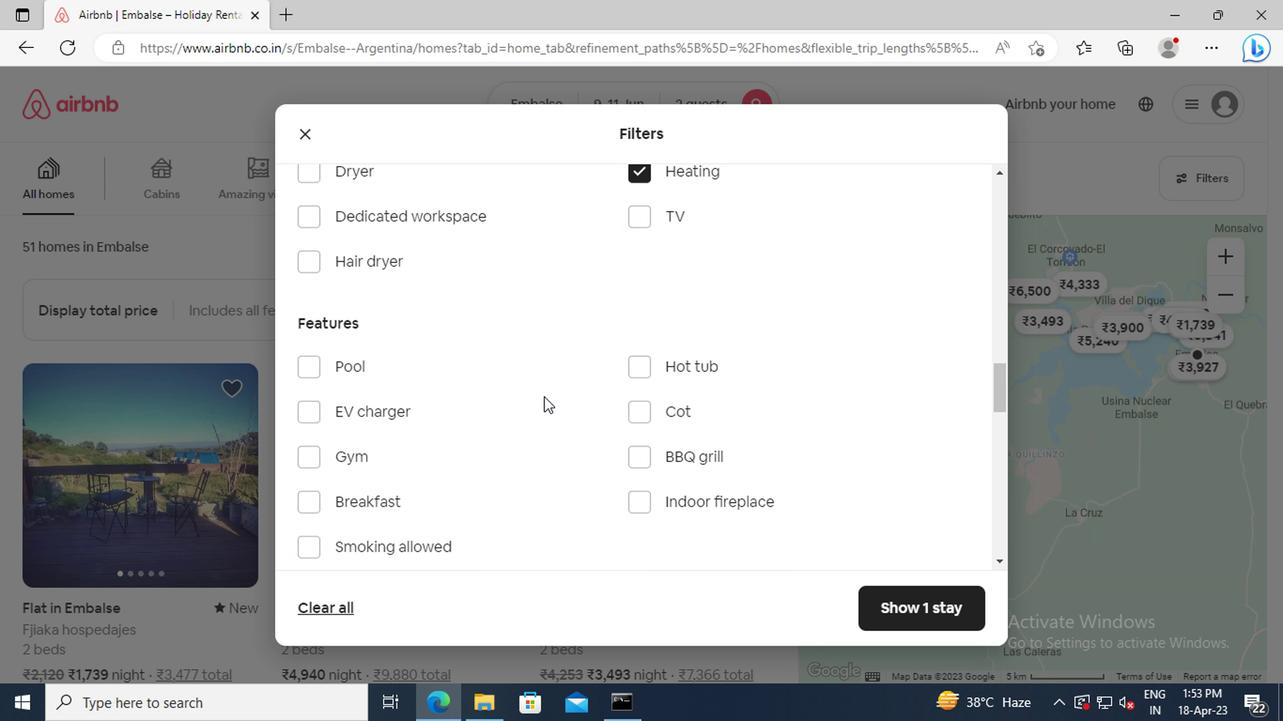 
Action: Mouse scrolled (539, 396) with delta (0, 0)
Screenshot: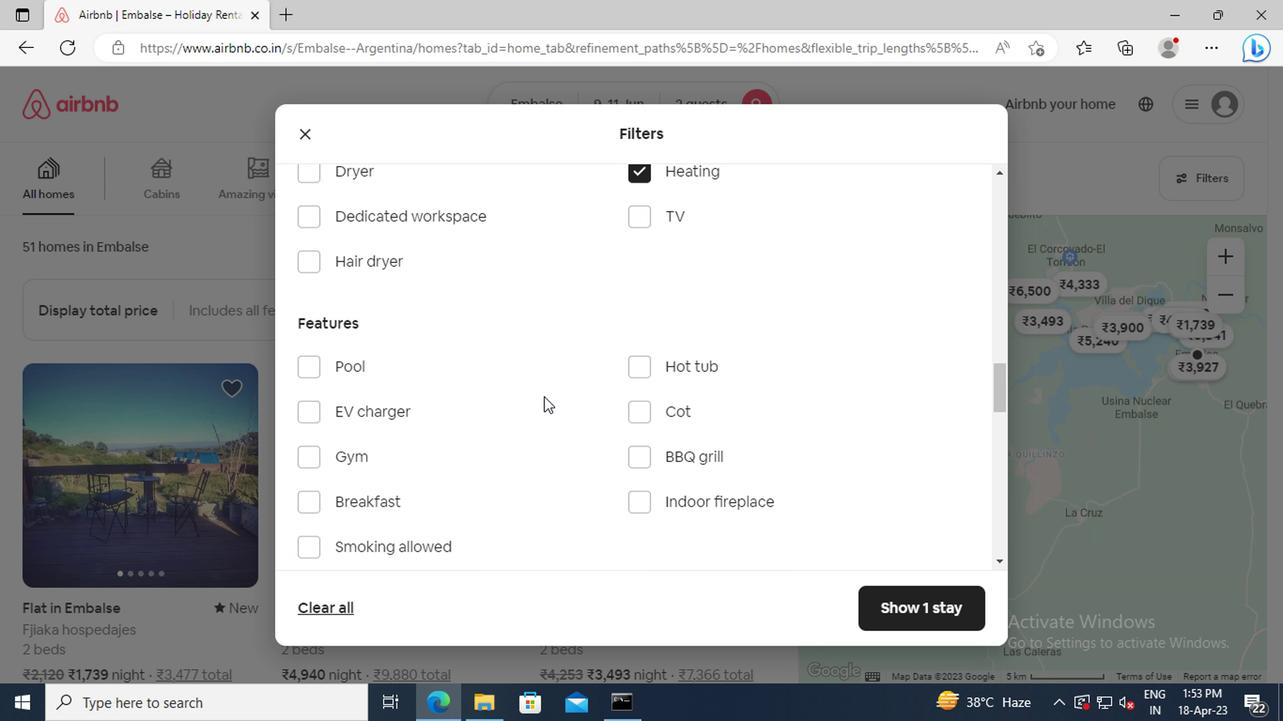 
Action: Mouse scrolled (539, 396) with delta (0, 0)
Screenshot: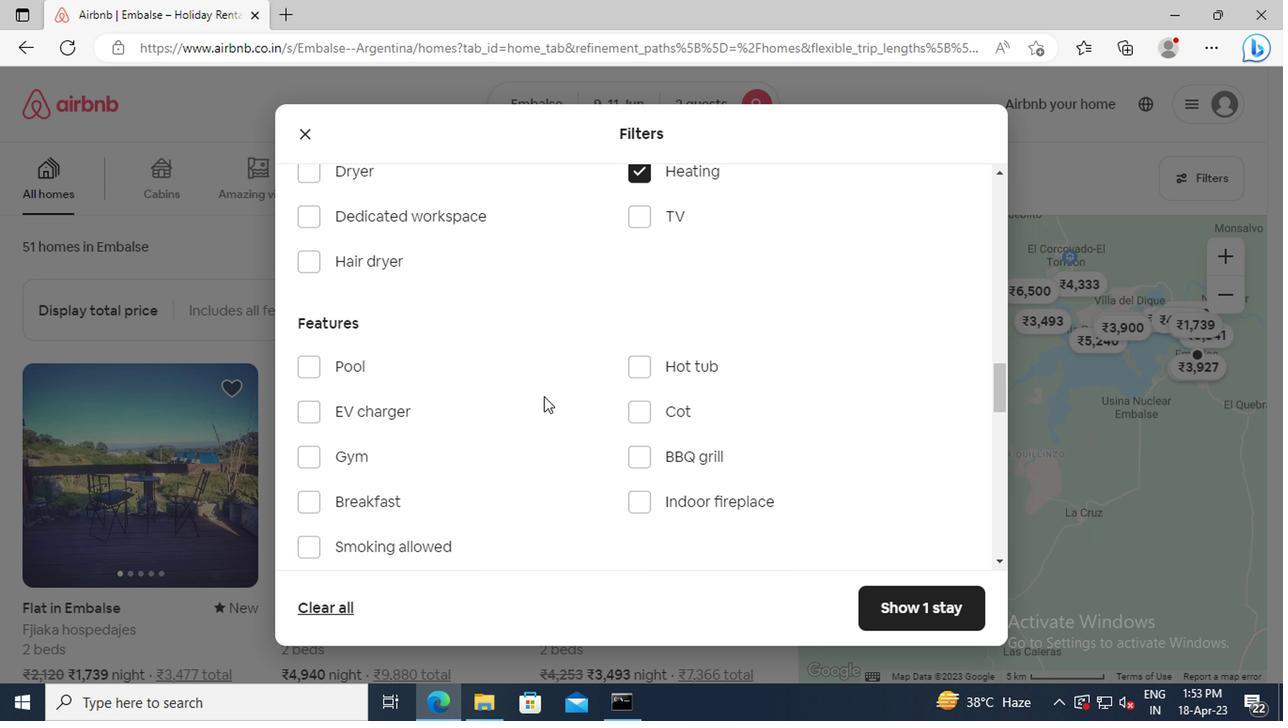 
Action: Mouse scrolled (539, 396) with delta (0, 0)
Screenshot: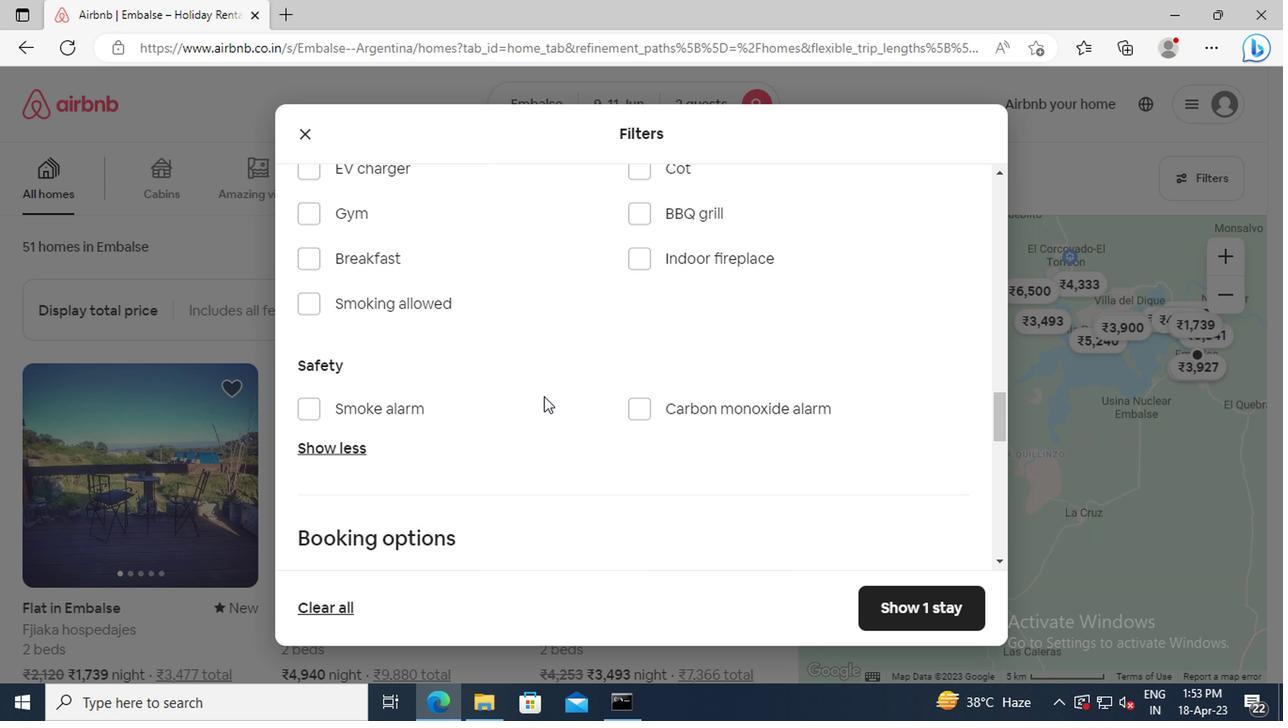 
Action: Mouse scrolled (539, 396) with delta (0, 0)
Screenshot: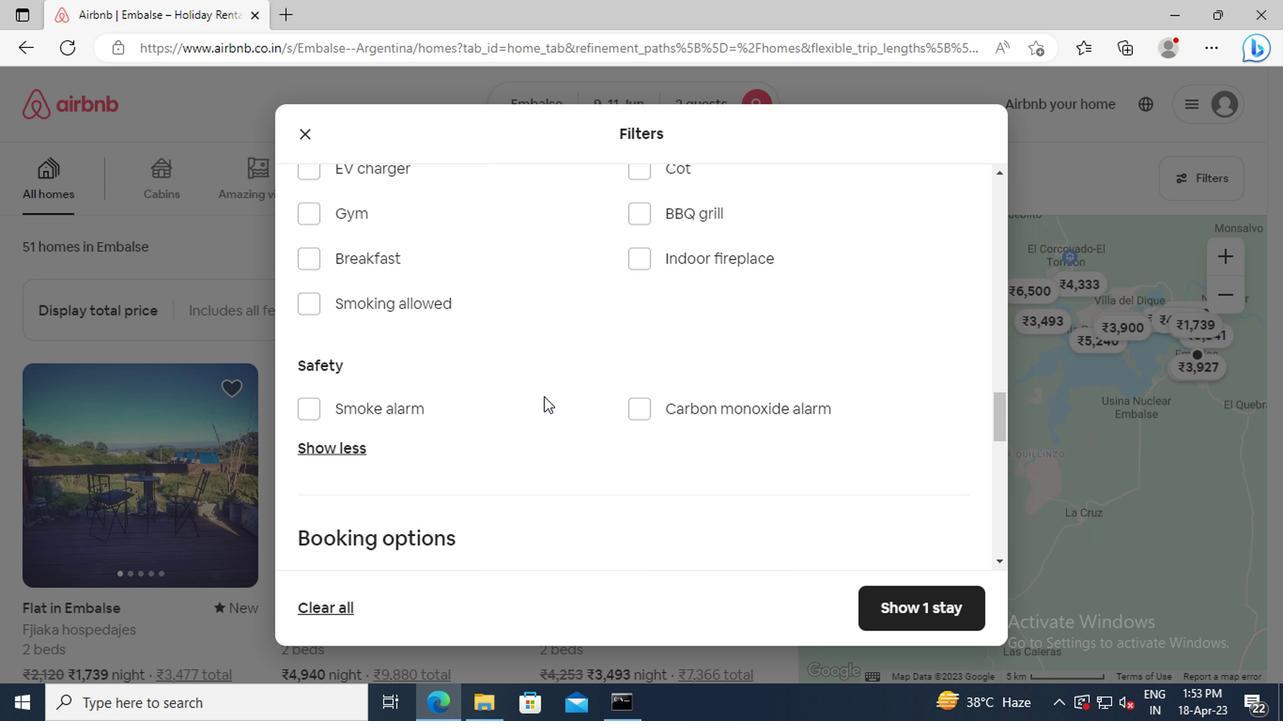
Action: Mouse scrolled (539, 396) with delta (0, 0)
Screenshot: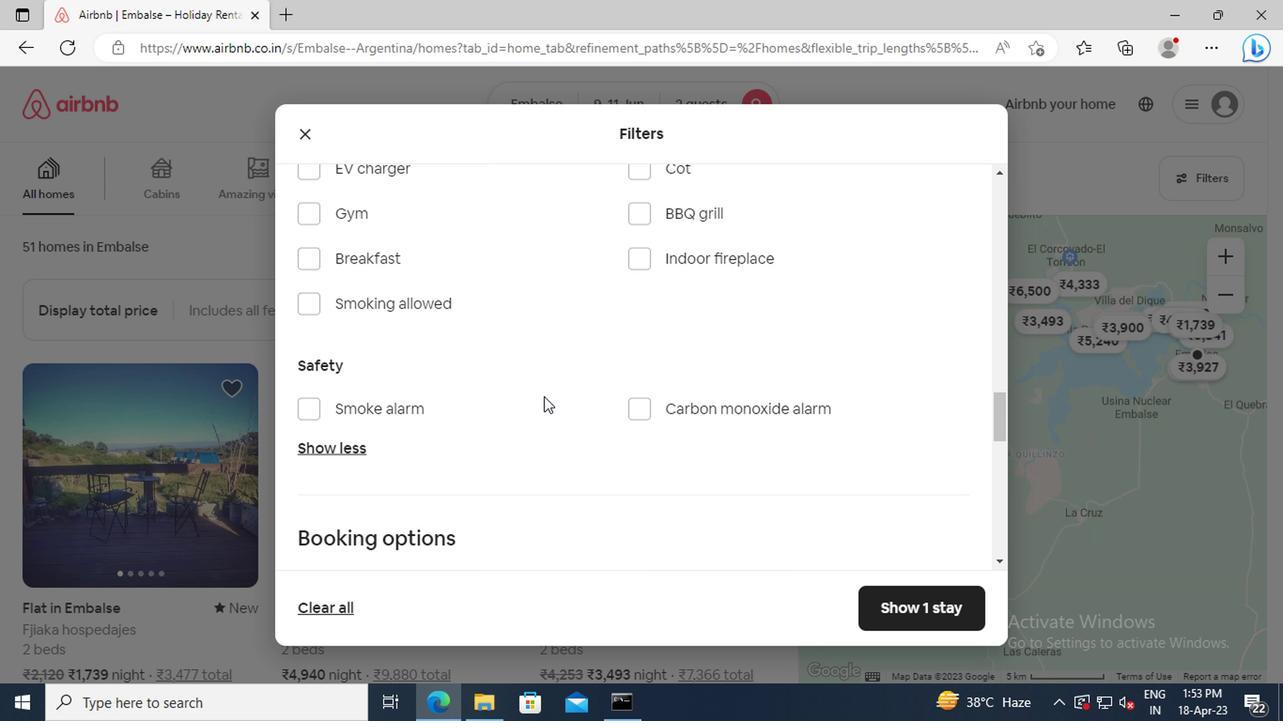 
Action: Mouse scrolled (539, 396) with delta (0, 0)
Screenshot: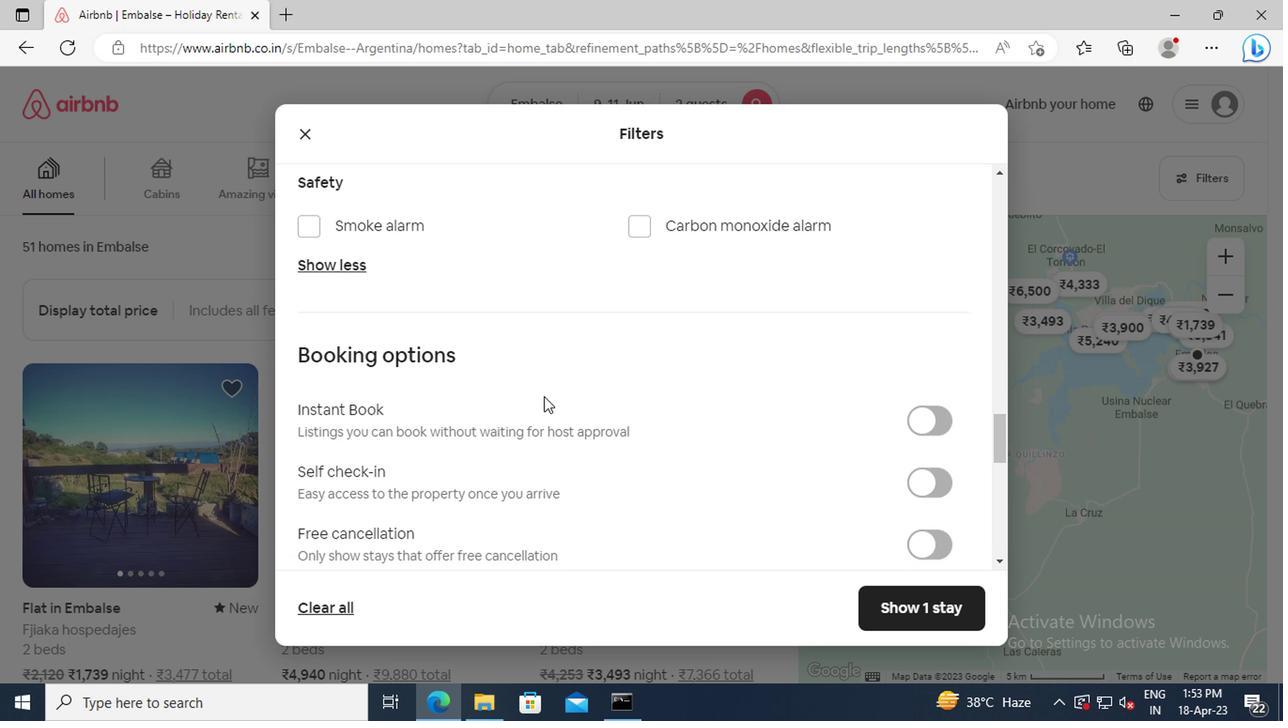 
Action: Mouse scrolled (539, 396) with delta (0, 0)
Screenshot: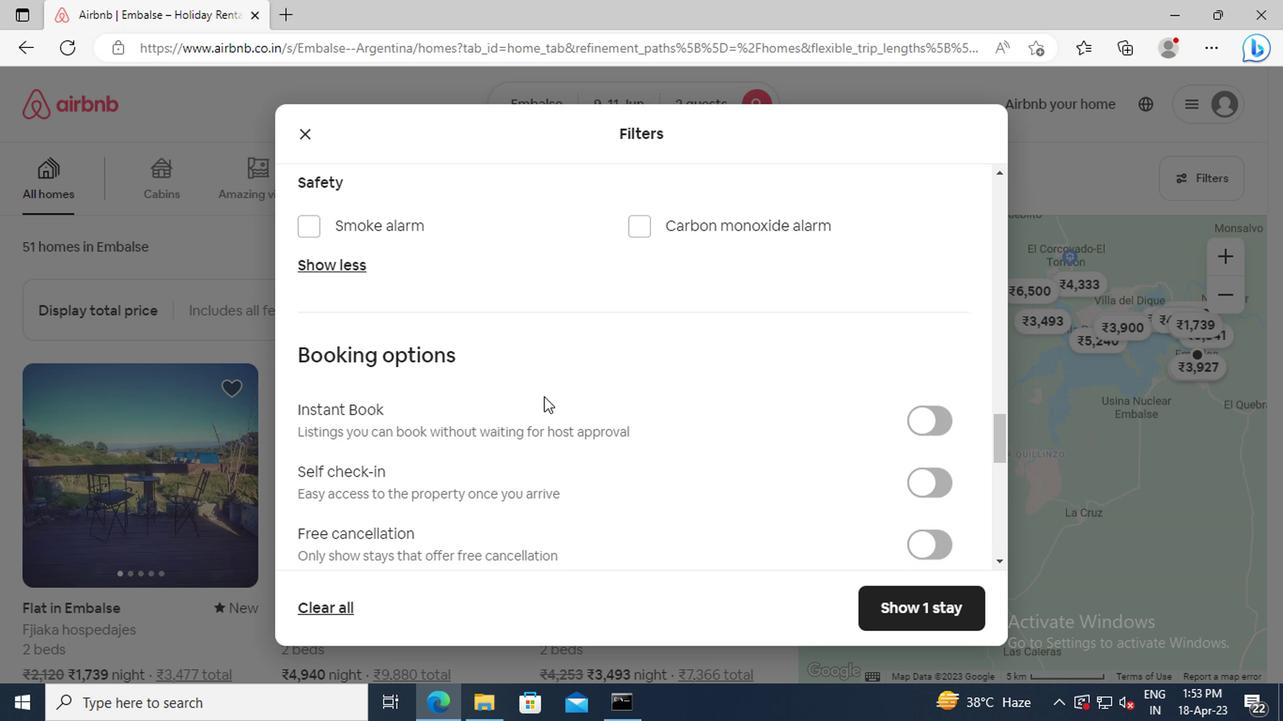 
Action: Mouse moved to (925, 369)
Screenshot: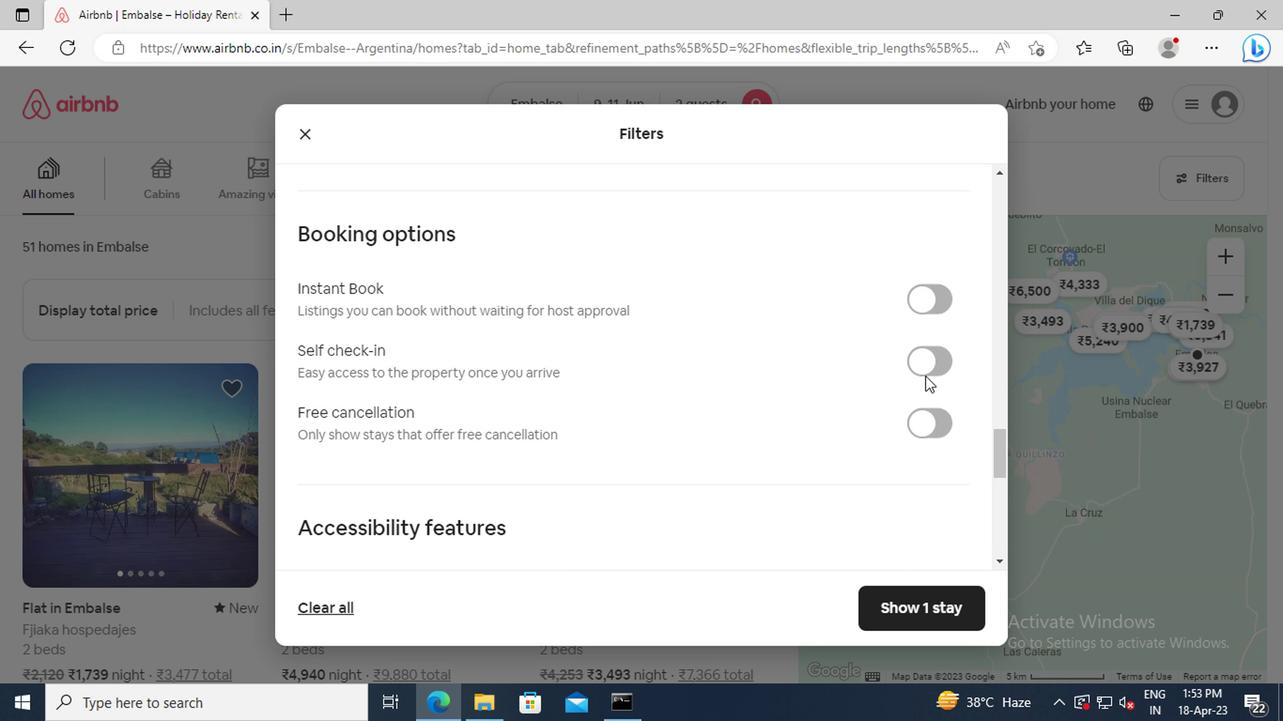 
Action: Mouse pressed left at (925, 369)
Screenshot: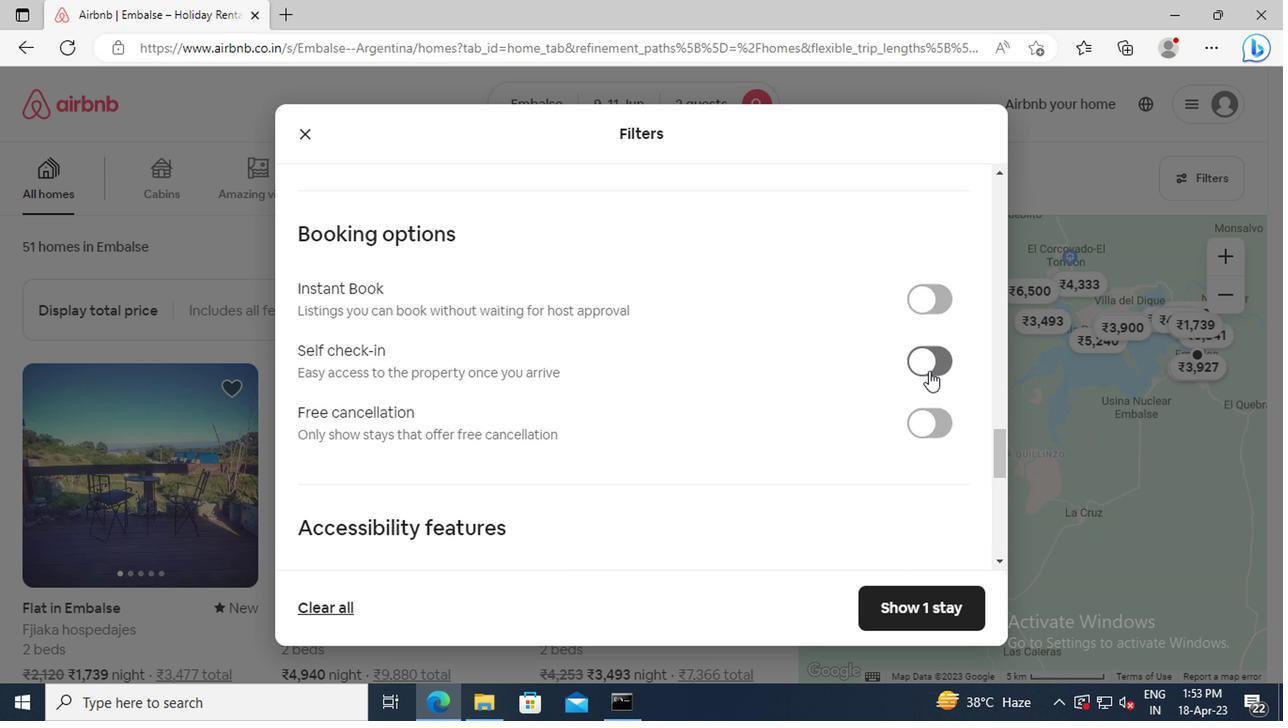 
Action: Mouse moved to (516, 373)
Screenshot: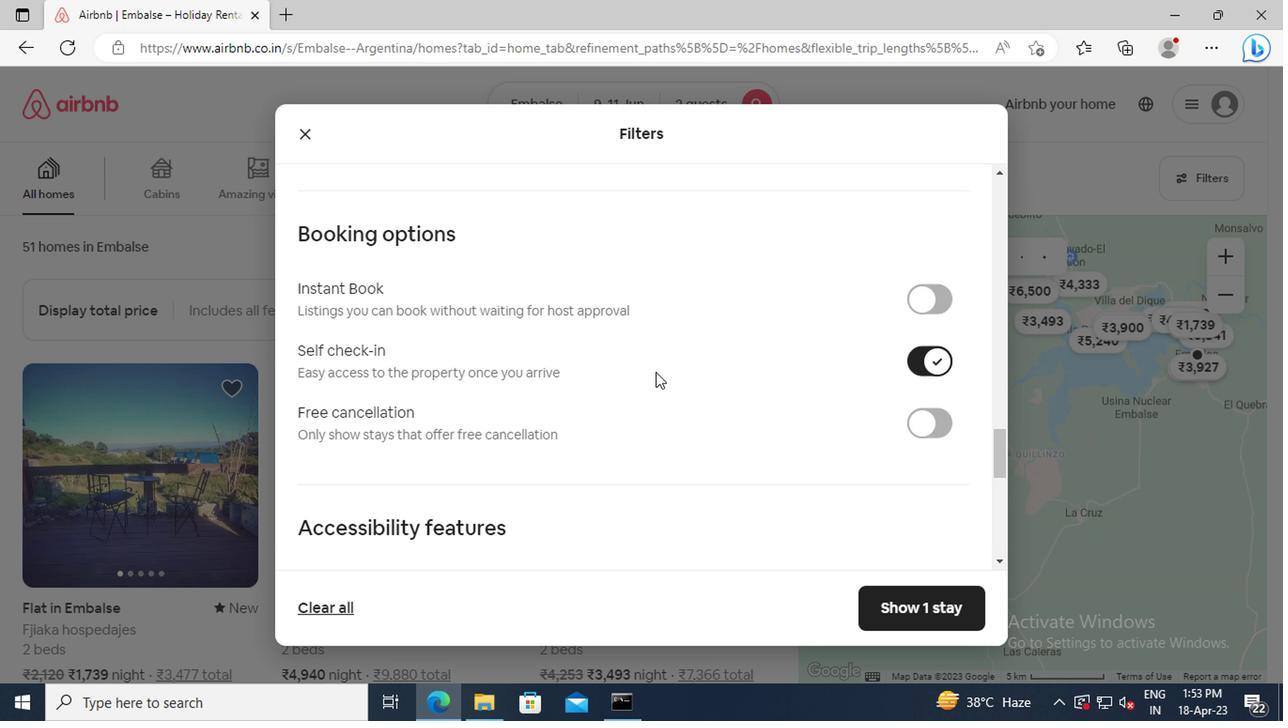 
Action: Mouse scrolled (516, 372) with delta (0, -1)
Screenshot: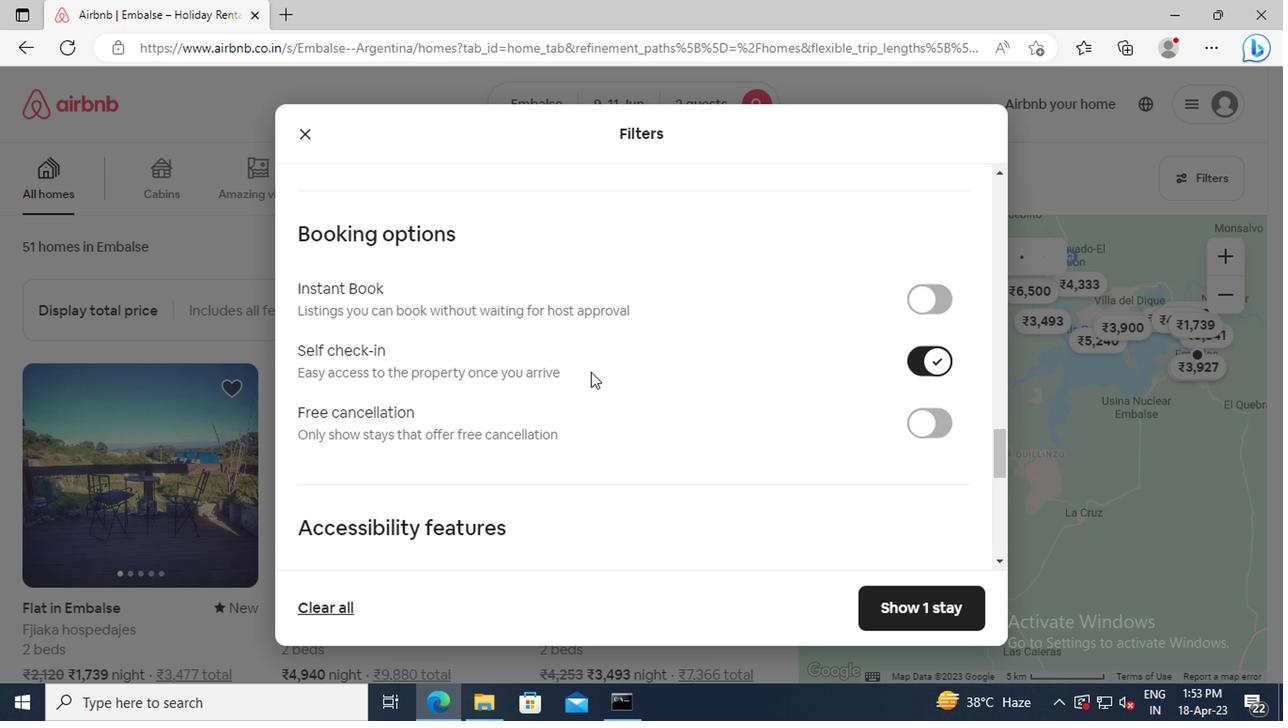 
Action: Mouse scrolled (516, 372) with delta (0, -1)
Screenshot: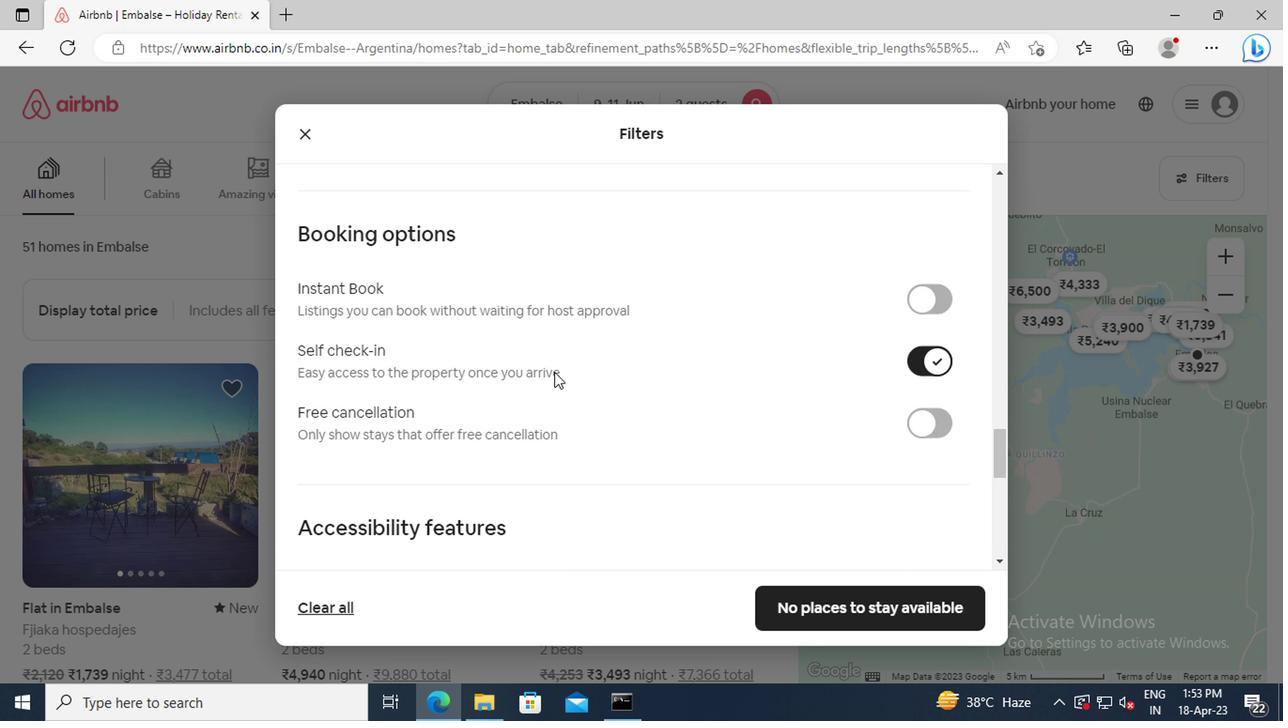 
Action: Mouse scrolled (516, 372) with delta (0, -1)
Screenshot: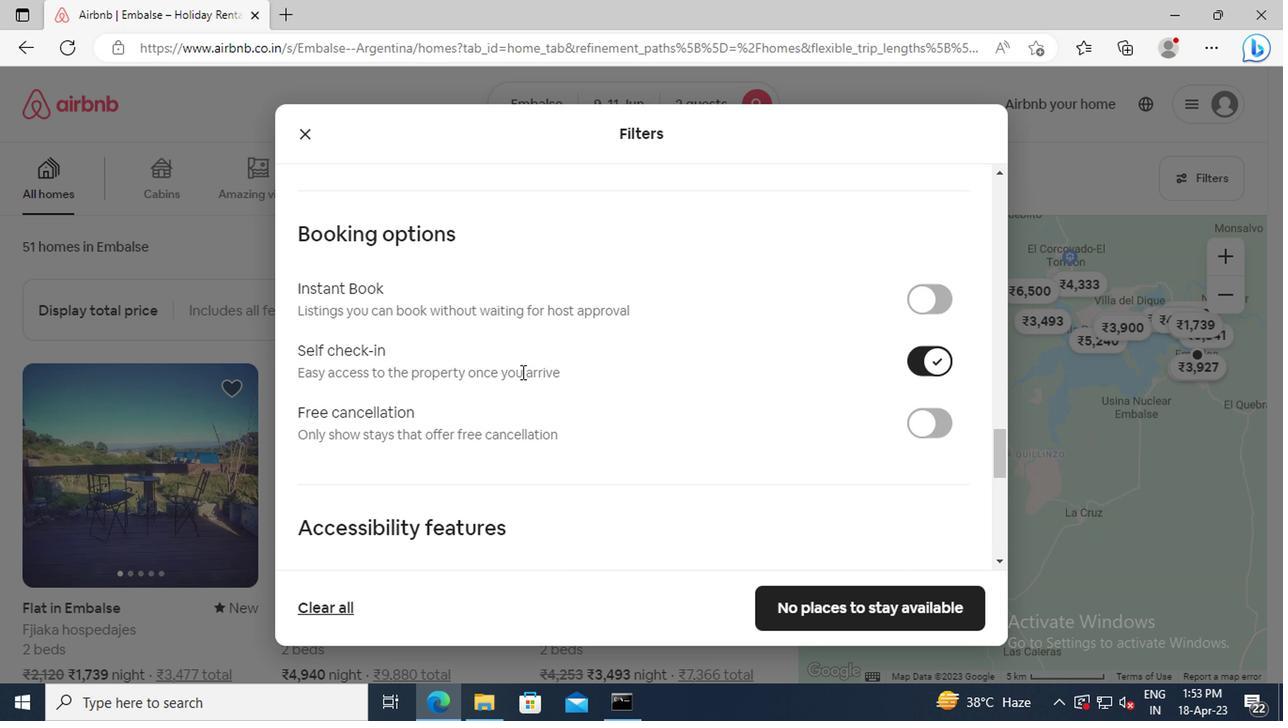 
Action: Mouse scrolled (516, 372) with delta (0, -1)
Screenshot: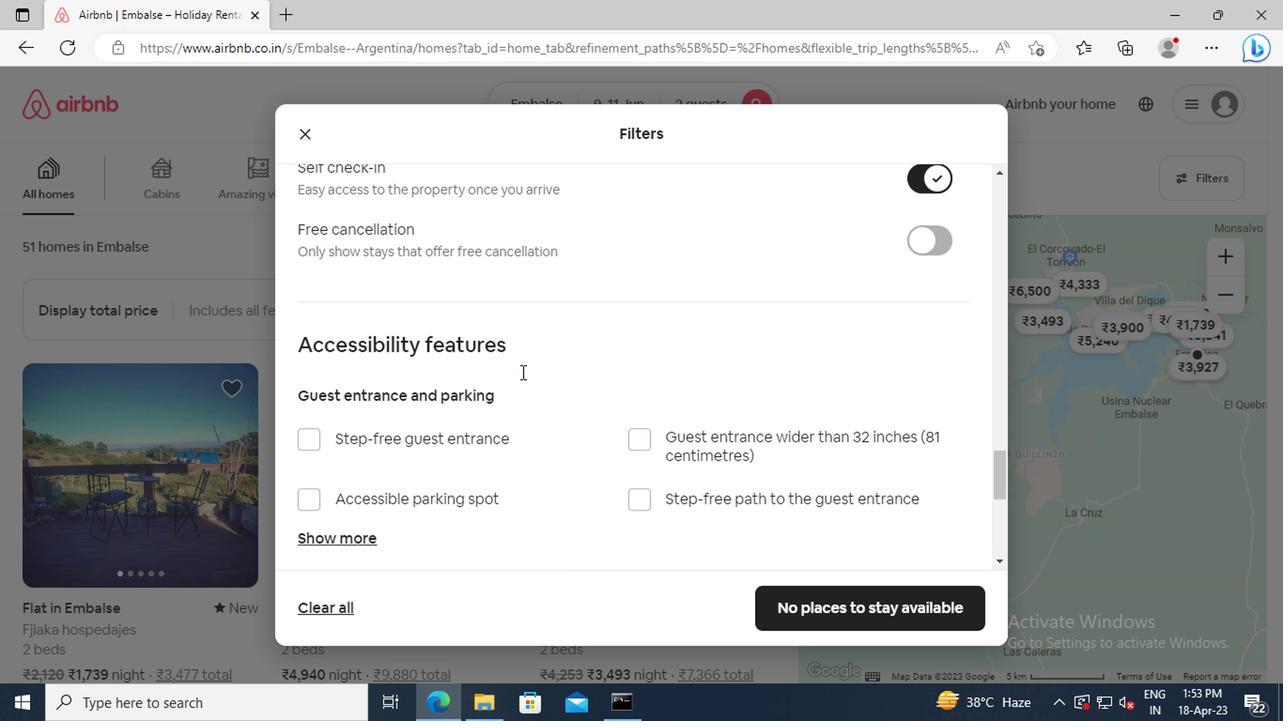 
Action: Mouse scrolled (516, 372) with delta (0, -1)
Screenshot: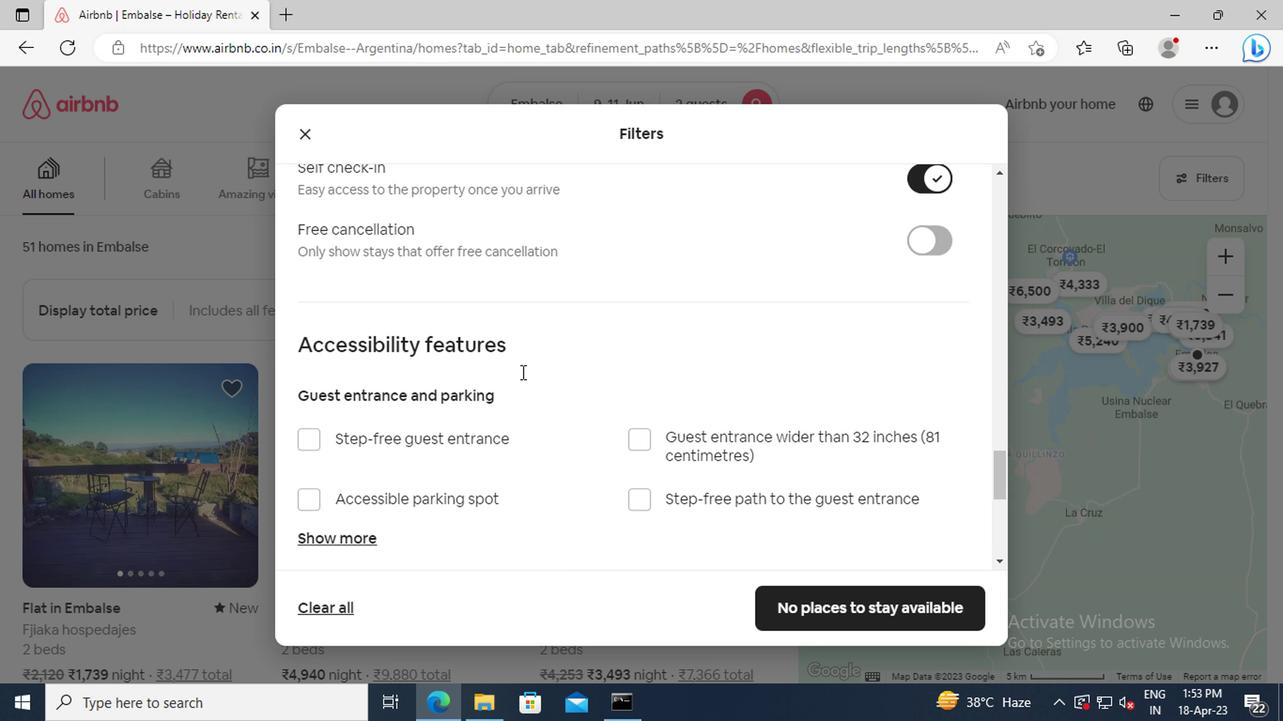 
Action: Mouse scrolled (516, 372) with delta (0, -1)
Screenshot: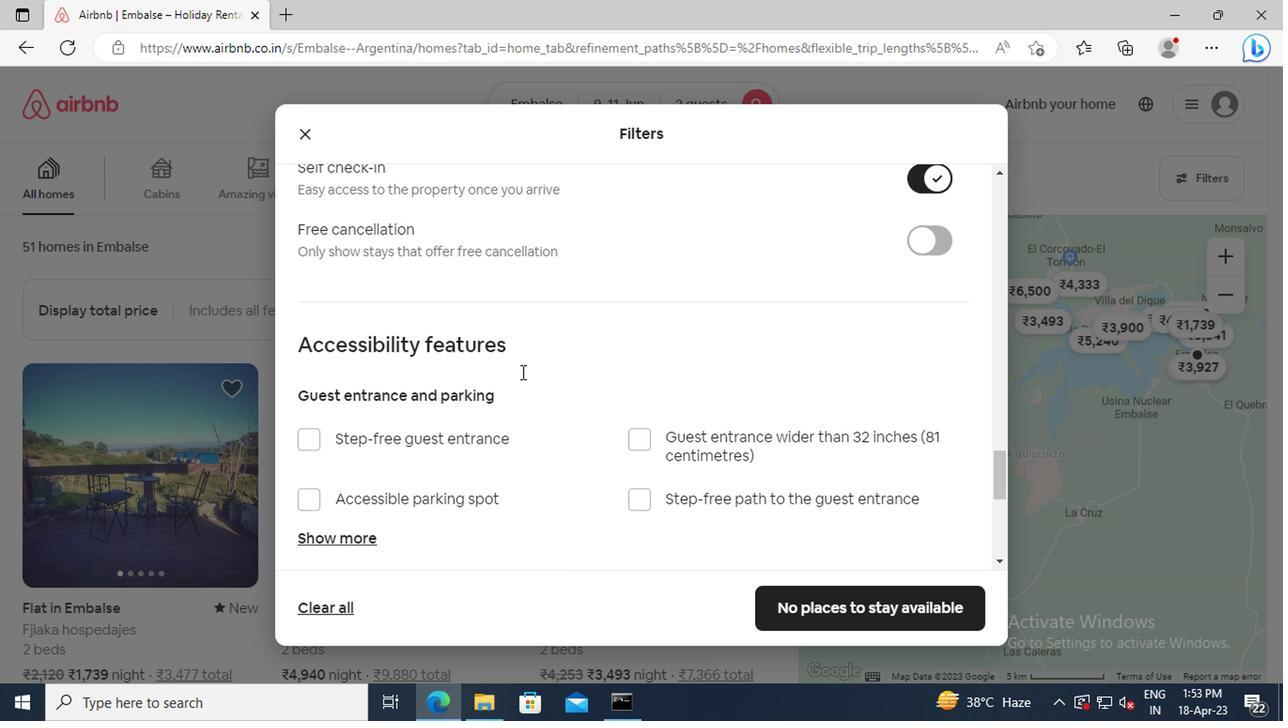 
Action: Mouse scrolled (516, 372) with delta (0, -1)
Screenshot: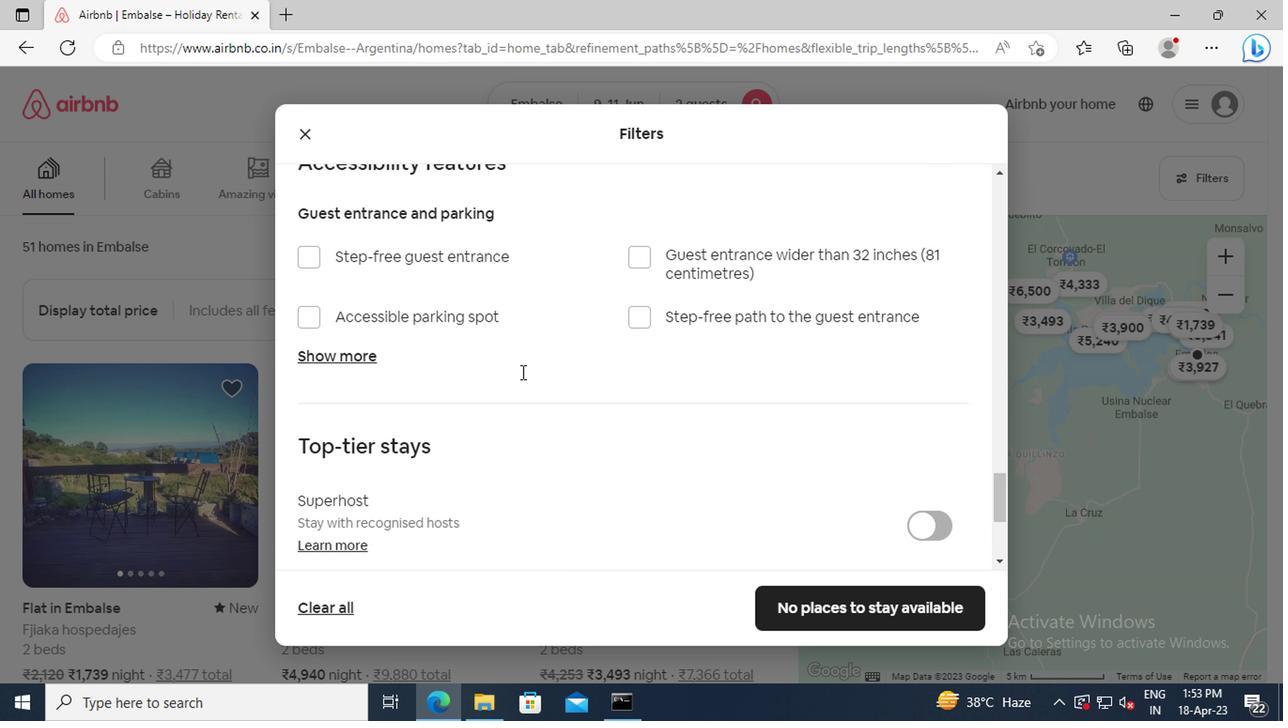 
Action: Mouse scrolled (516, 372) with delta (0, -1)
Screenshot: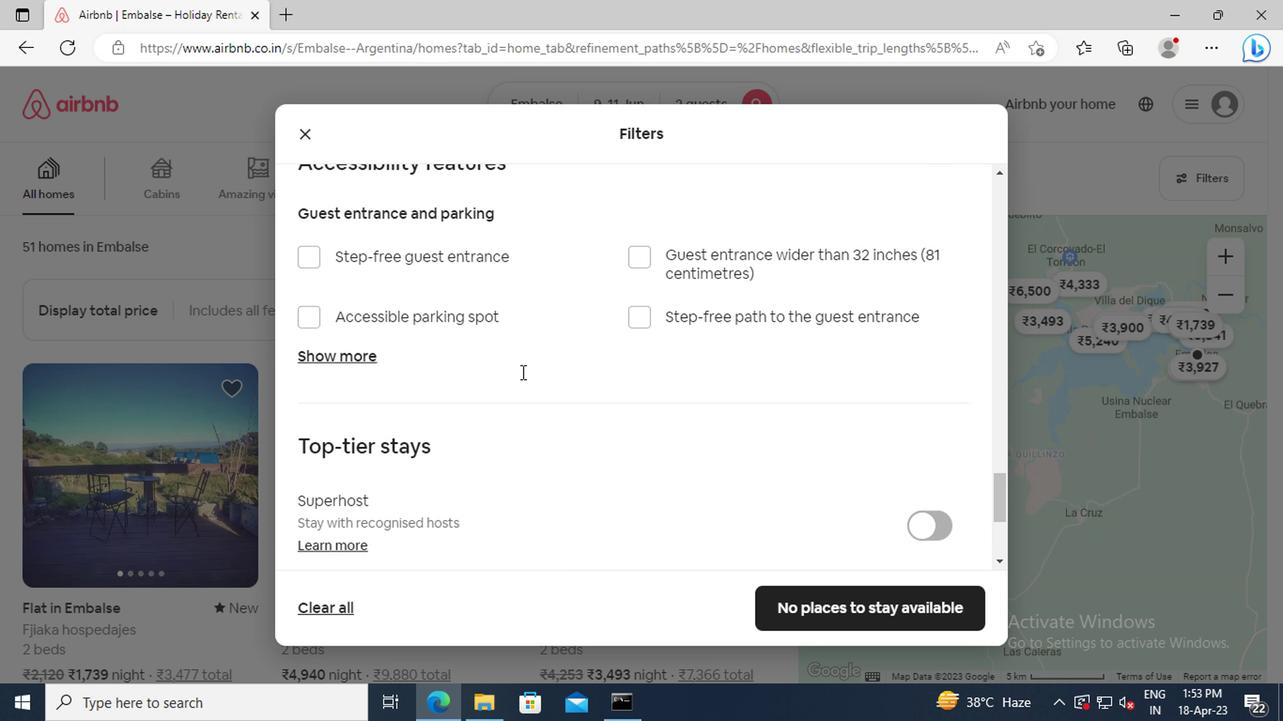 
Action: Mouse scrolled (516, 372) with delta (0, -1)
Screenshot: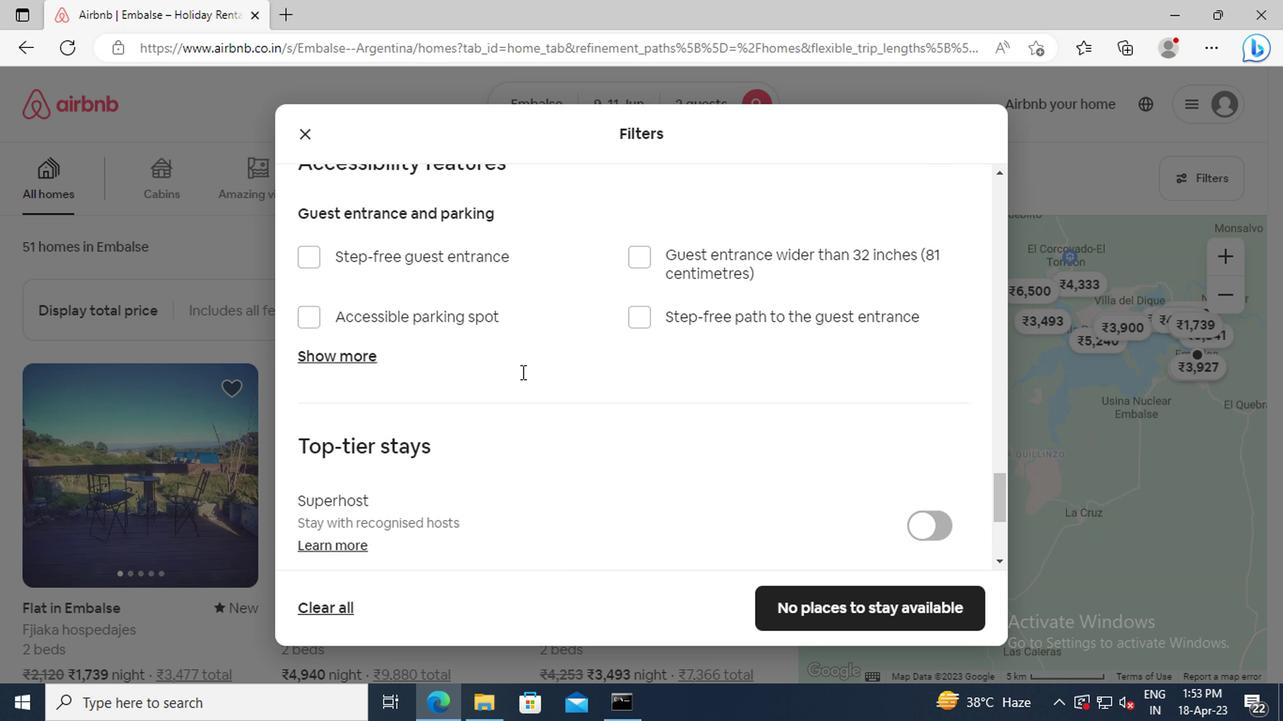 
Action: Mouse scrolled (516, 372) with delta (0, -1)
Screenshot: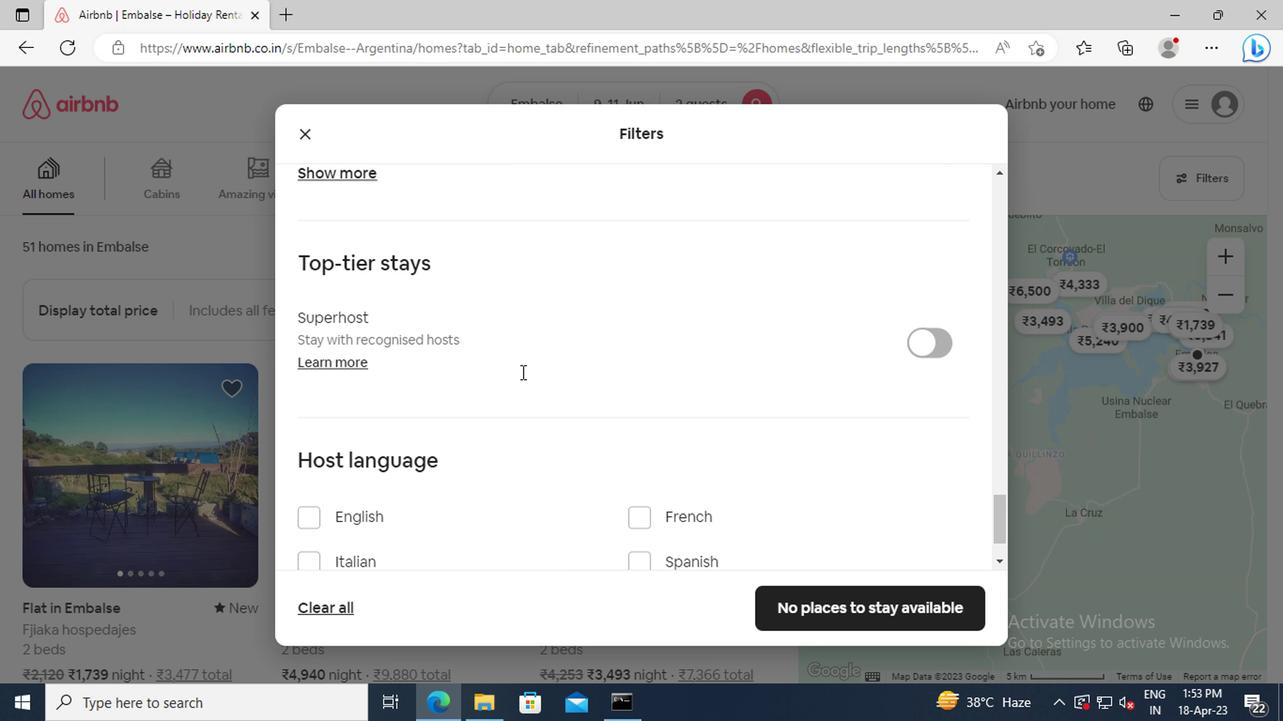
Action: Mouse scrolled (516, 372) with delta (0, -1)
Screenshot: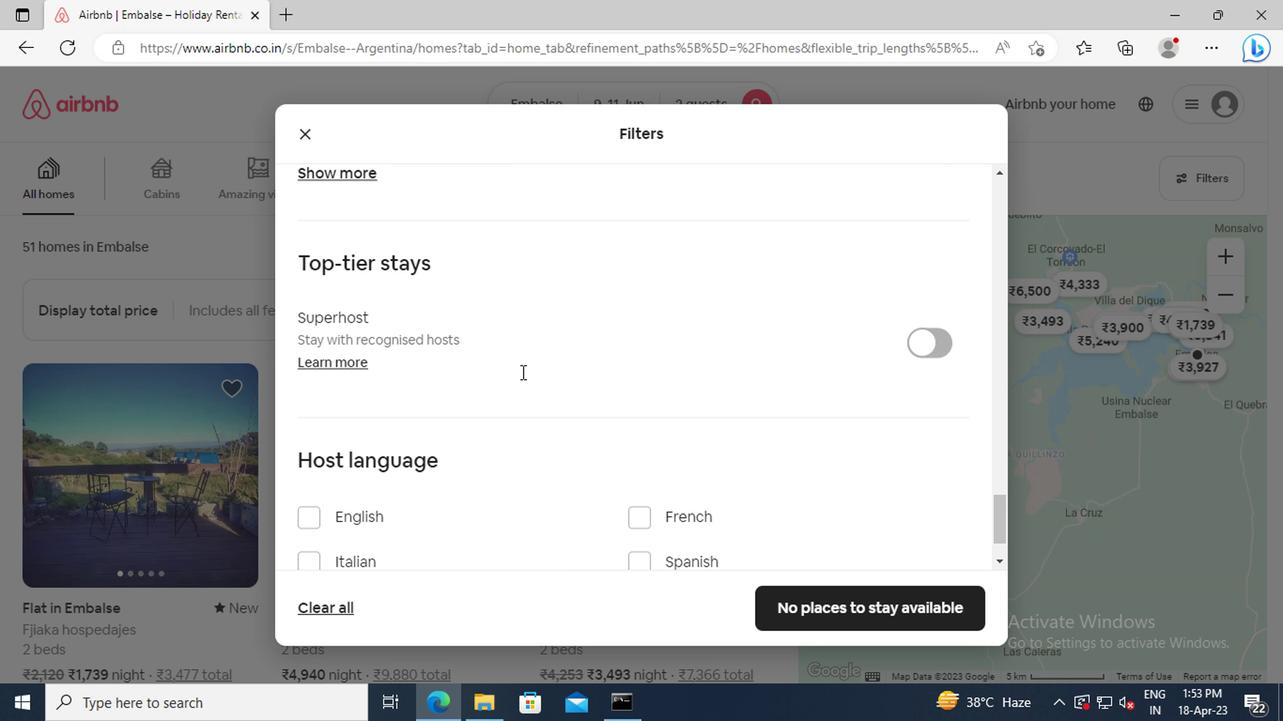 
Action: Mouse moved to (302, 439)
Screenshot: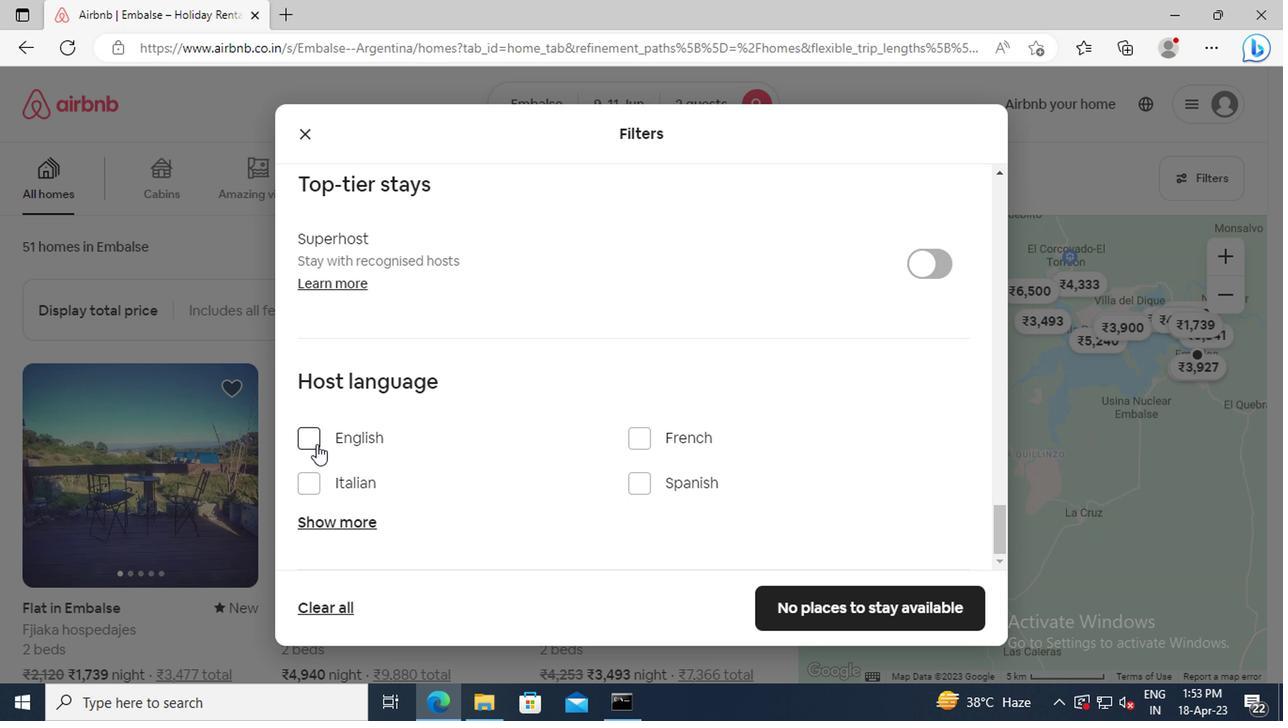 
Action: Mouse pressed left at (302, 439)
Screenshot: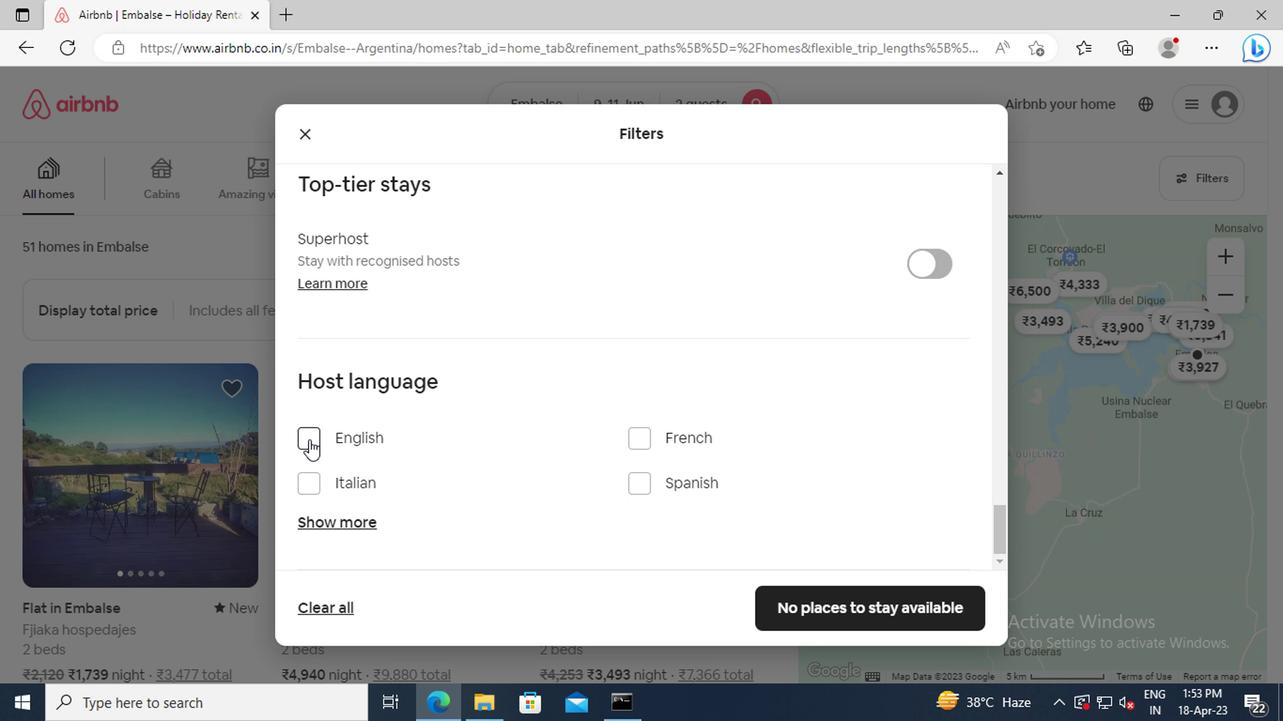 
Action: Mouse moved to (808, 612)
Screenshot: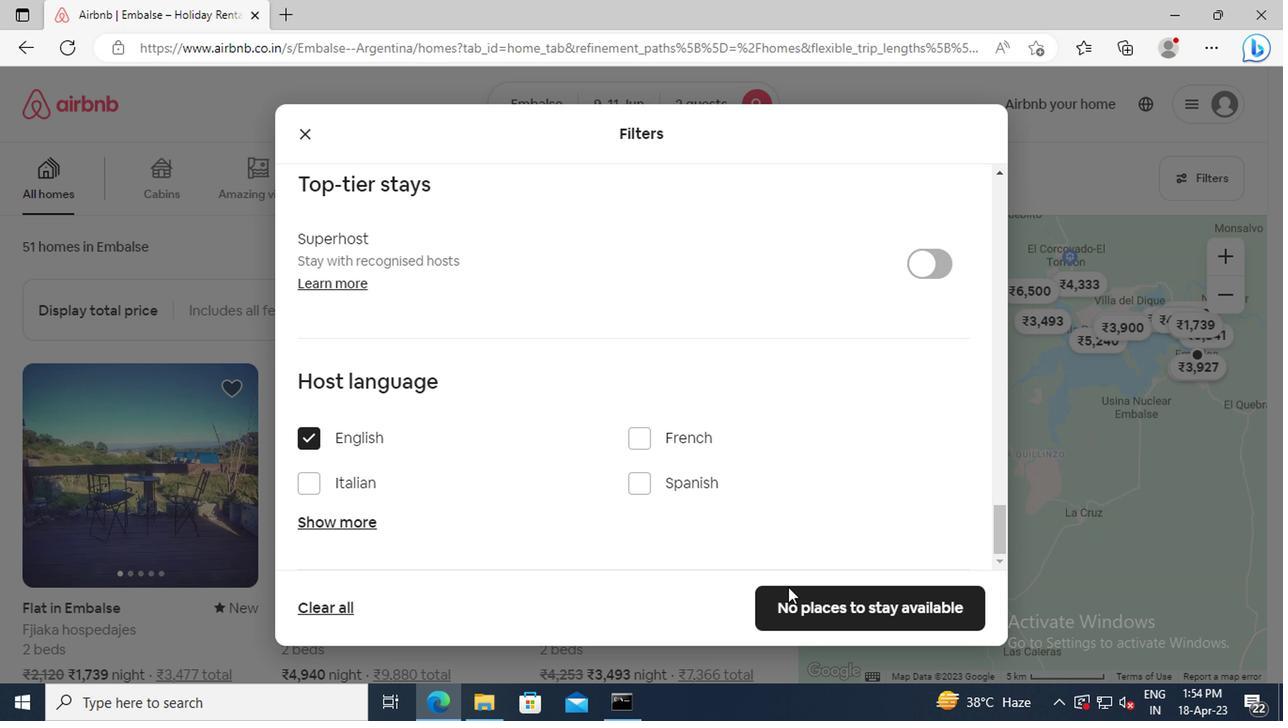 
Action: Mouse pressed left at (808, 612)
Screenshot: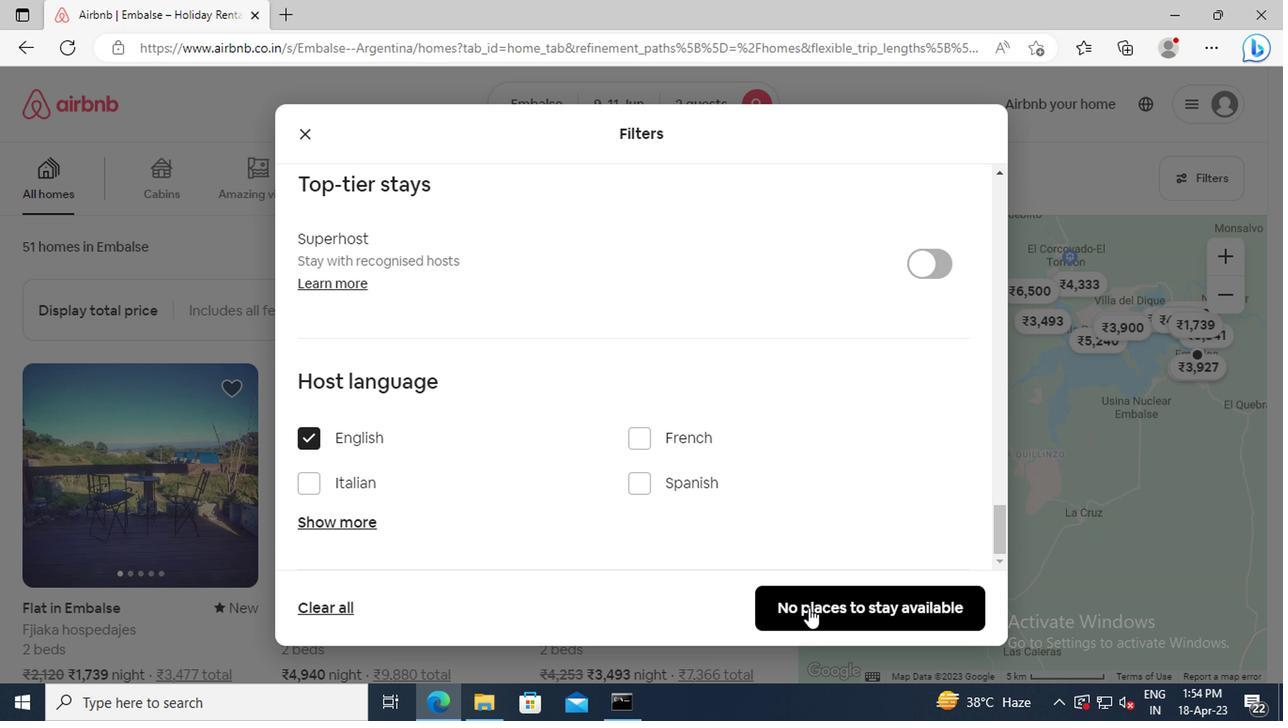 
Action: Key pressed <Key.f8>
Screenshot: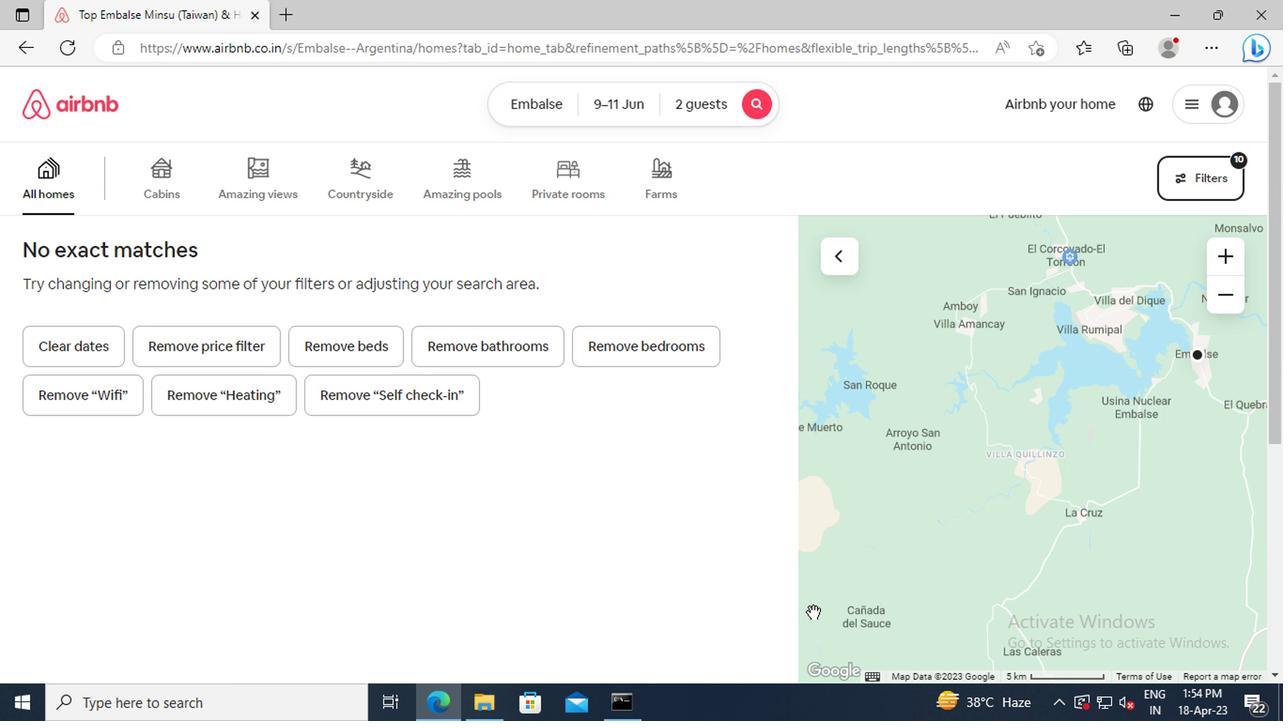 
